 Task: Find connections with filter location Werder with filter topic #machinelearningwith filter profile language Potuguese with filter current company Ethical Hackers Academy with filter school Guru Jambheshwar University of Science and Technology, Hissar with filter industry Education with filter service category Search Engine Marketing (SEM) with filter keywords title Events Manager
Action: Mouse moved to (677, 82)
Screenshot: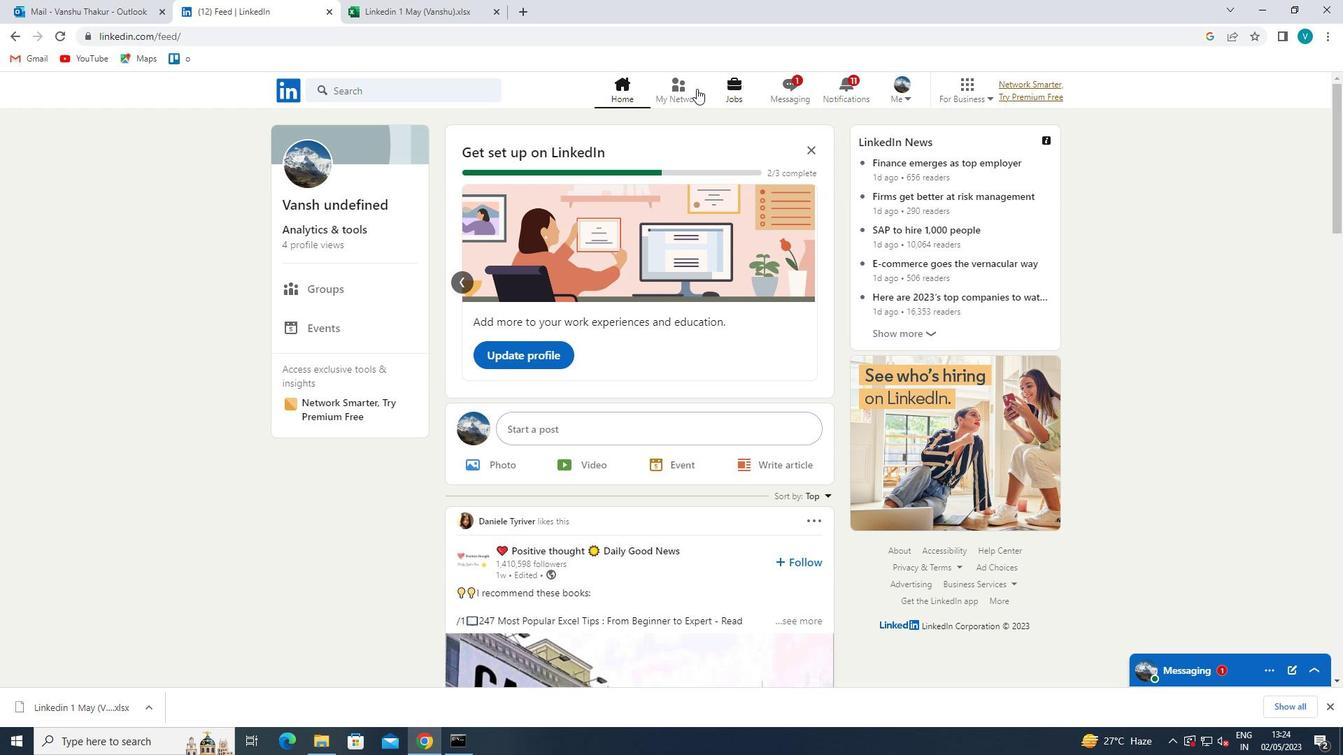 
Action: Mouse pressed left at (677, 82)
Screenshot: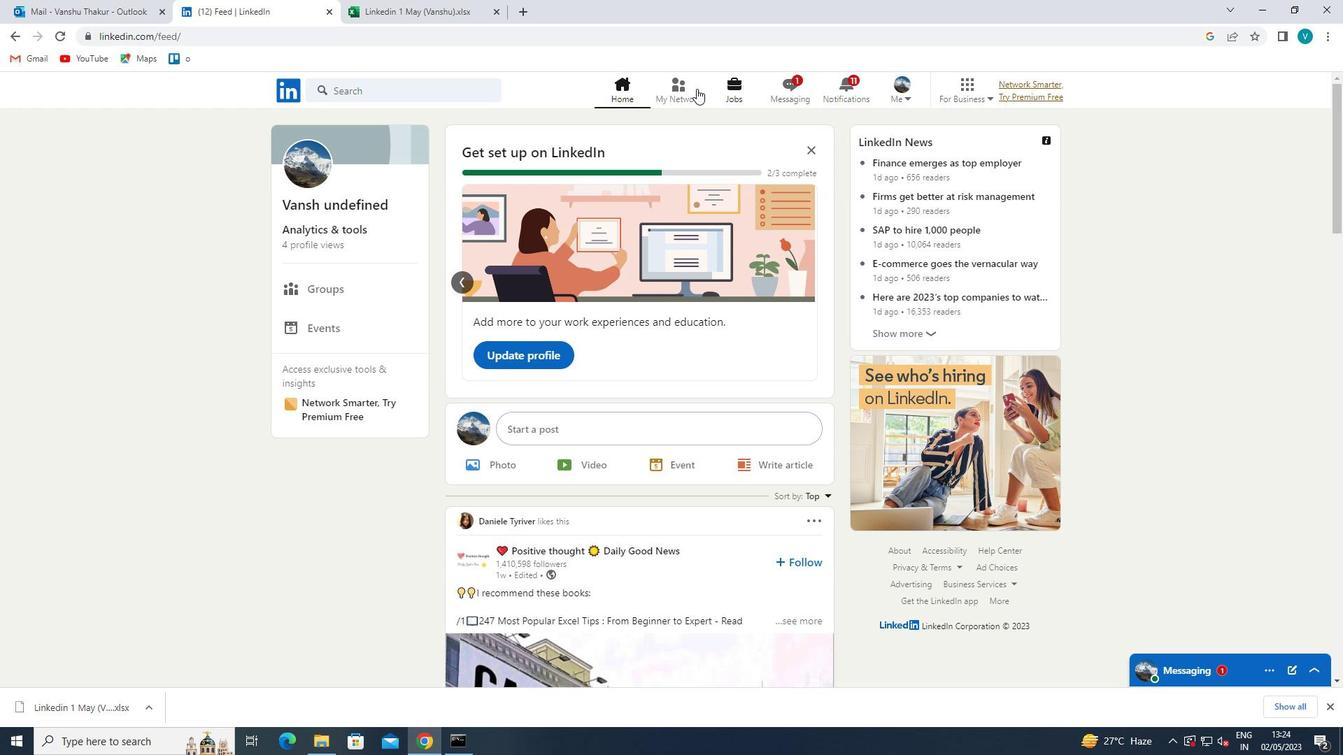 
Action: Mouse moved to (406, 160)
Screenshot: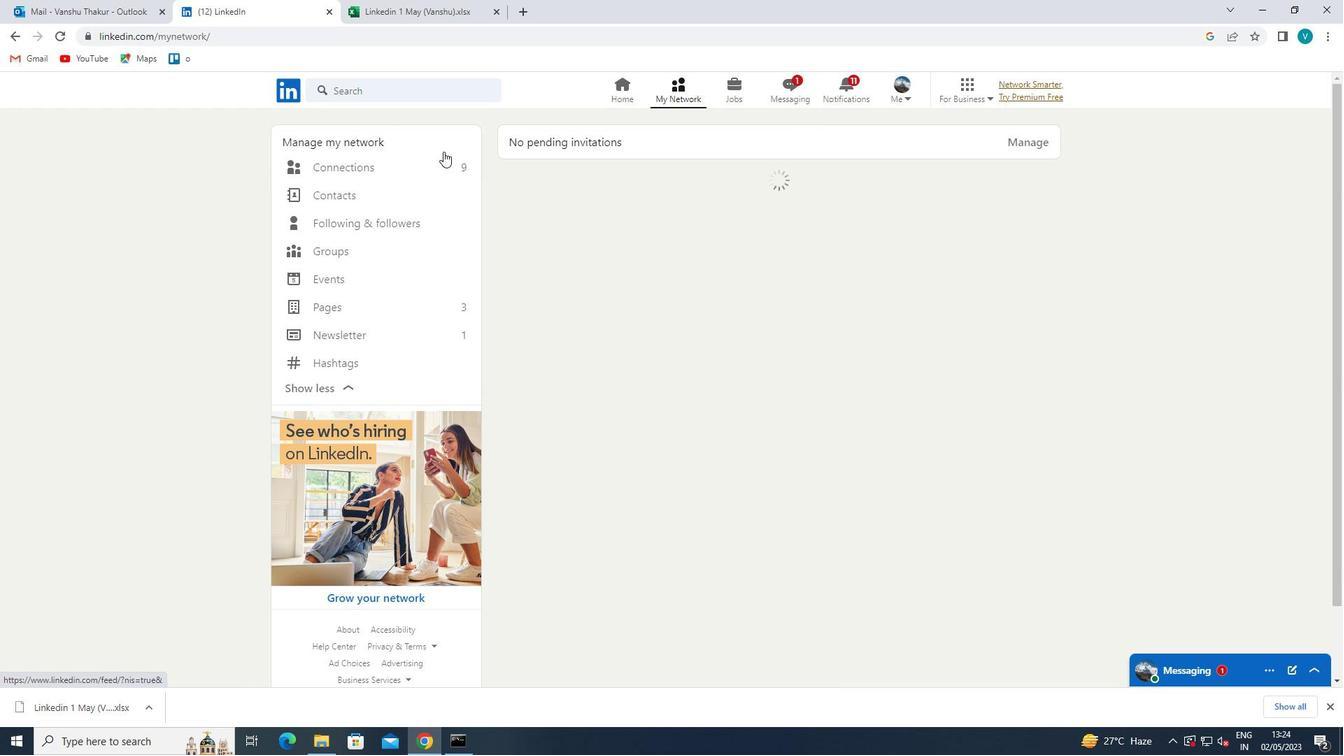 
Action: Mouse pressed left at (406, 160)
Screenshot: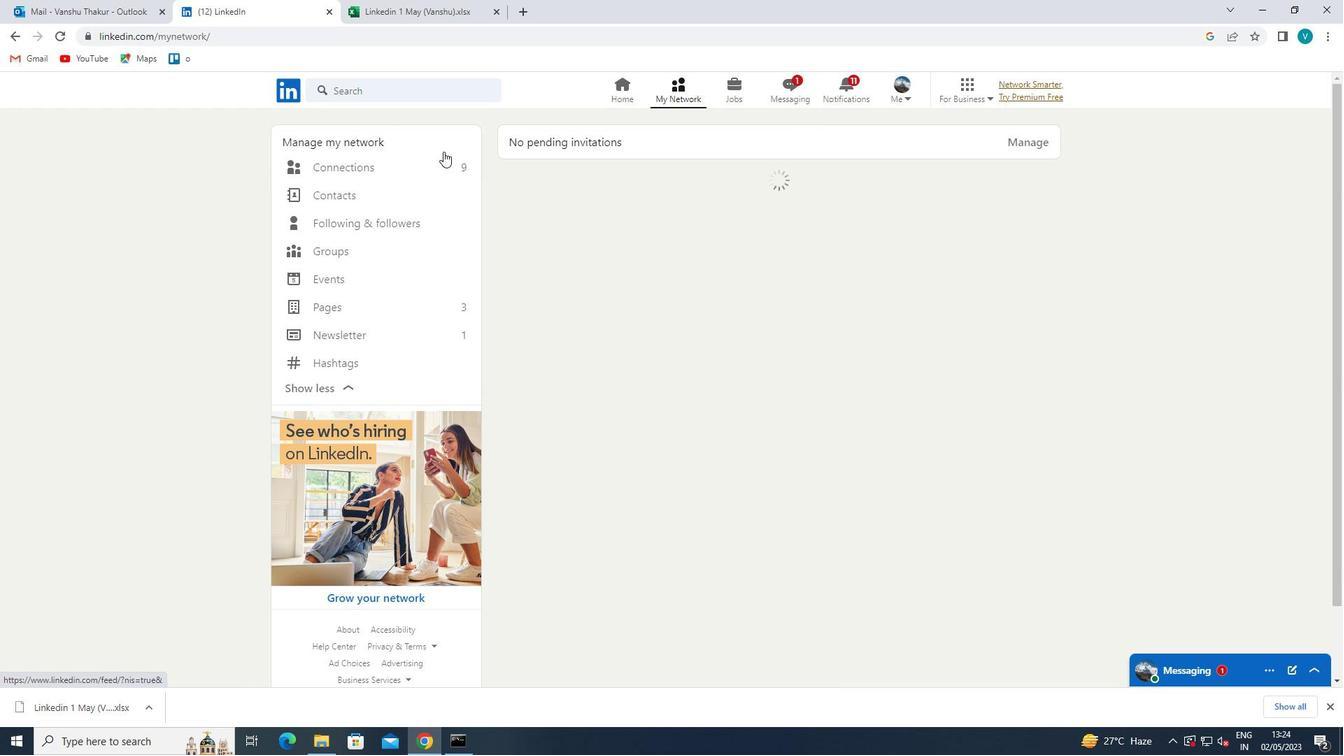 
Action: Mouse moved to (773, 171)
Screenshot: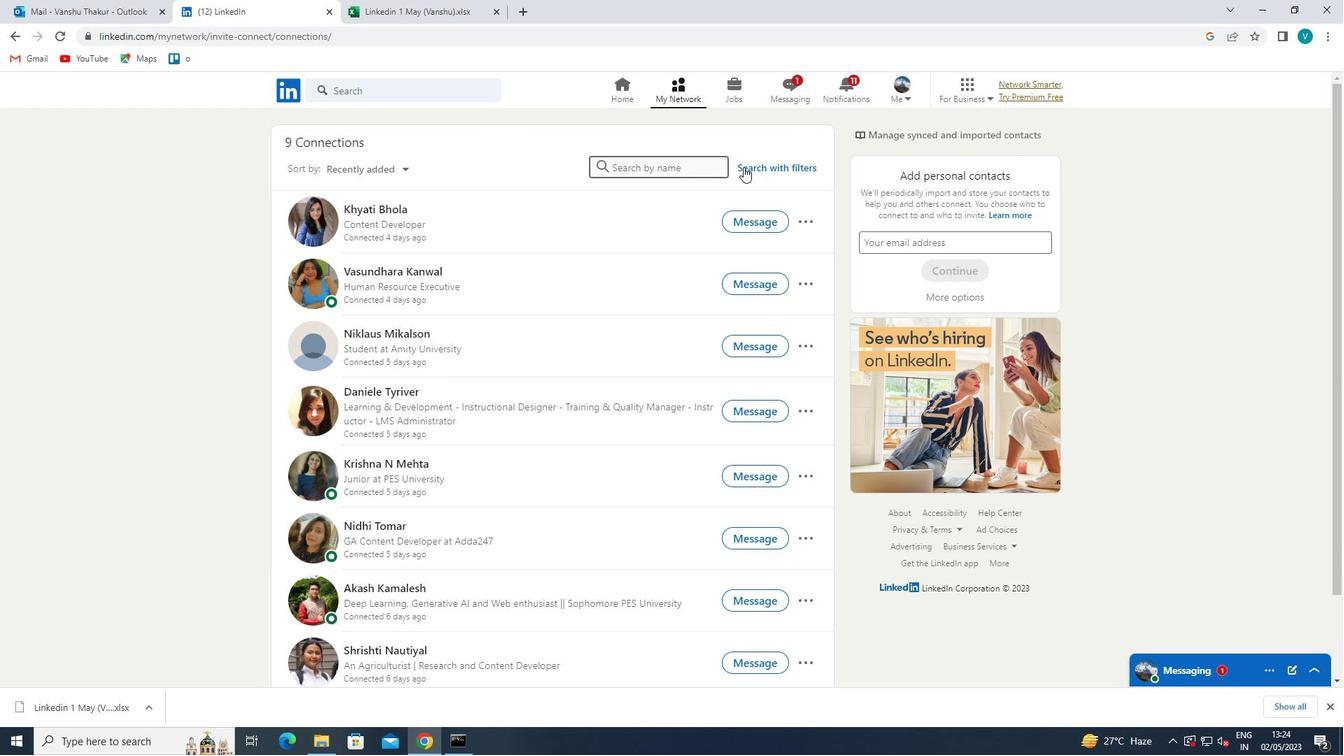 
Action: Mouse pressed left at (773, 171)
Screenshot: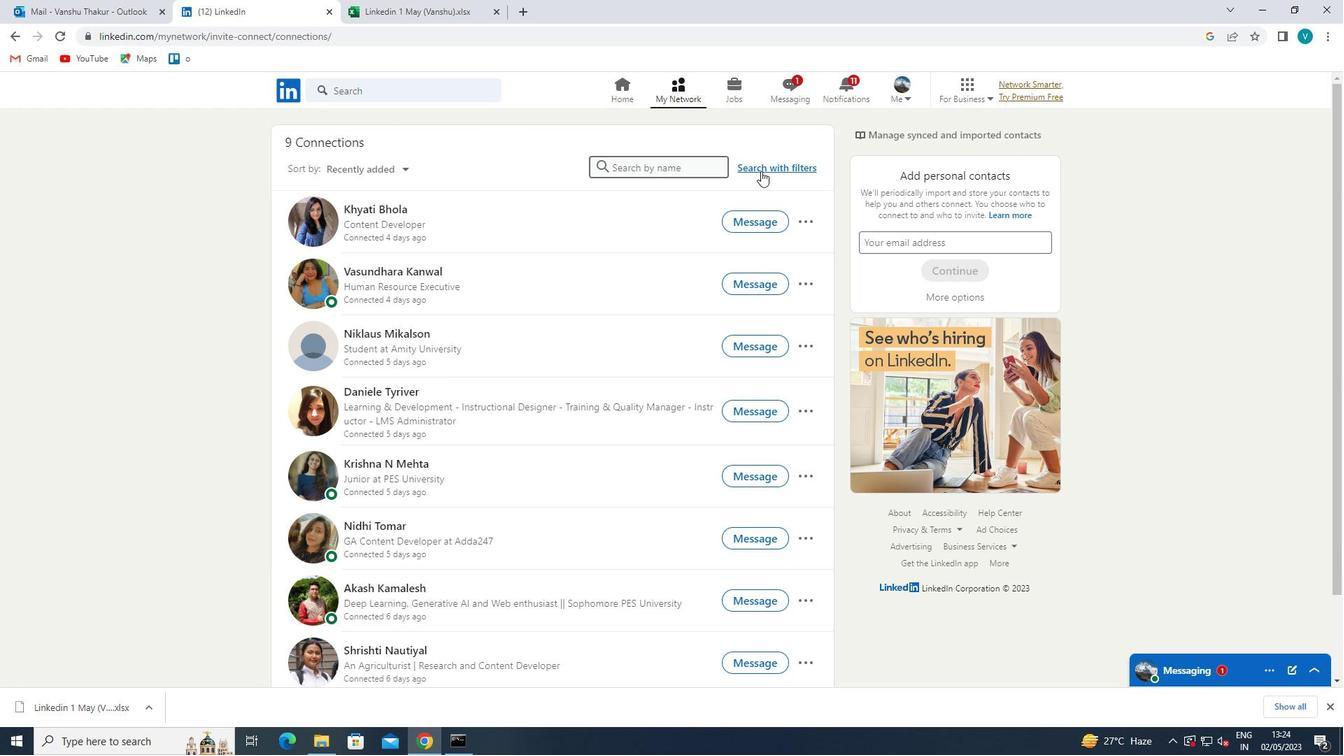 
Action: Mouse moved to (643, 122)
Screenshot: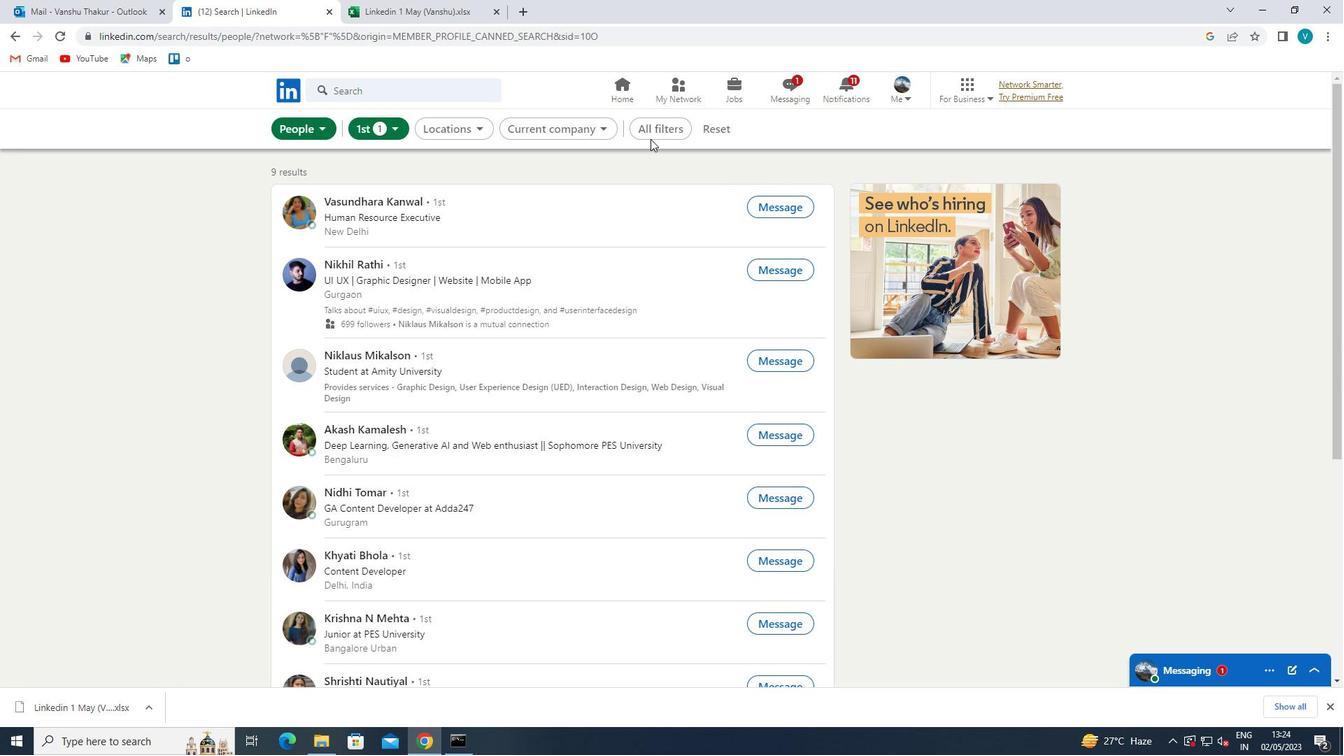 
Action: Mouse pressed left at (643, 122)
Screenshot: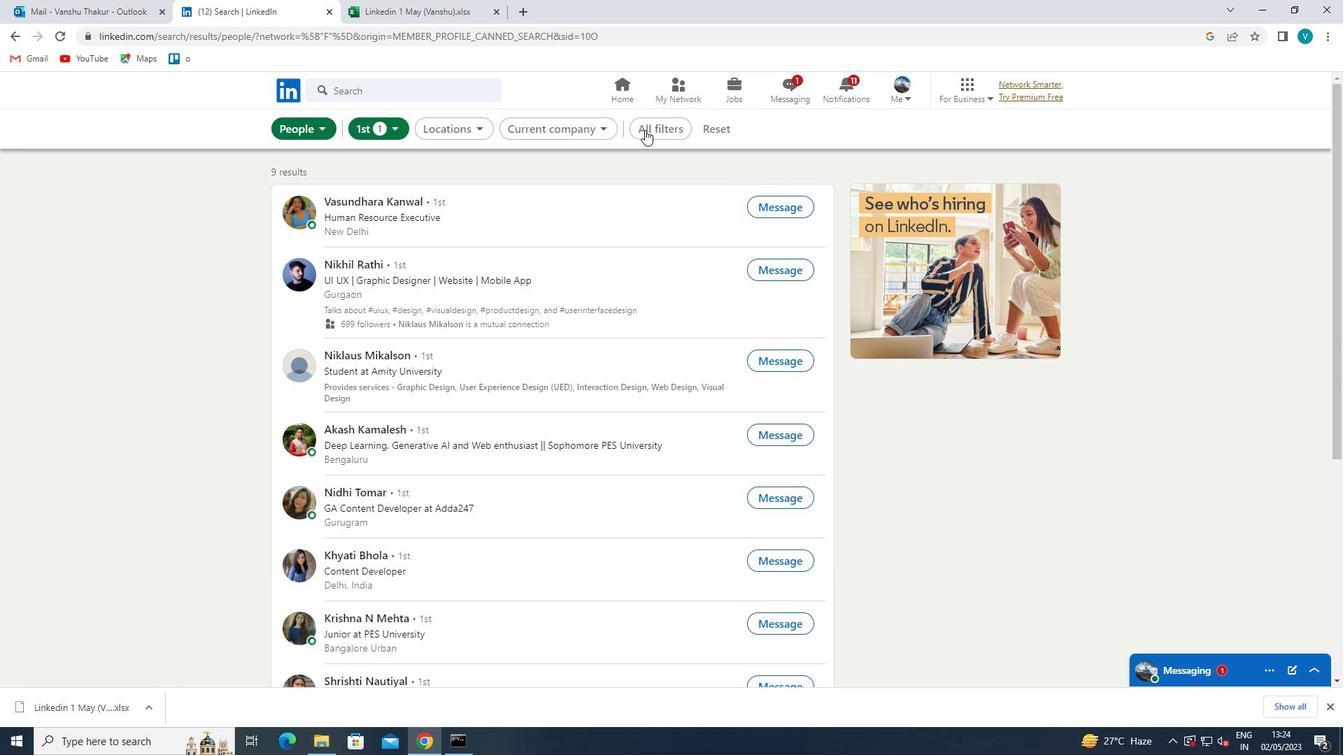 
Action: Mouse moved to (1165, 395)
Screenshot: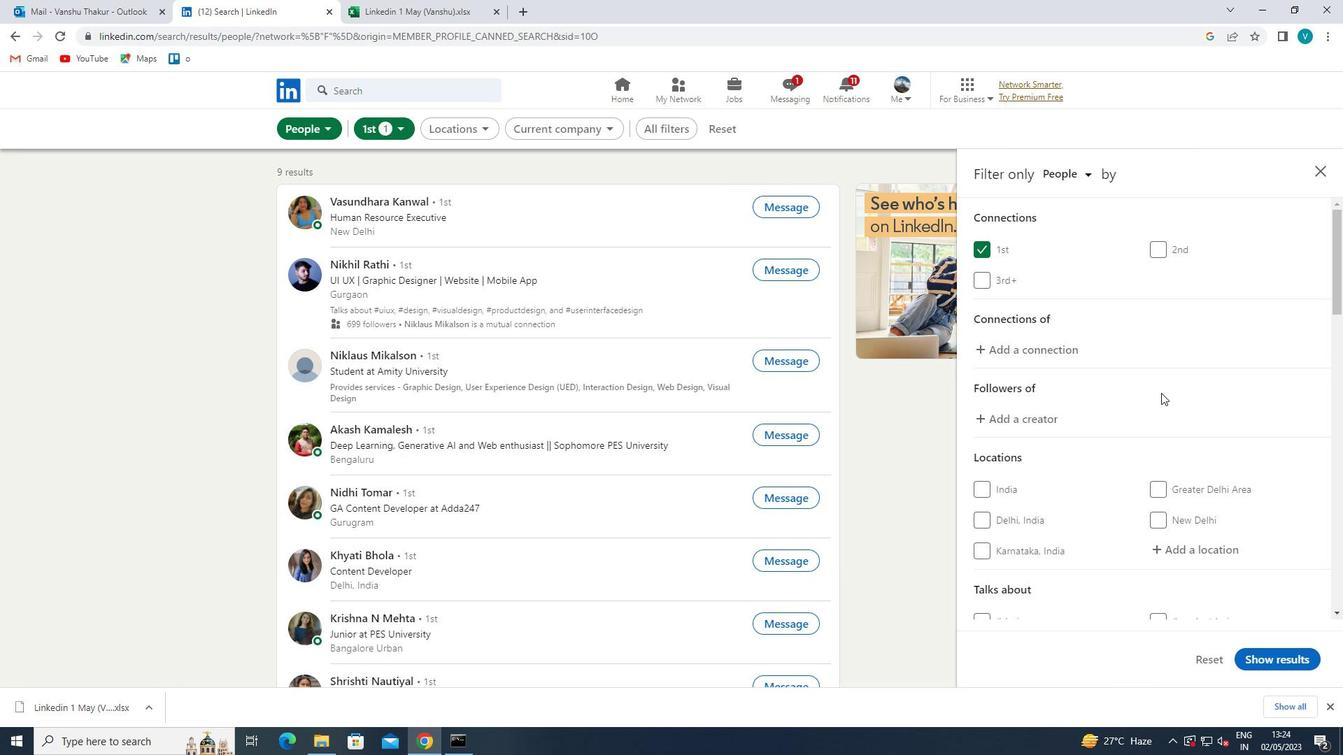 
Action: Mouse scrolled (1165, 394) with delta (0, 0)
Screenshot: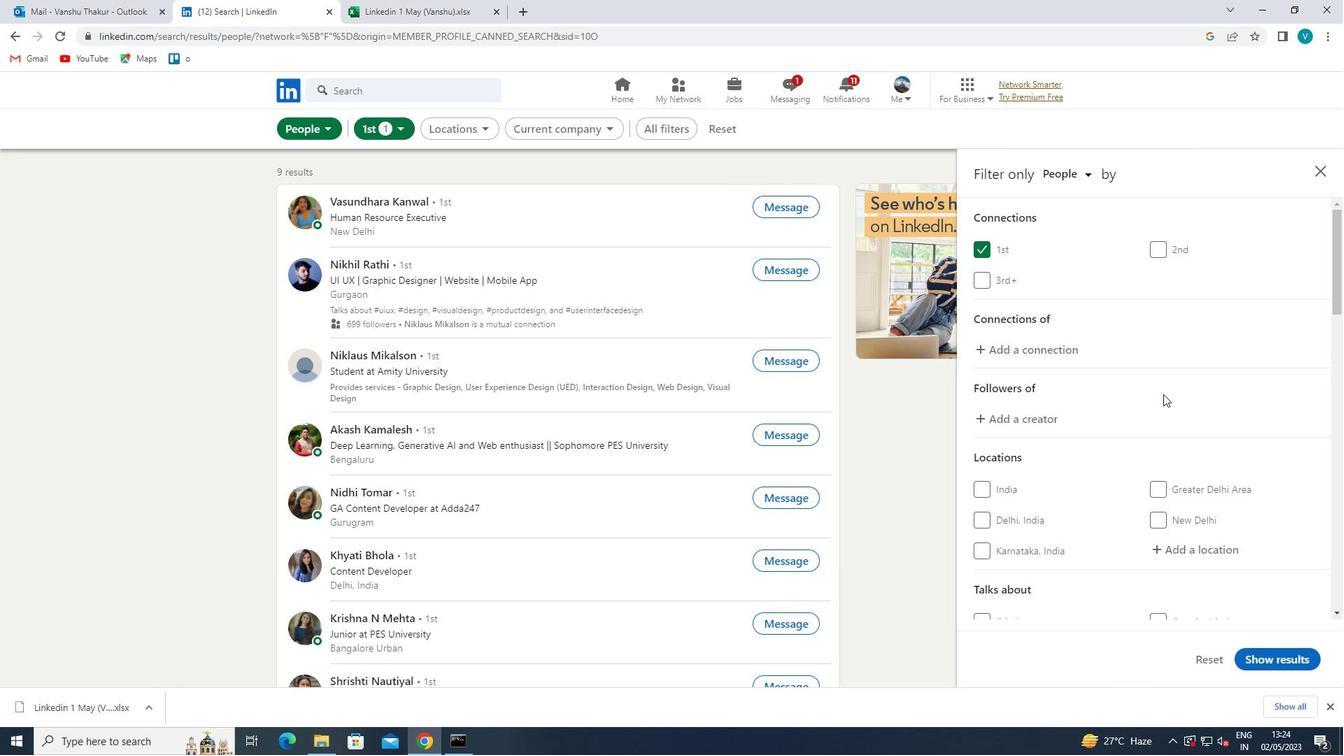 
Action: Mouse scrolled (1165, 394) with delta (0, 0)
Screenshot: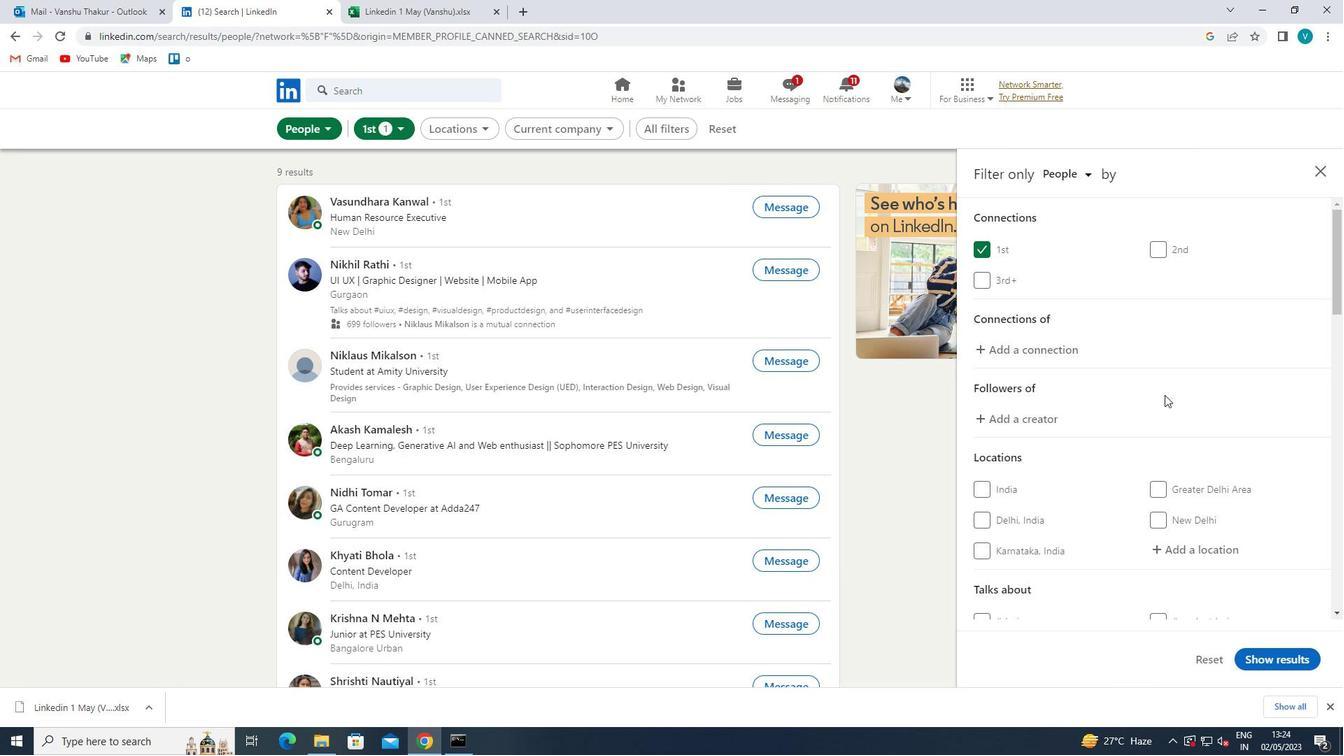 
Action: Mouse moved to (1190, 414)
Screenshot: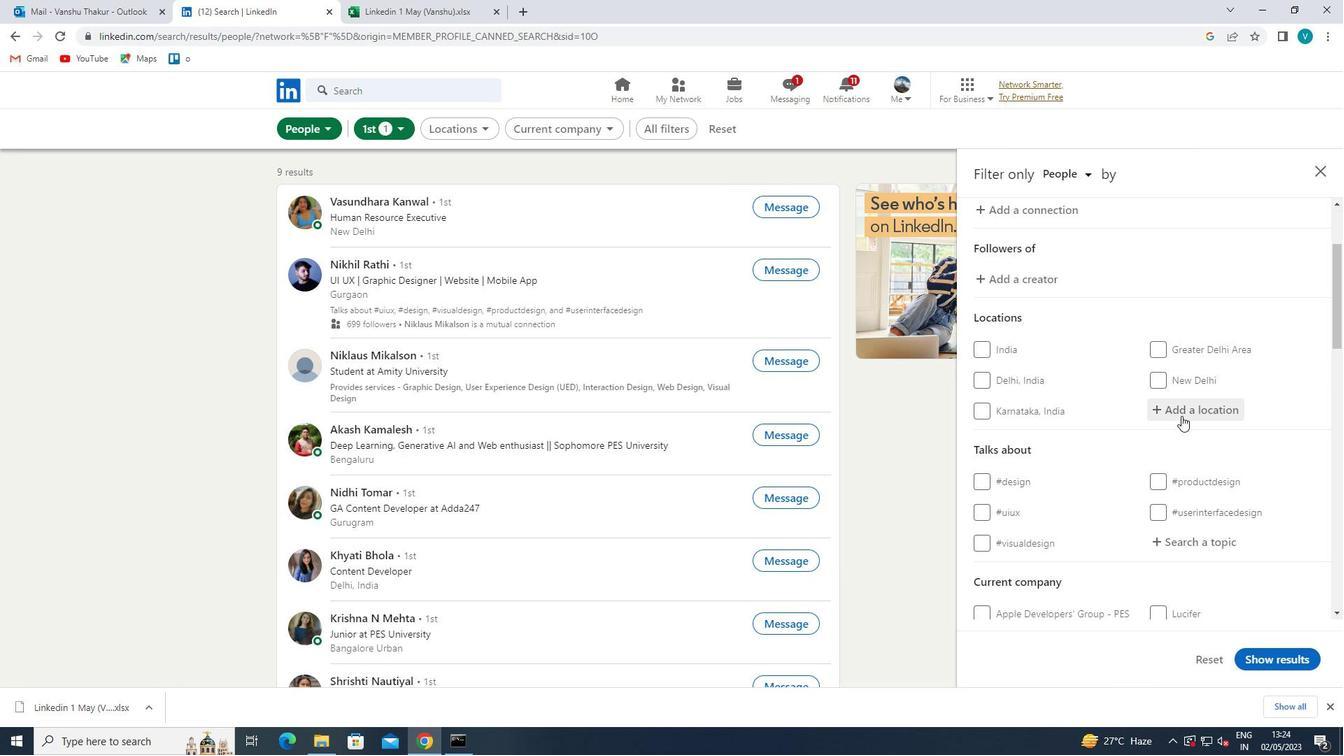 
Action: Mouse pressed left at (1190, 414)
Screenshot: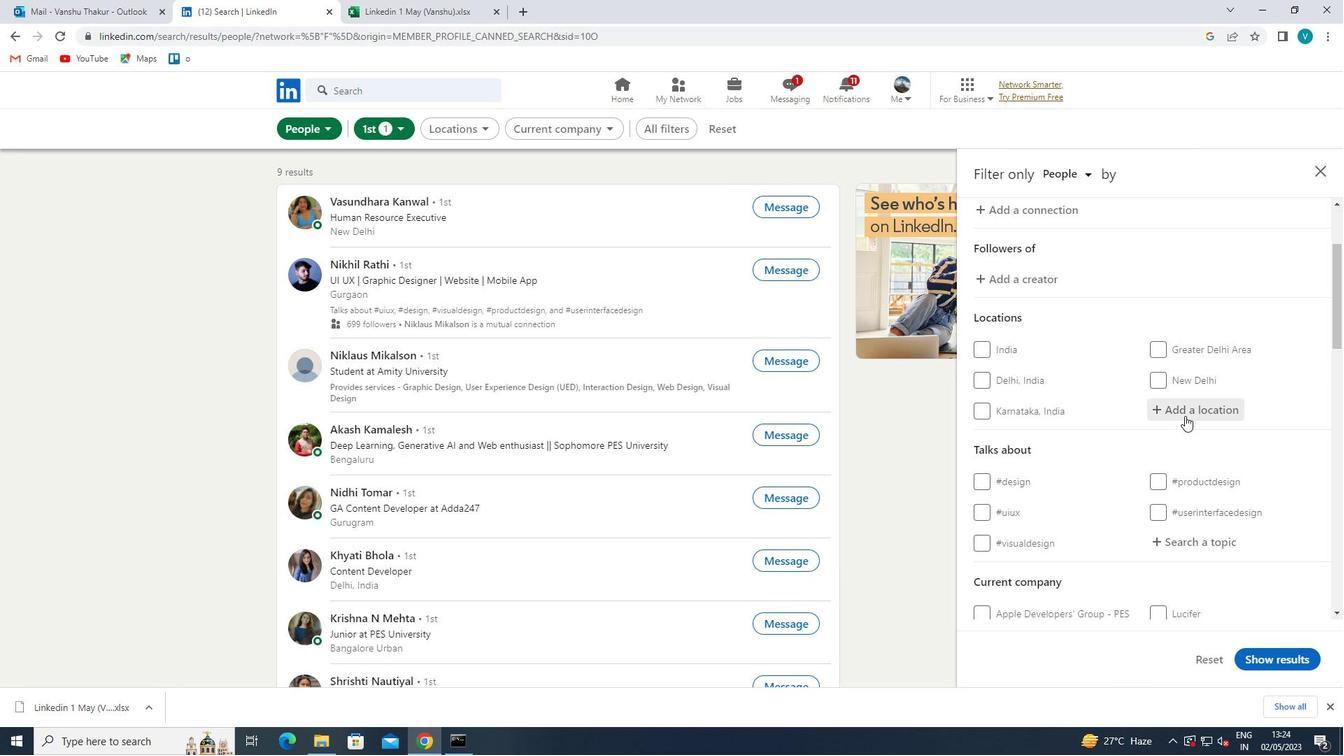 
Action: Key pressed <Key.shift><Key.shift><Key.shift><Key.shift><Key.shift><Key.shift><Key.shift><Key.shift><Key.shift><Key.shift><Key.shift><Key.shift>WERF<Key.backspace>DER
Screenshot: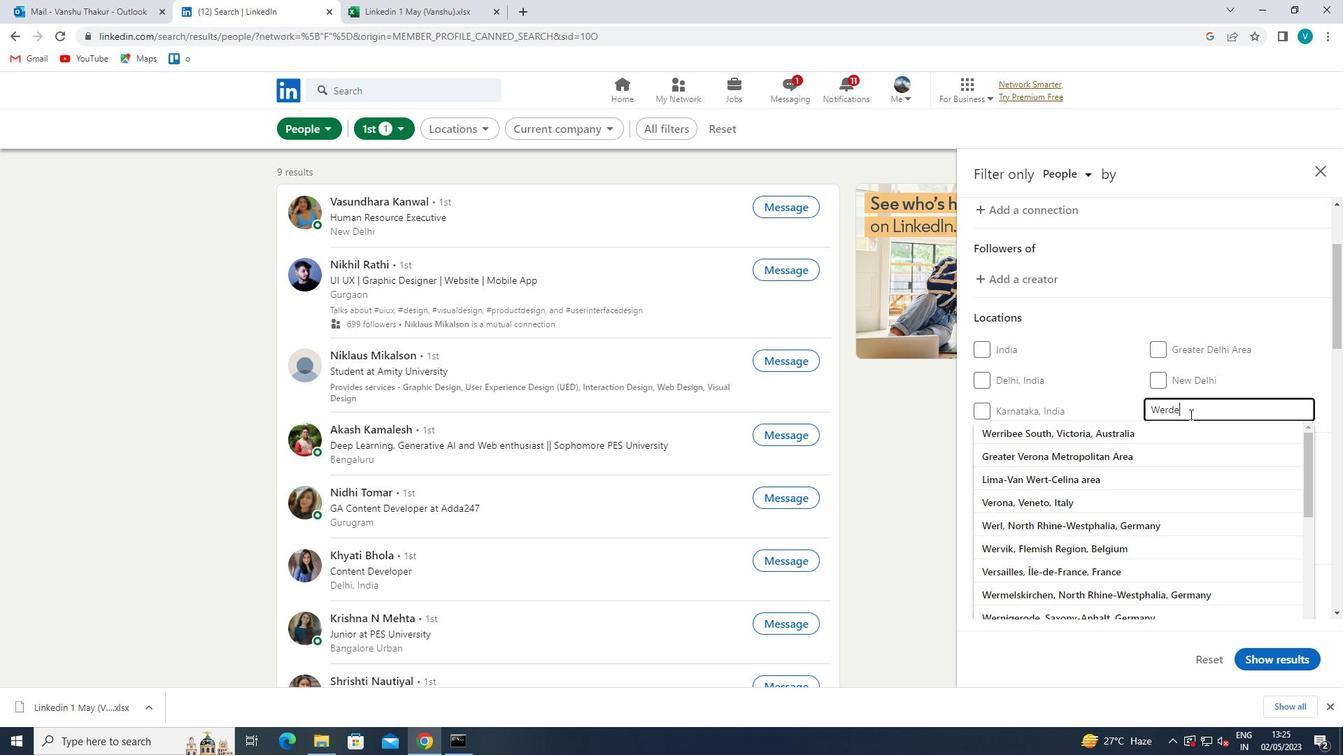 
Action: Mouse moved to (1167, 430)
Screenshot: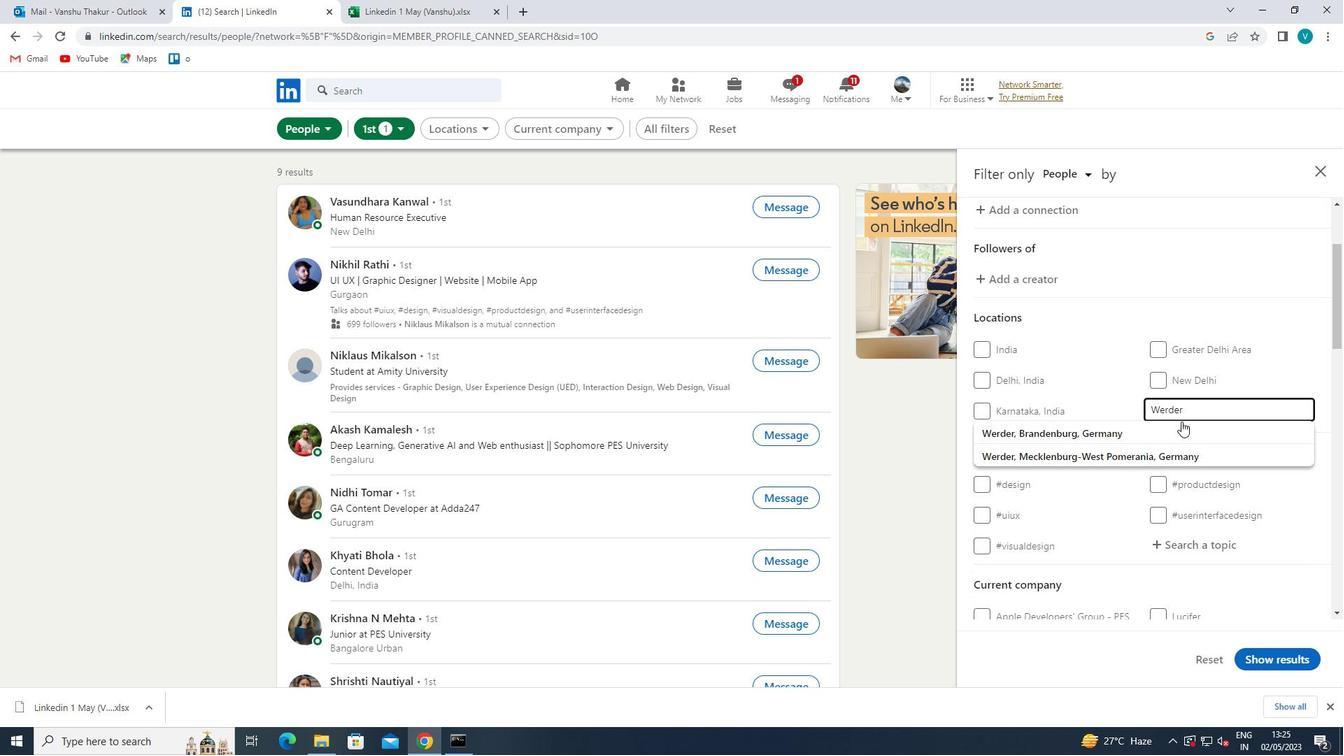 
Action: Mouse pressed left at (1167, 430)
Screenshot: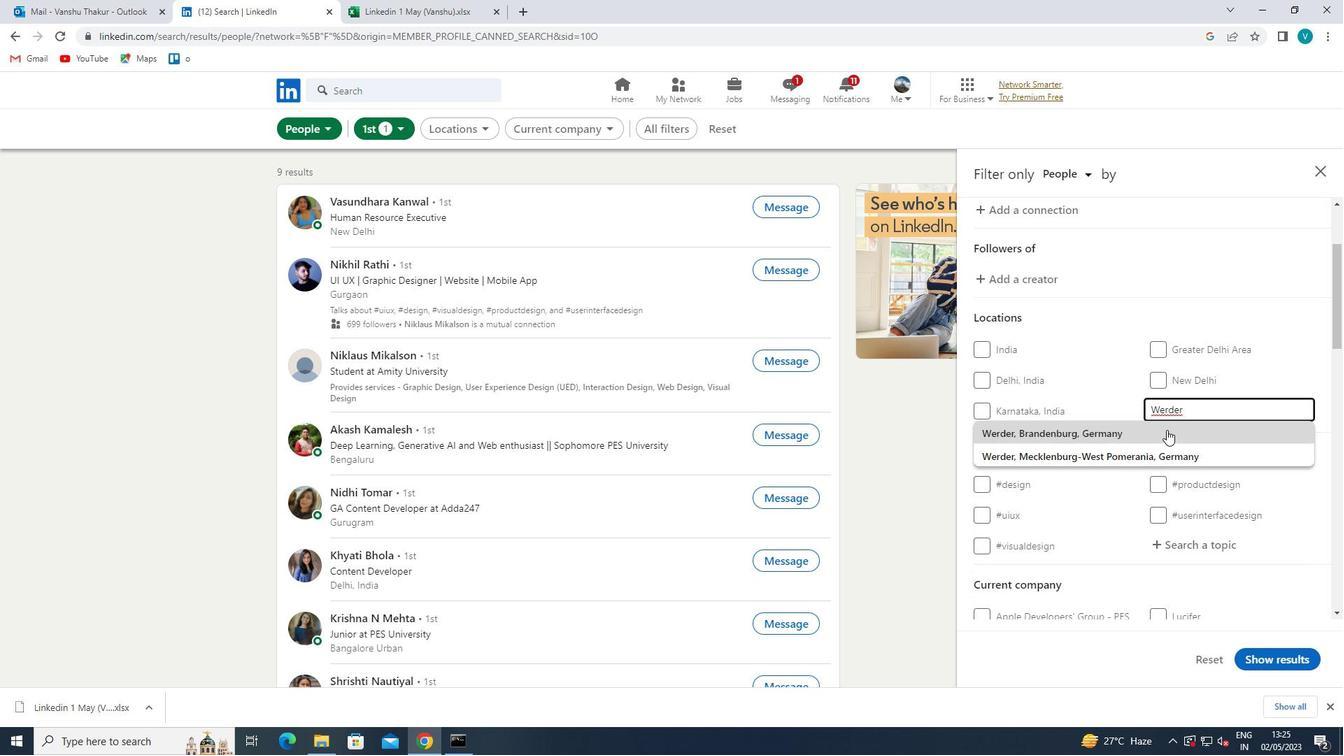 
Action: Mouse moved to (1163, 431)
Screenshot: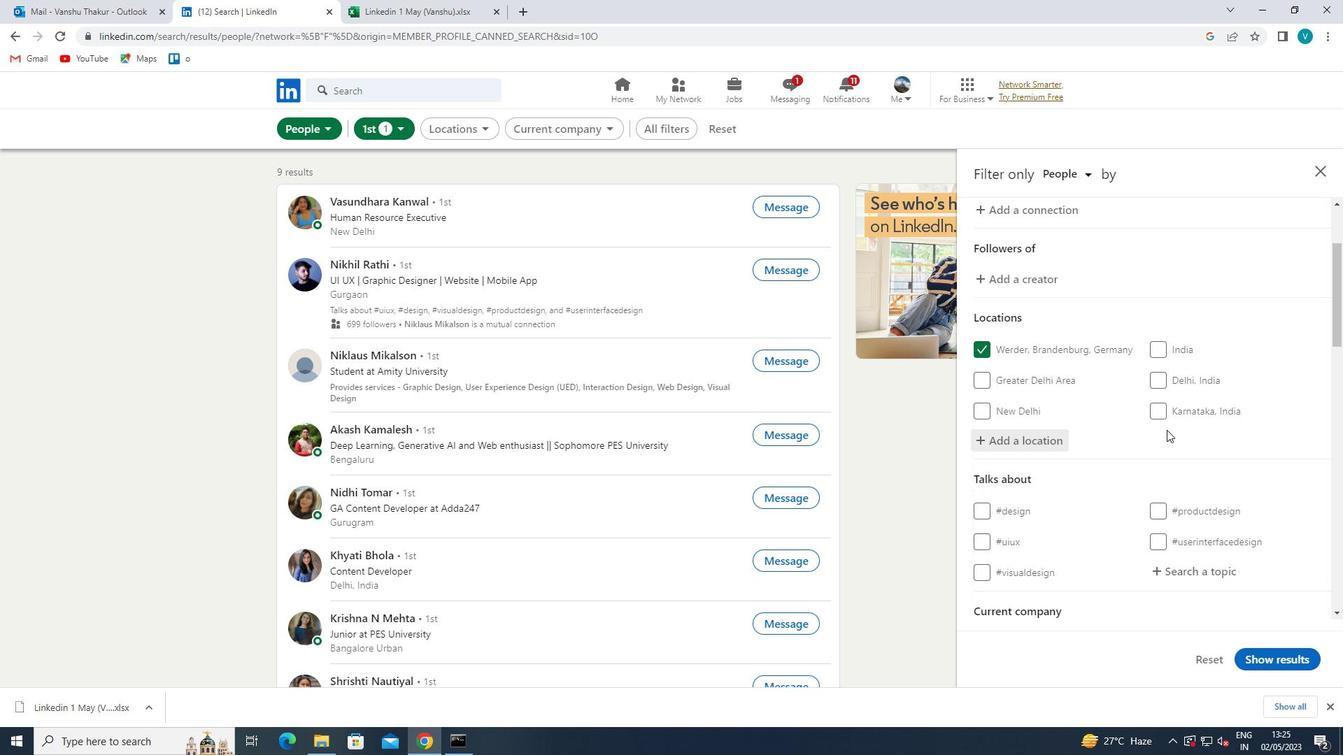 
Action: Mouse scrolled (1163, 430) with delta (0, 0)
Screenshot: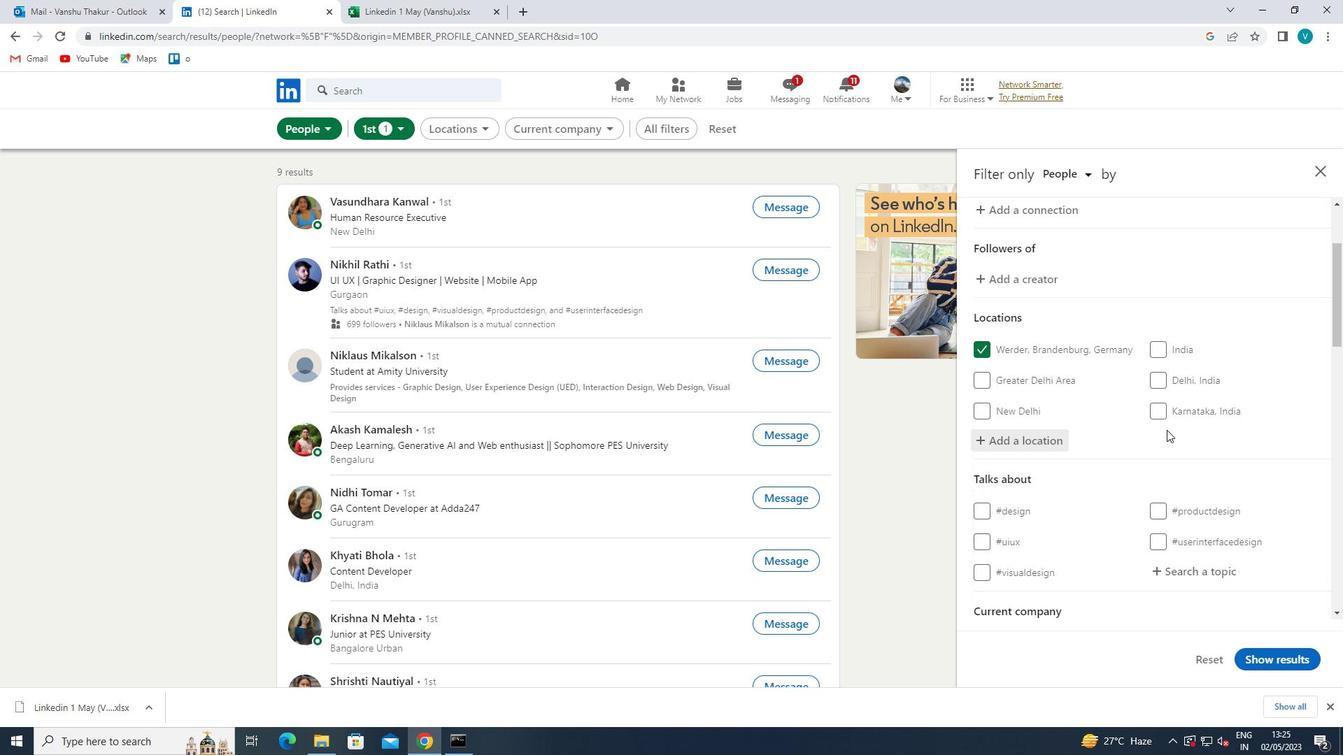 
Action: Mouse moved to (1187, 505)
Screenshot: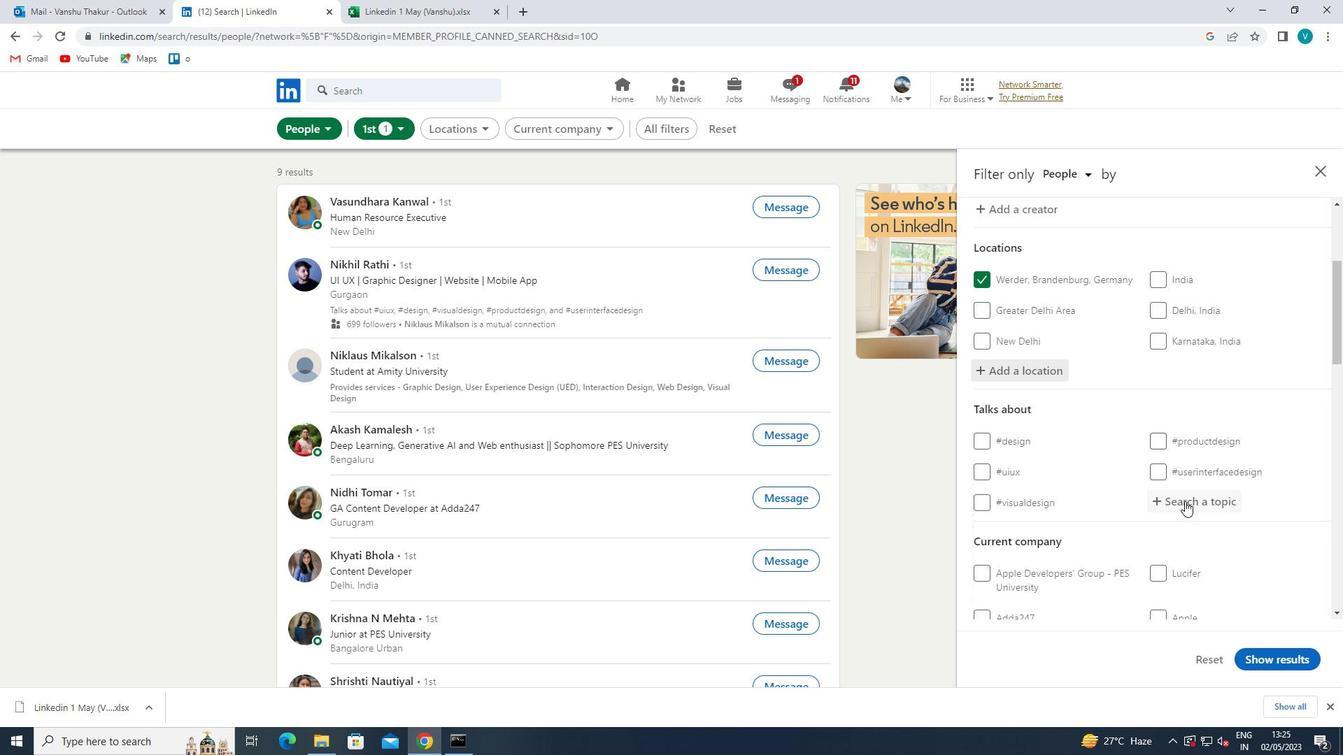 
Action: Mouse pressed left at (1187, 505)
Screenshot: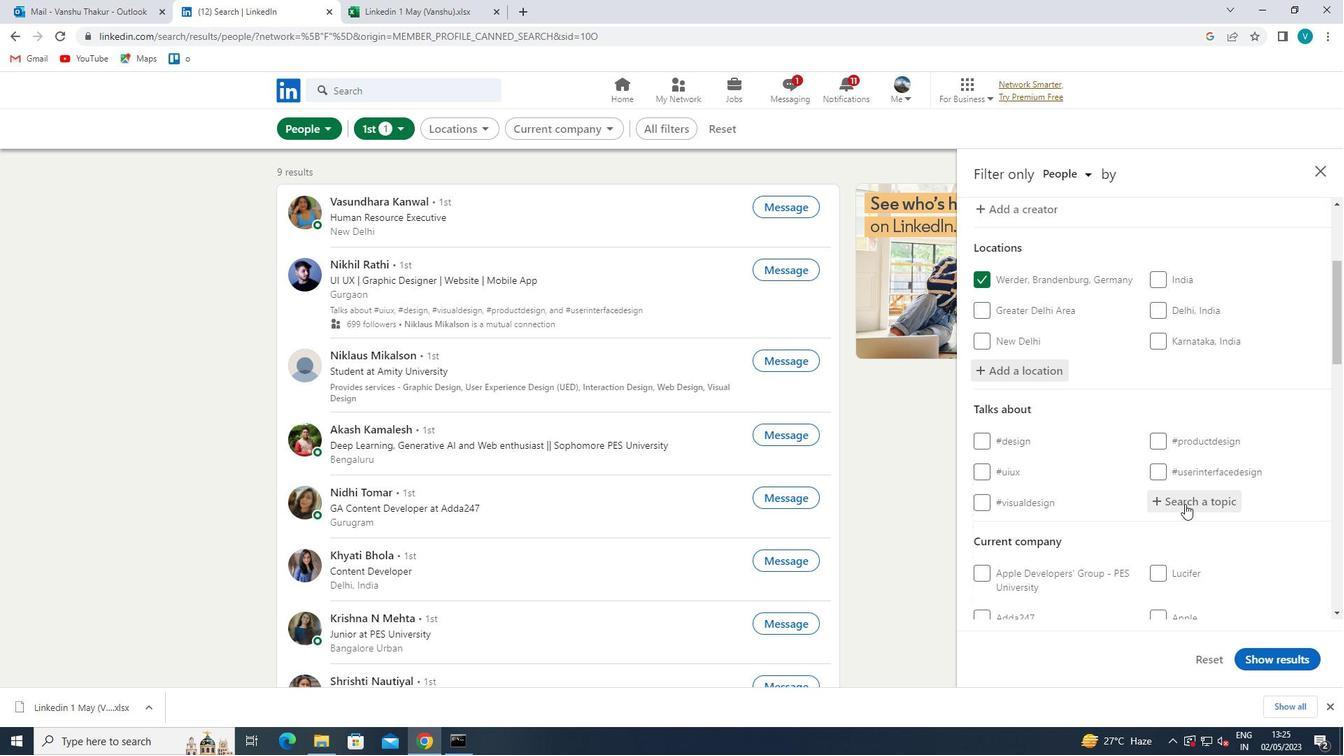 
Action: Mouse moved to (1192, 502)
Screenshot: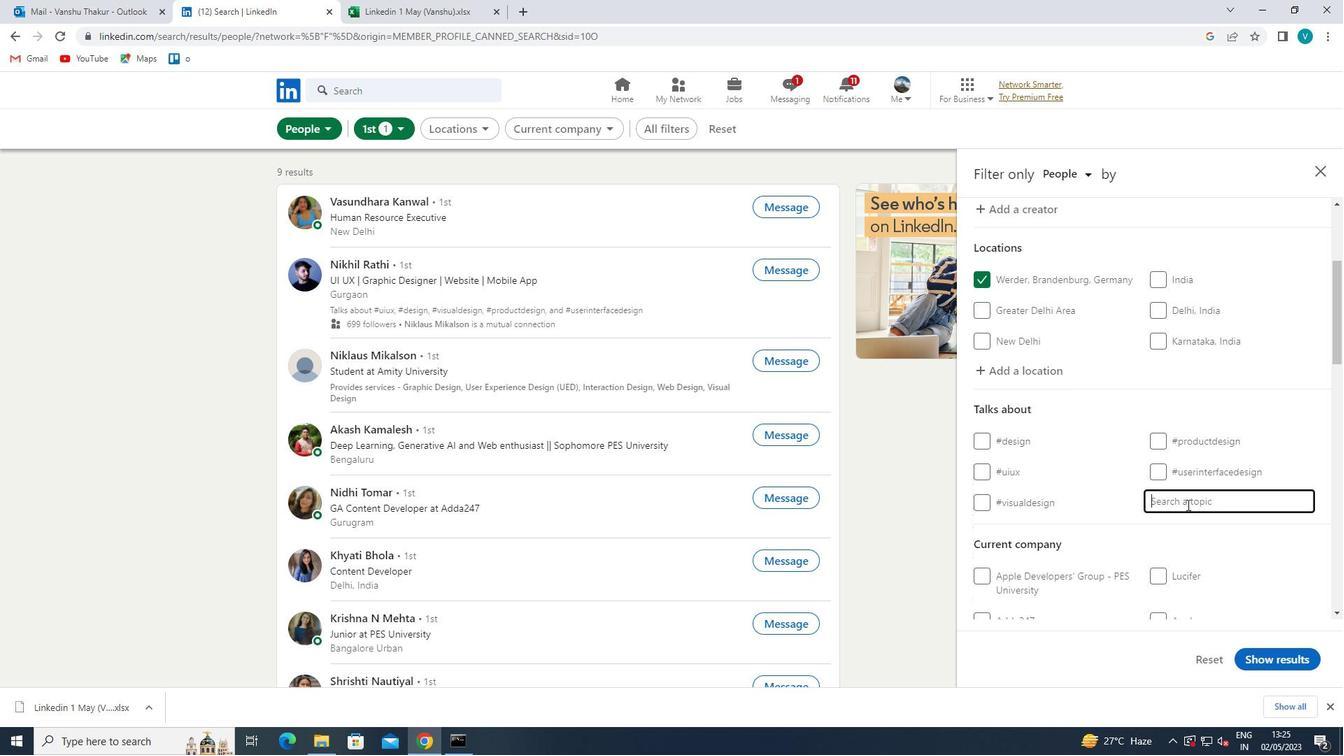 
Action: Key pressed <Key.shift>#MA
Screenshot: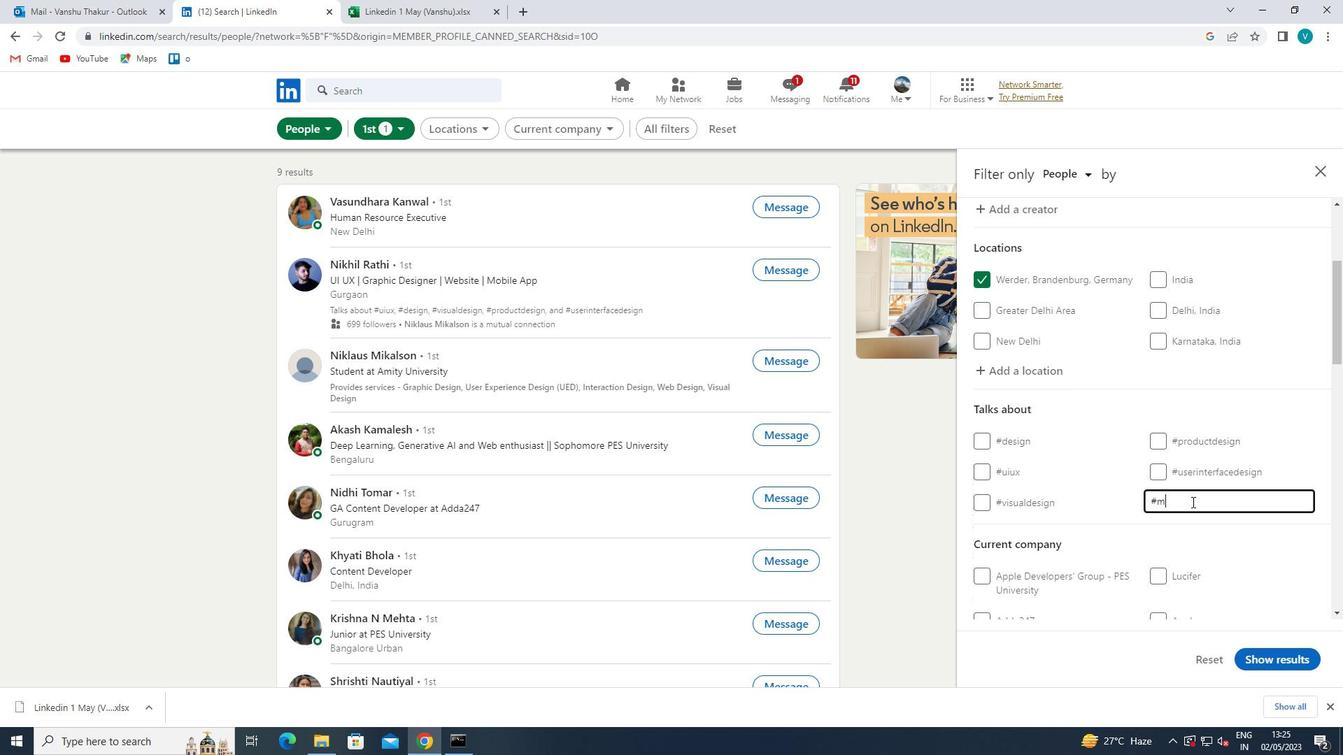 
Action: Mouse moved to (1192, 501)
Screenshot: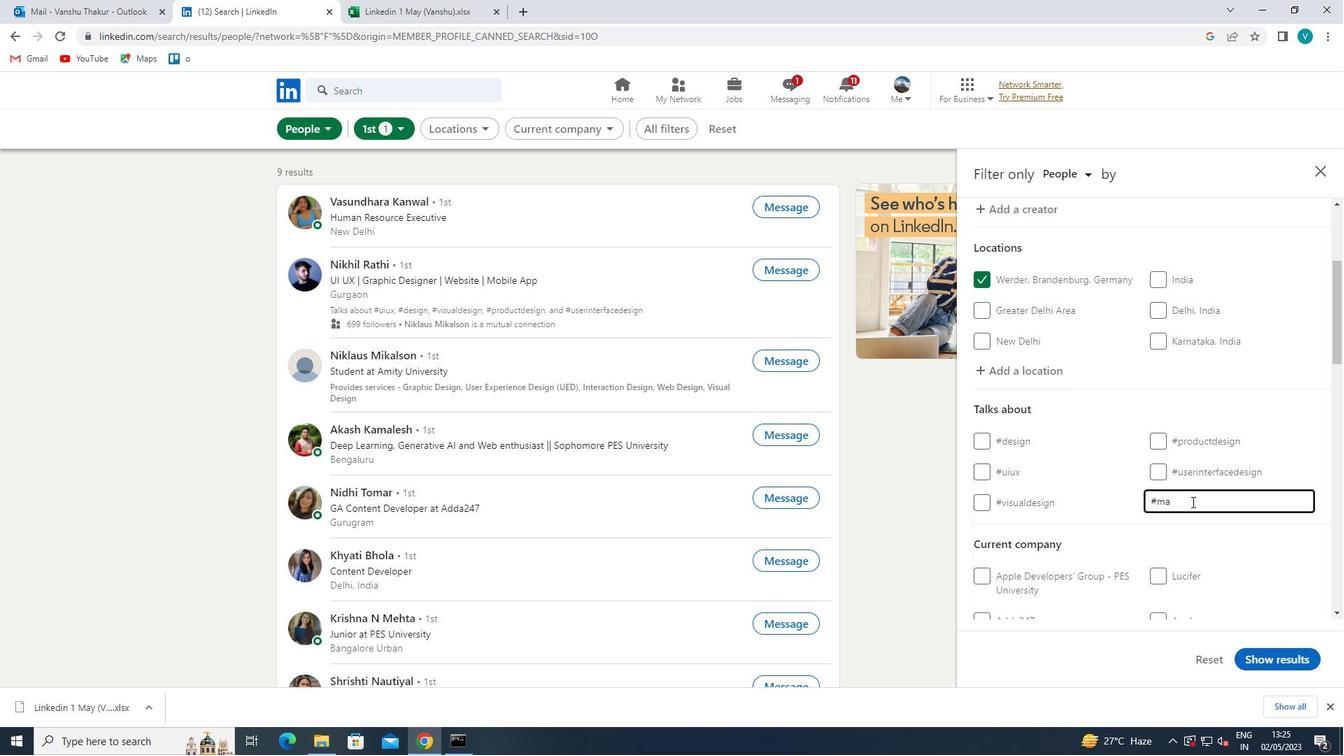 
Action: Key pressed CHINEL
Screenshot: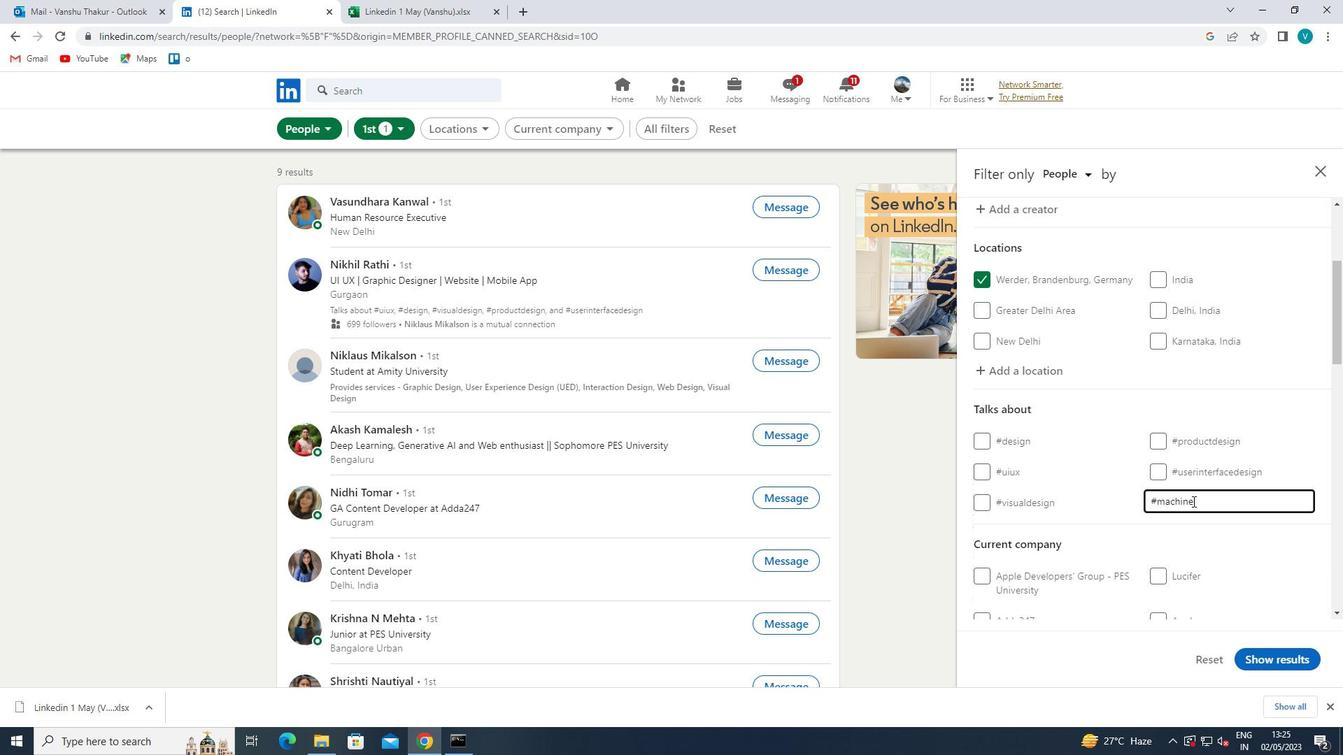 
Action: Mouse moved to (1241, 528)
Screenshot: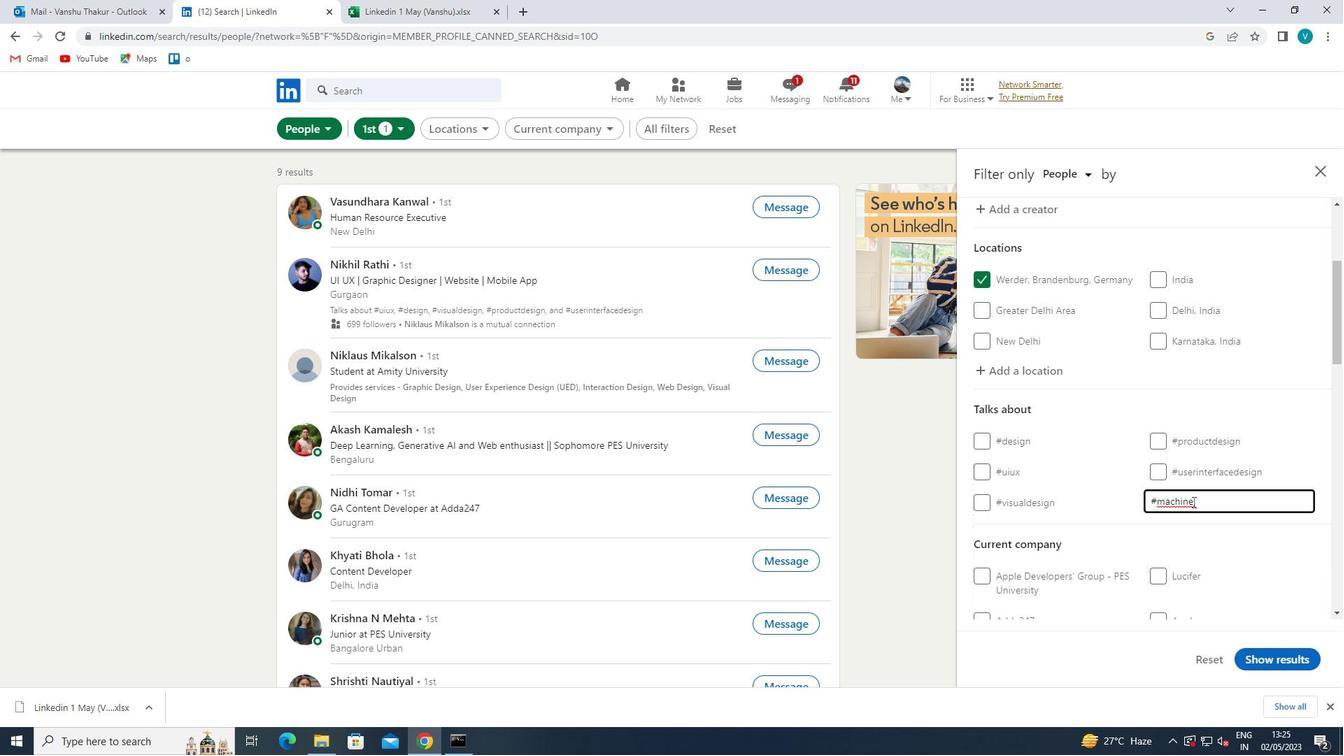 
Action: Key pressed EARNING
Screenshot: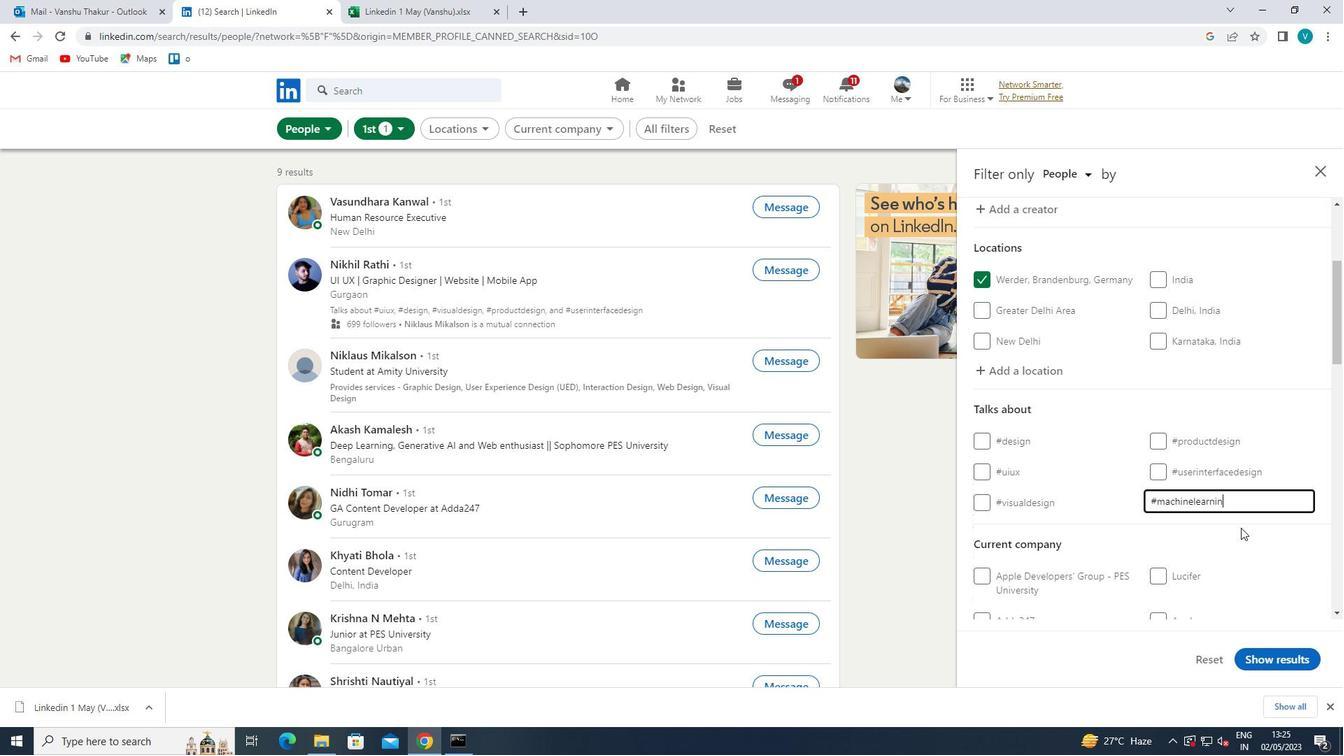 
Action: Mouse moved to (1122, 506)
Screenshot: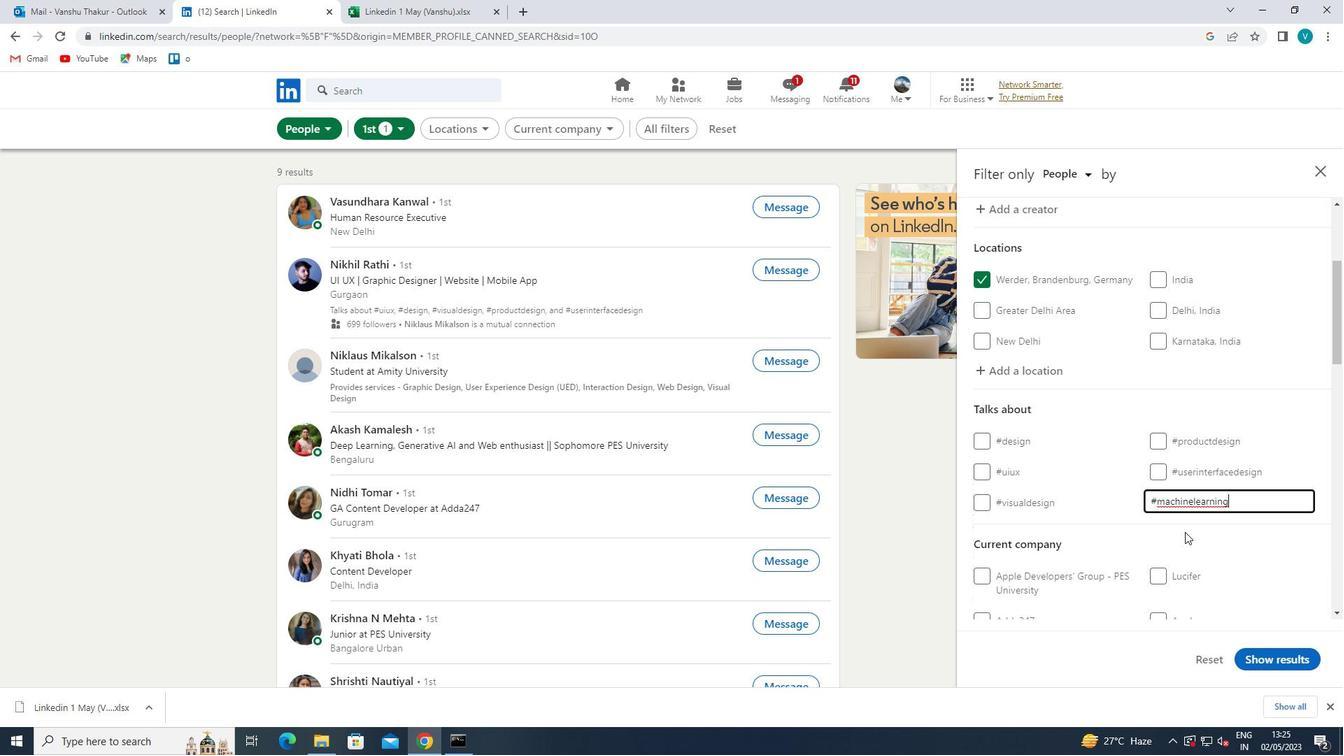 
Action: Mouse pressed left at (1122, 506)
Screenshot: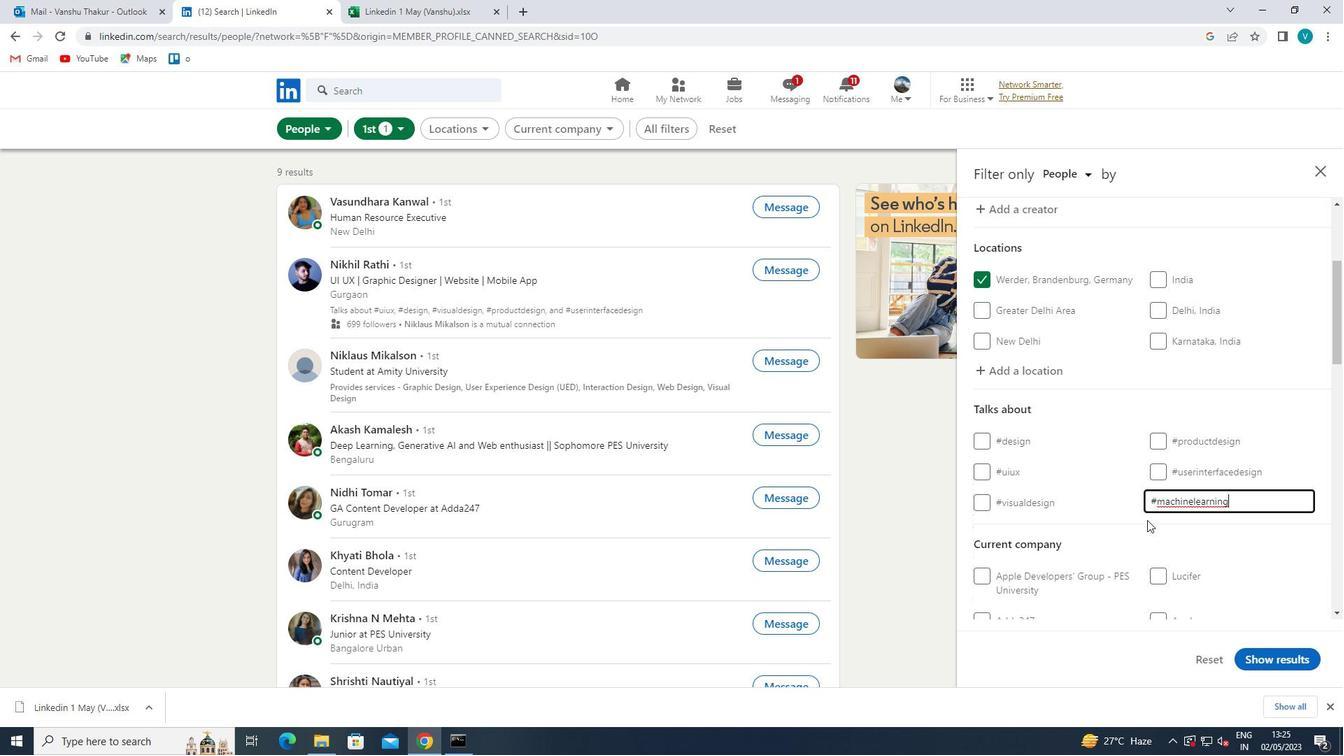 
Action: Mouse scrolled (1122, 505) with delta (0, 0)
Screenshot: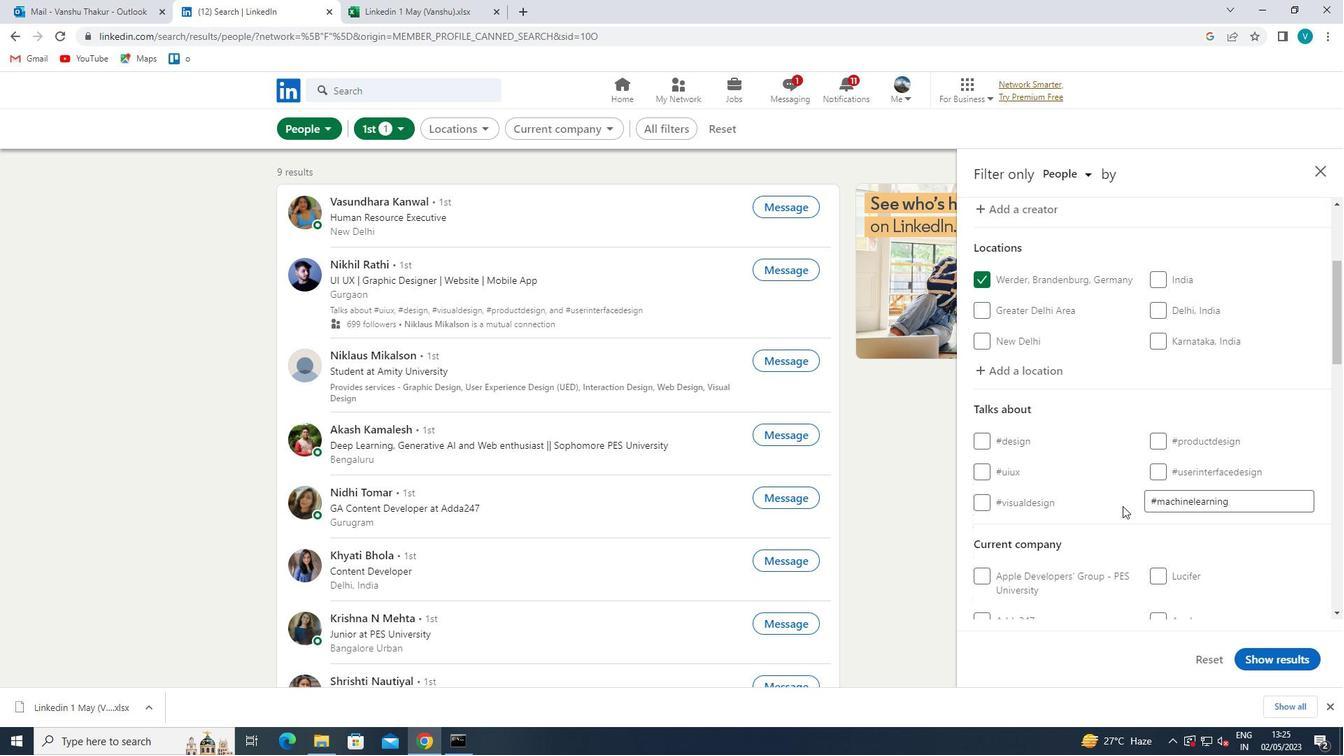 
Action: Mouse scrolled (1122, 505) with delta (0, 0)
Screenshot: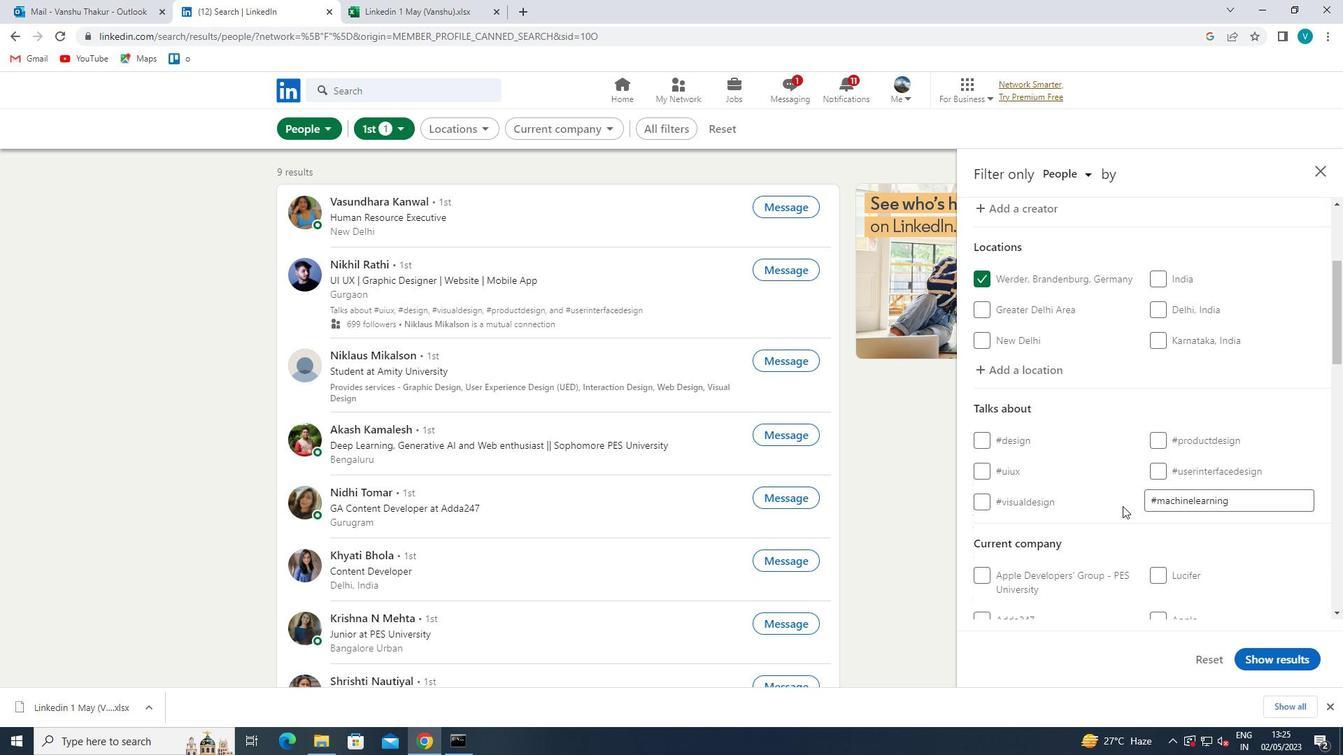 
Action: Mouse scrolled (1122, 505) with delta (0, 0)
Screenshot: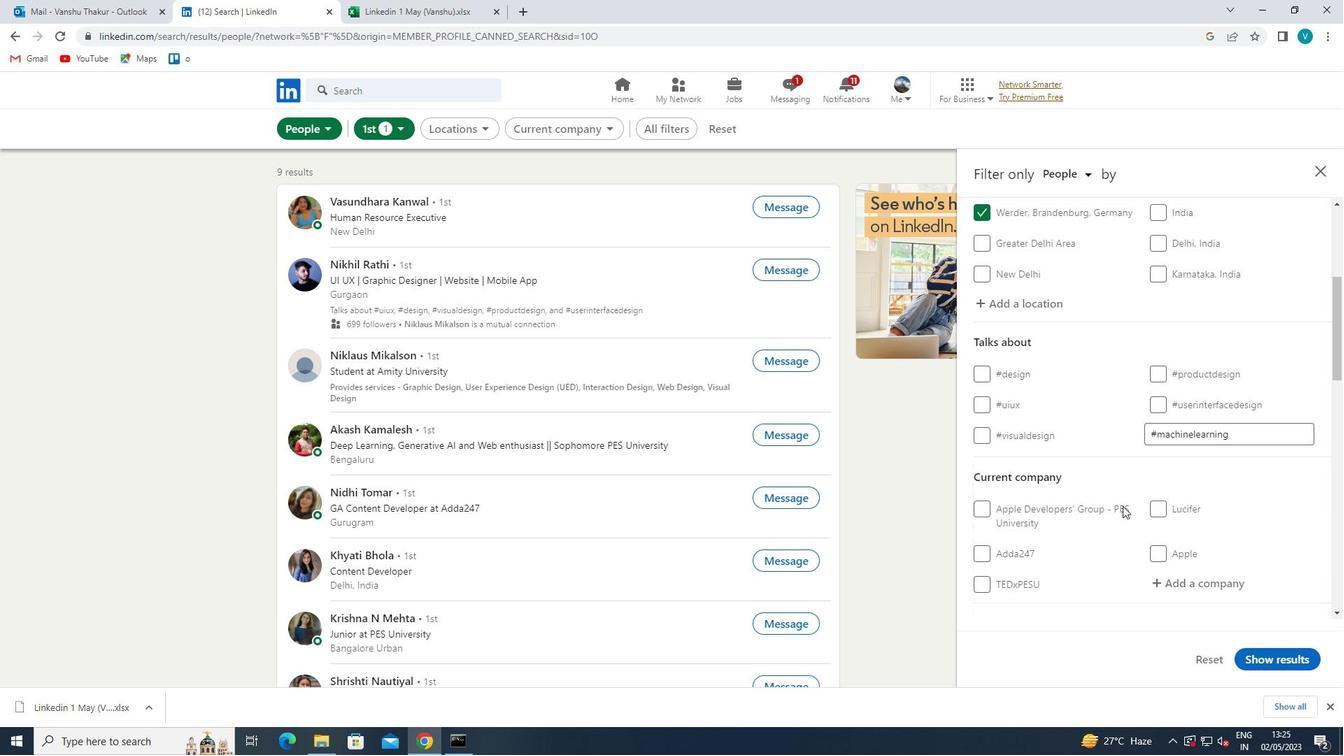 
Action: Mouse moved to (1201, 443)
Screenshot: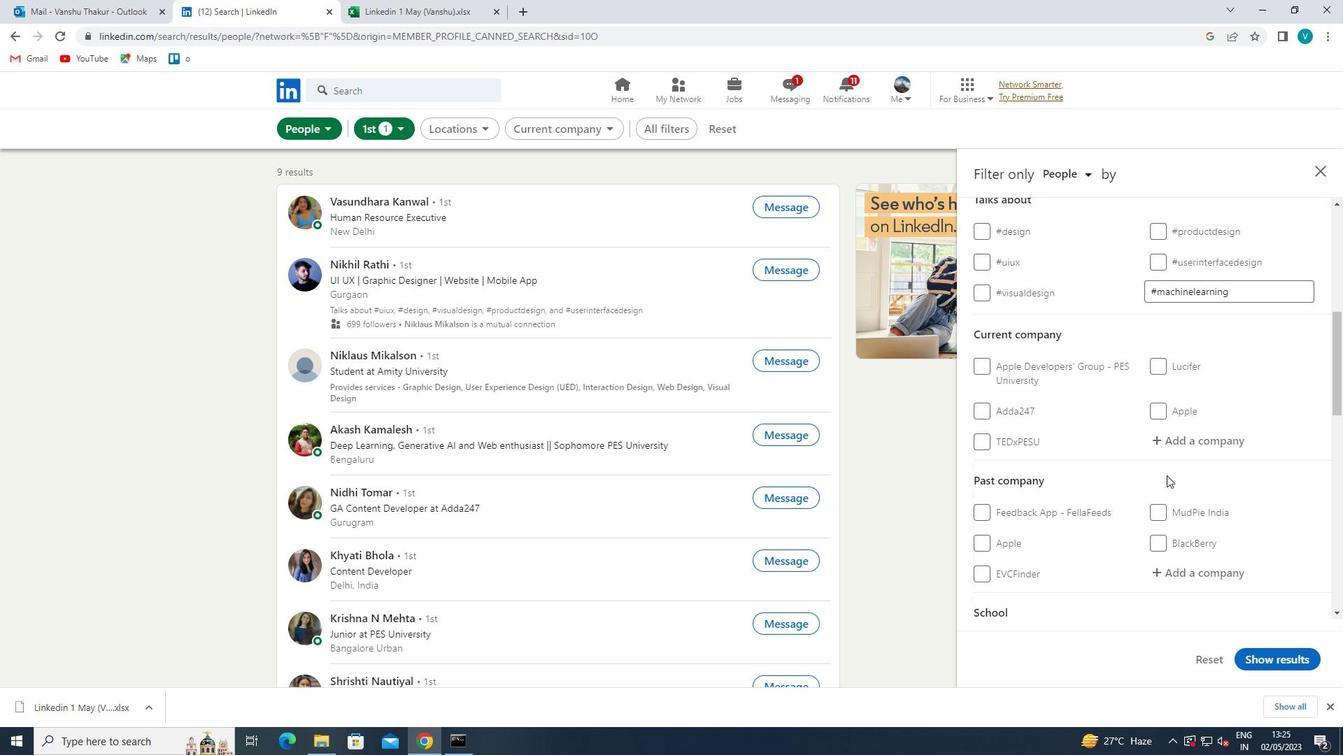 
Action: Mouse pressed left at (1201, 443)
Screenshot: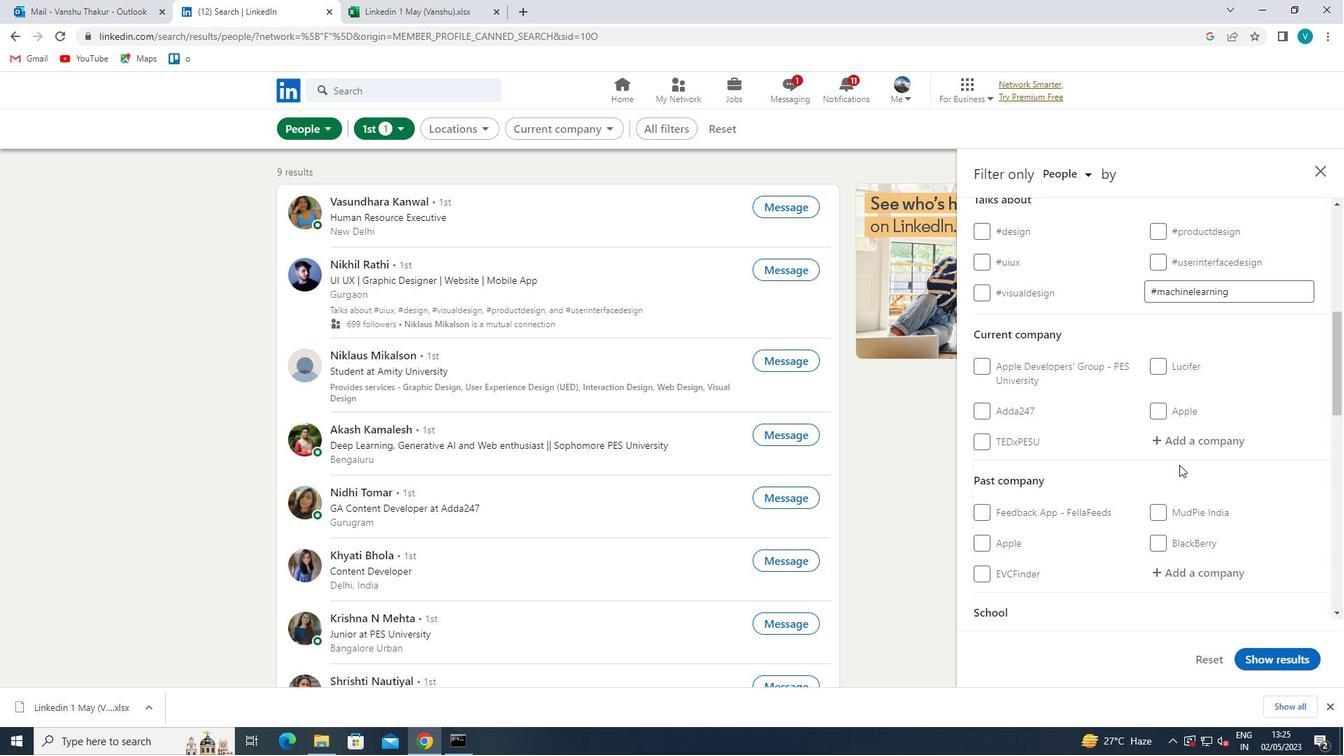 
Action: Key pressed <Key.shift>ETHICAL
Screenshot: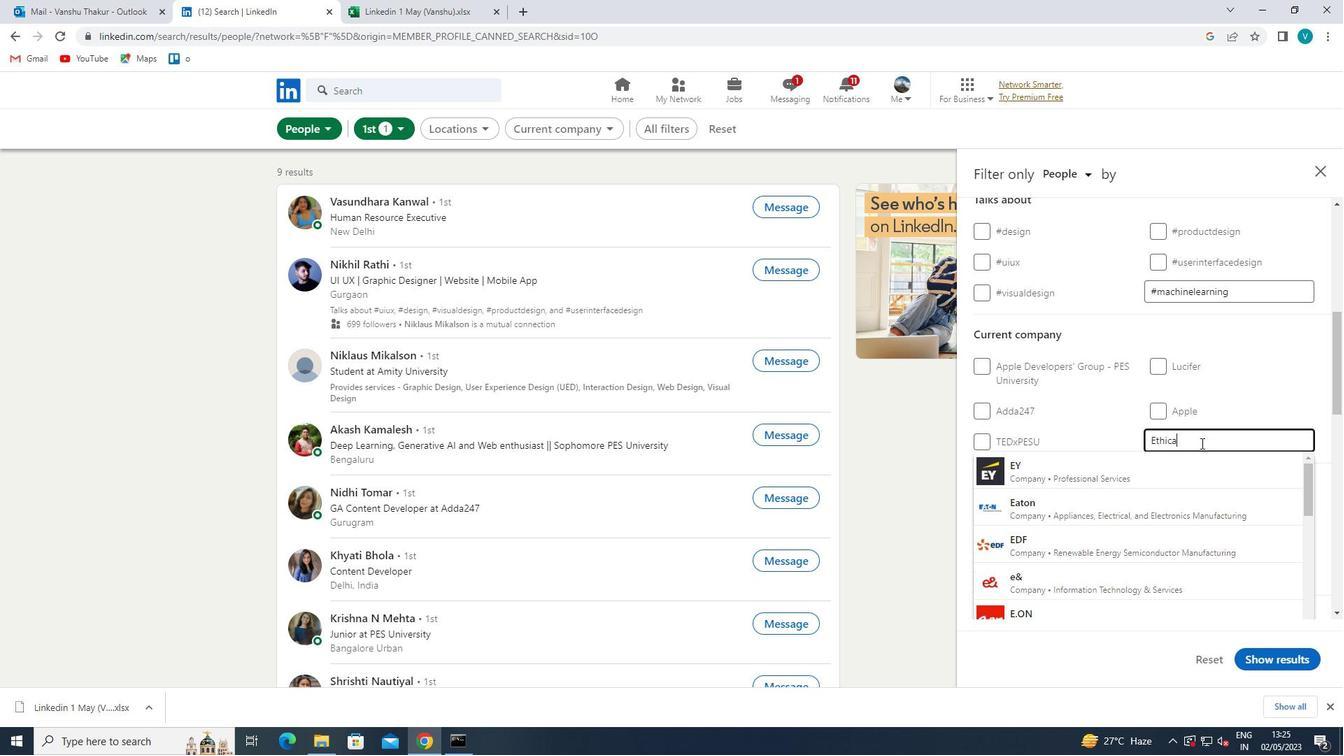 
Action: Mouse moved to (1195, 460)
Screenshot: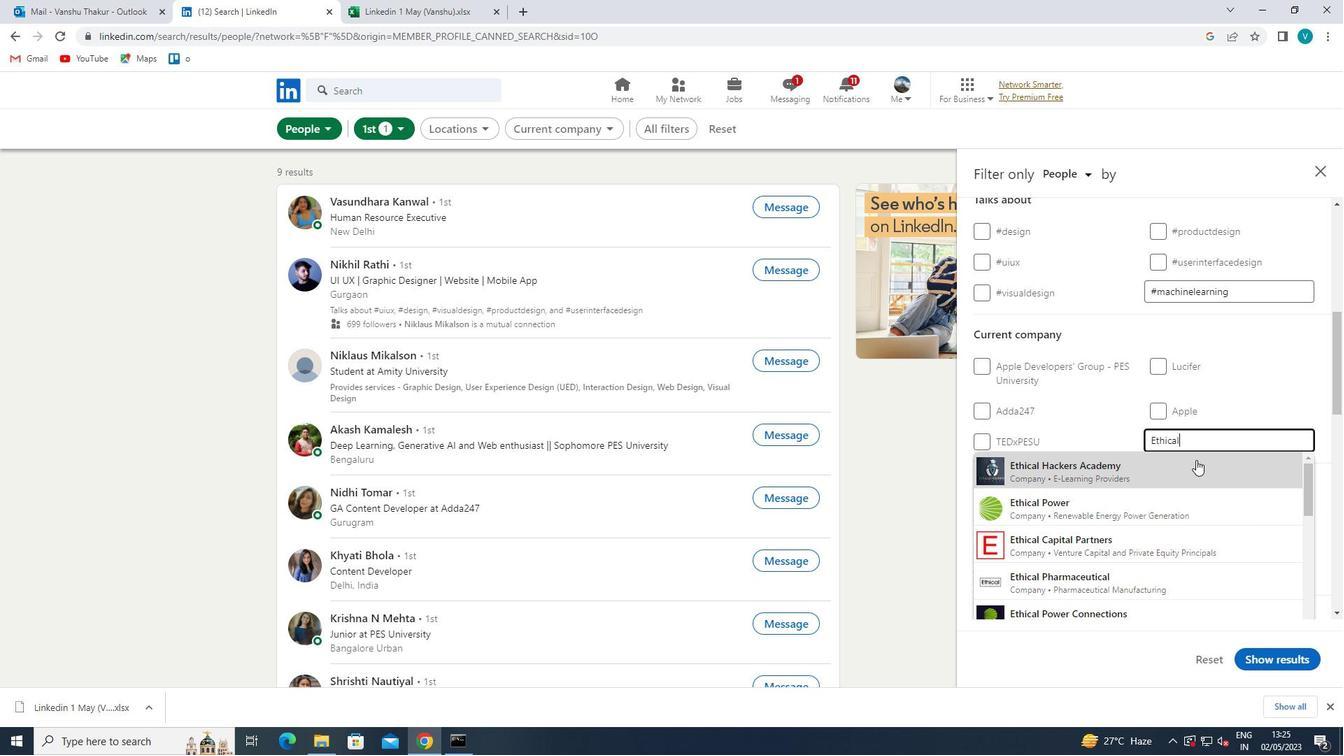 
Action: Mouse pressed left at (1195, 460)
Screenshot: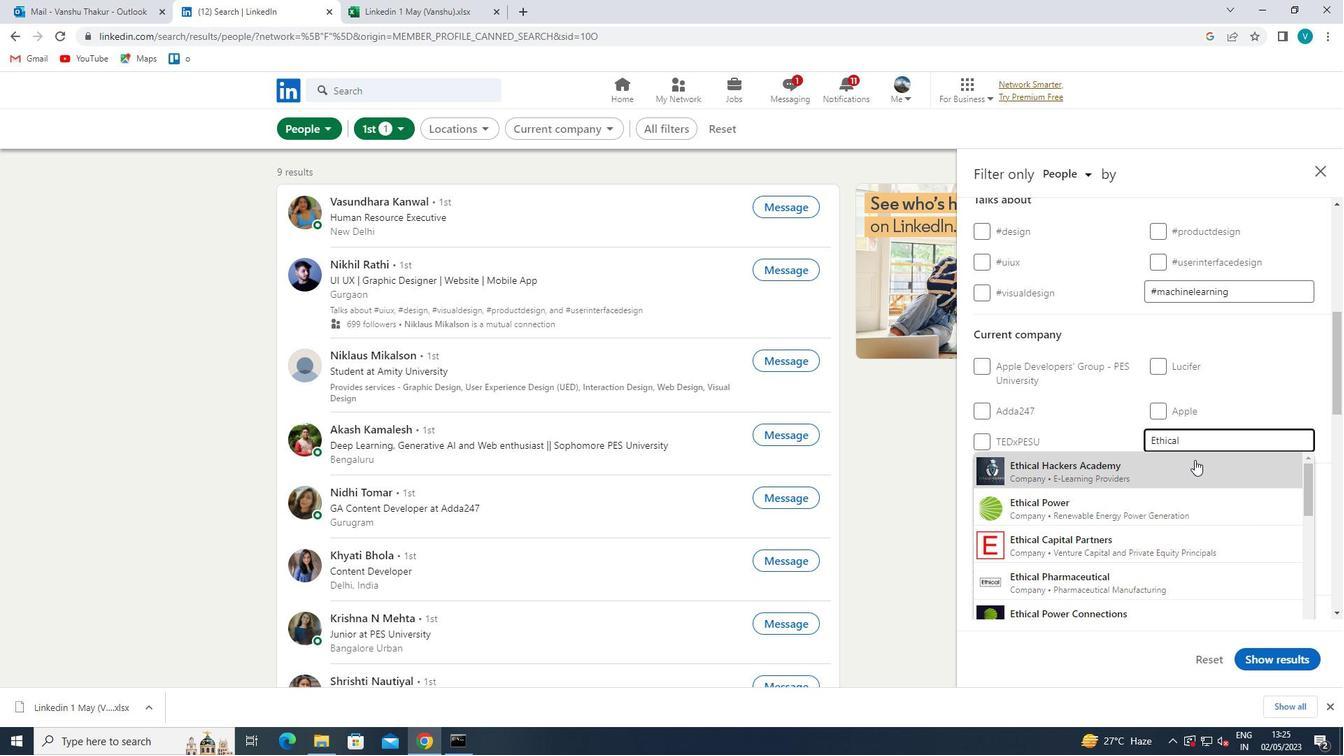 
Action: Mouse scrolled (1195, 459) with delta (0, 0)
Screenshot: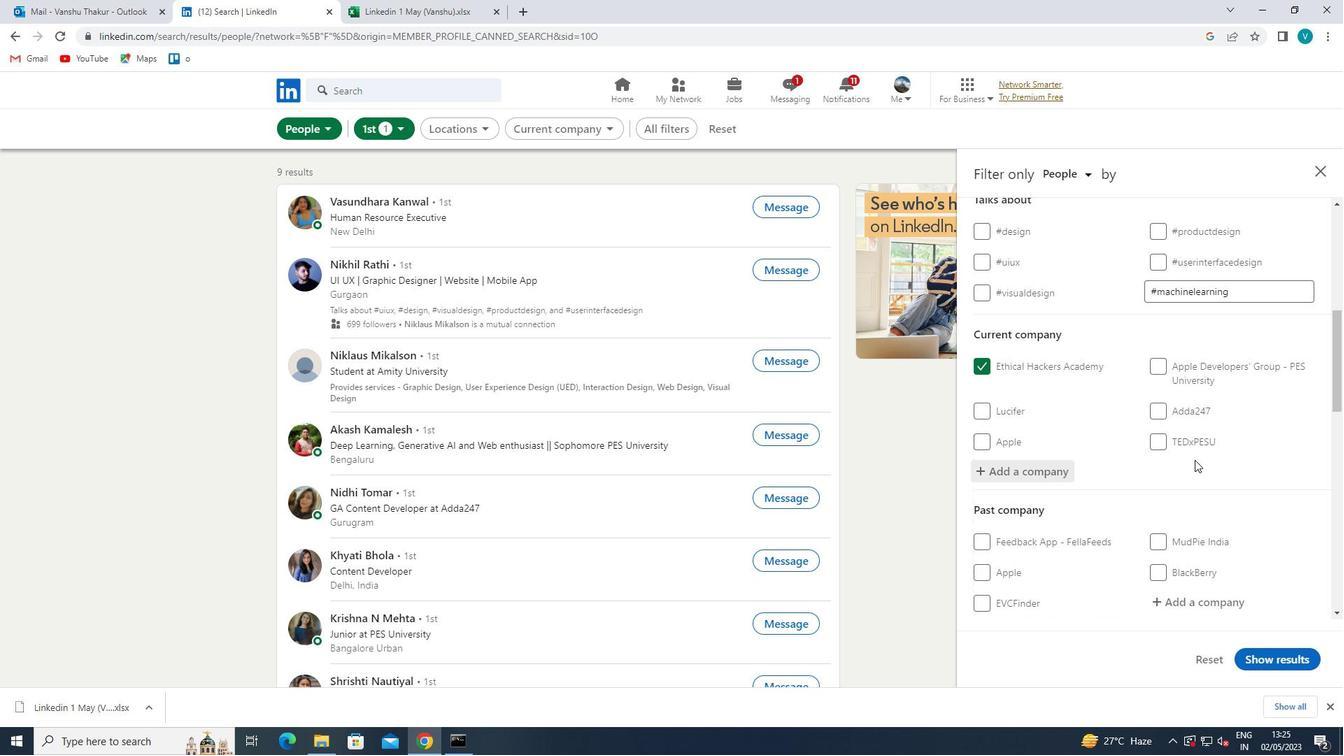 
Action: Mouse scrolled (1195, 459) with delta (0, 0)
Screenshot: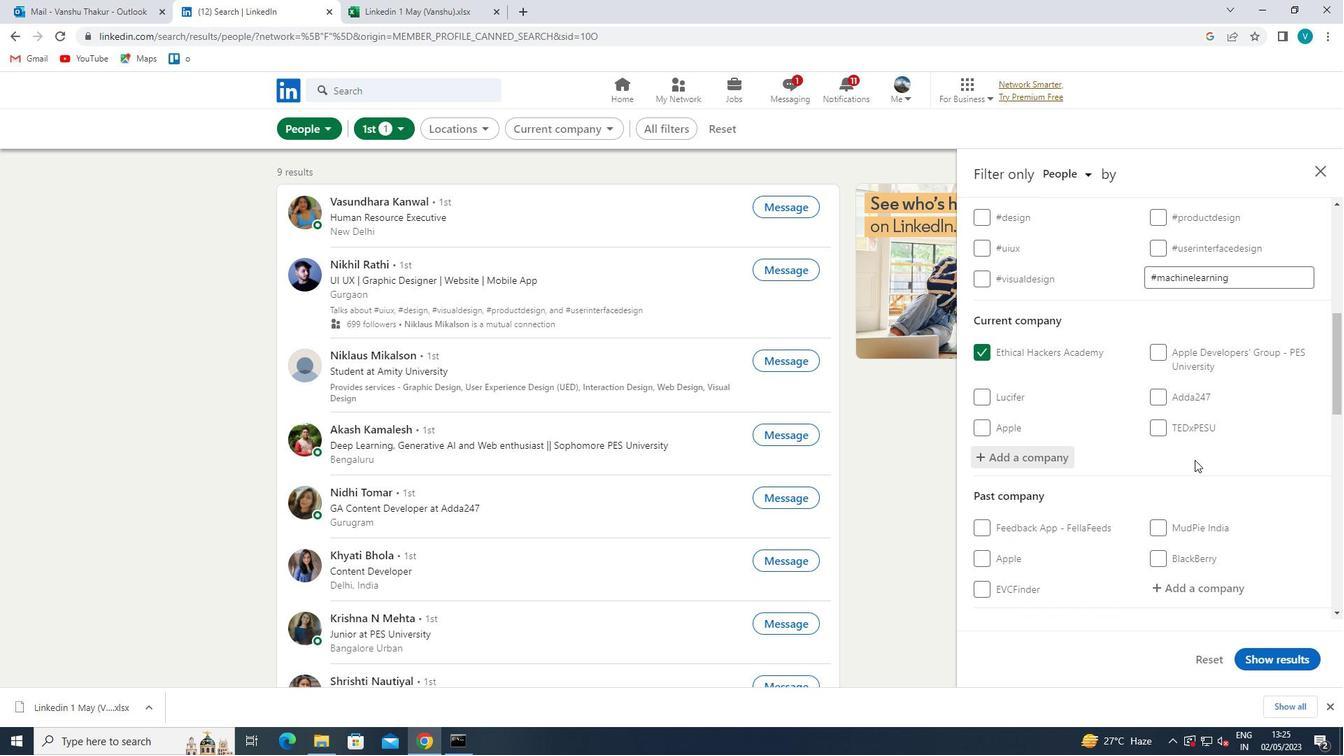 
Action: Mouse scrolled (1195, 459) with delta (0, 0)
Screenshot: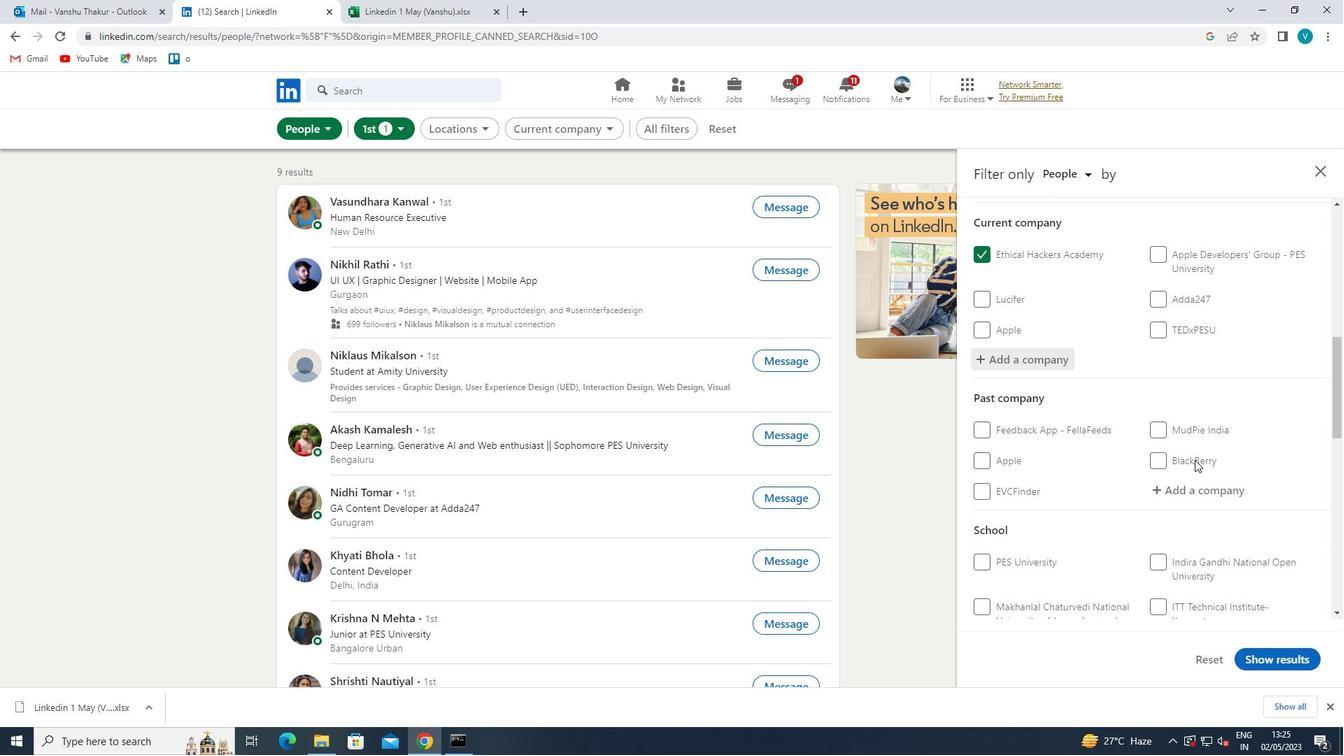
Action: Mouse scrolled (1195, 459) with delta (0, 0)
Screenshot: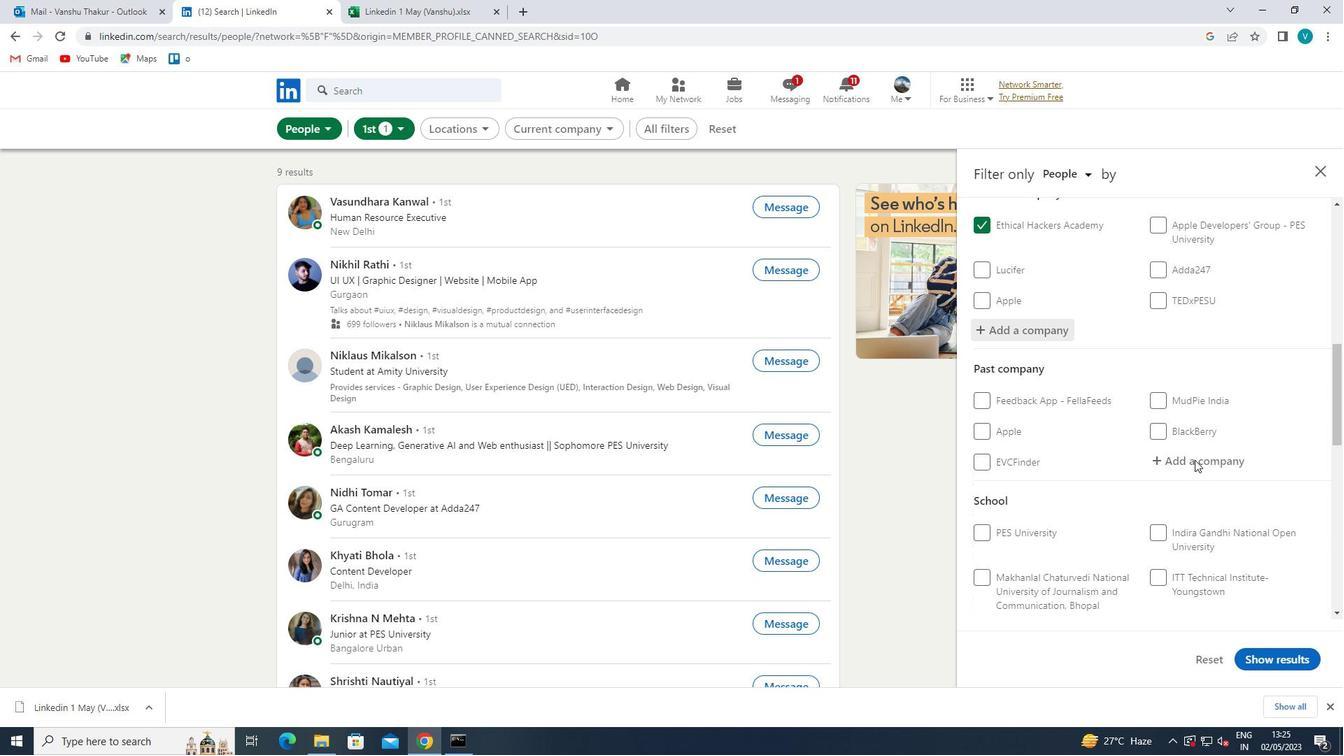 
Action: Mouse moved to (1197, 494)
Screenshot: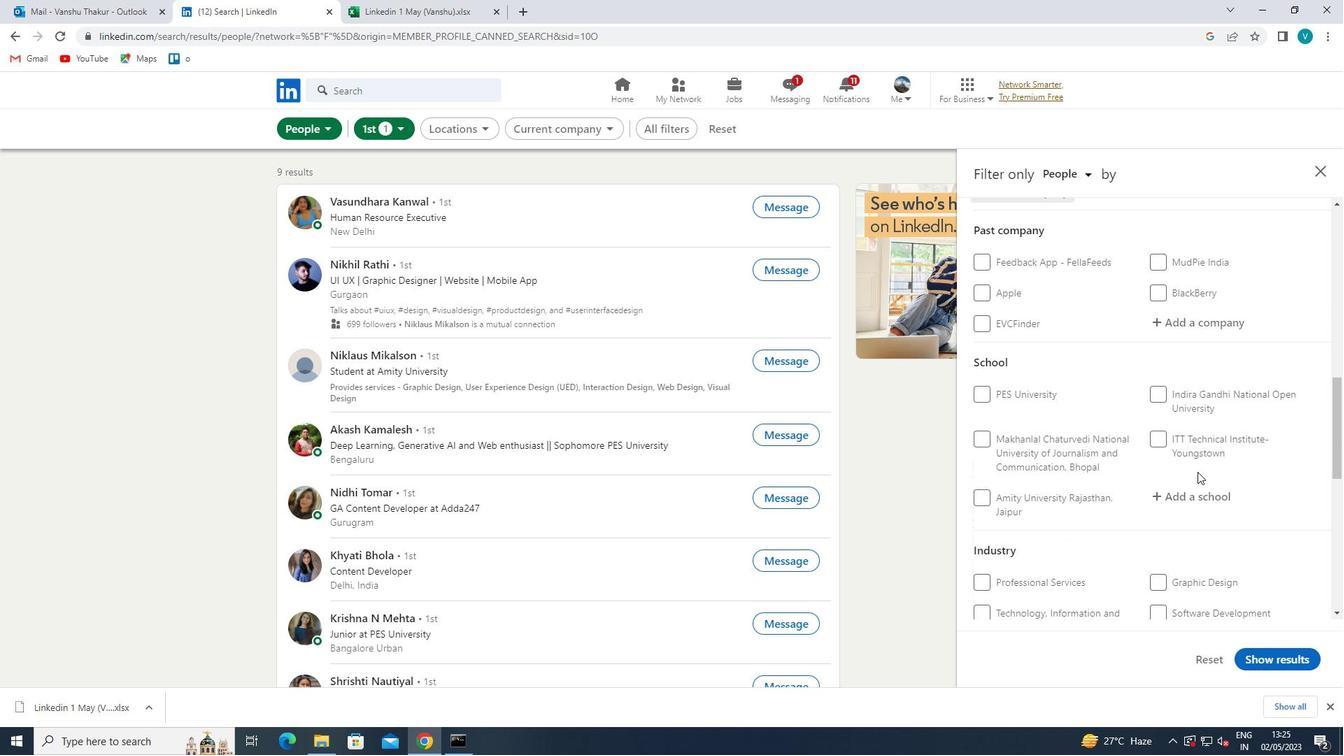 
Action: Mouse pressed left at (1197, 494)
Screenshot: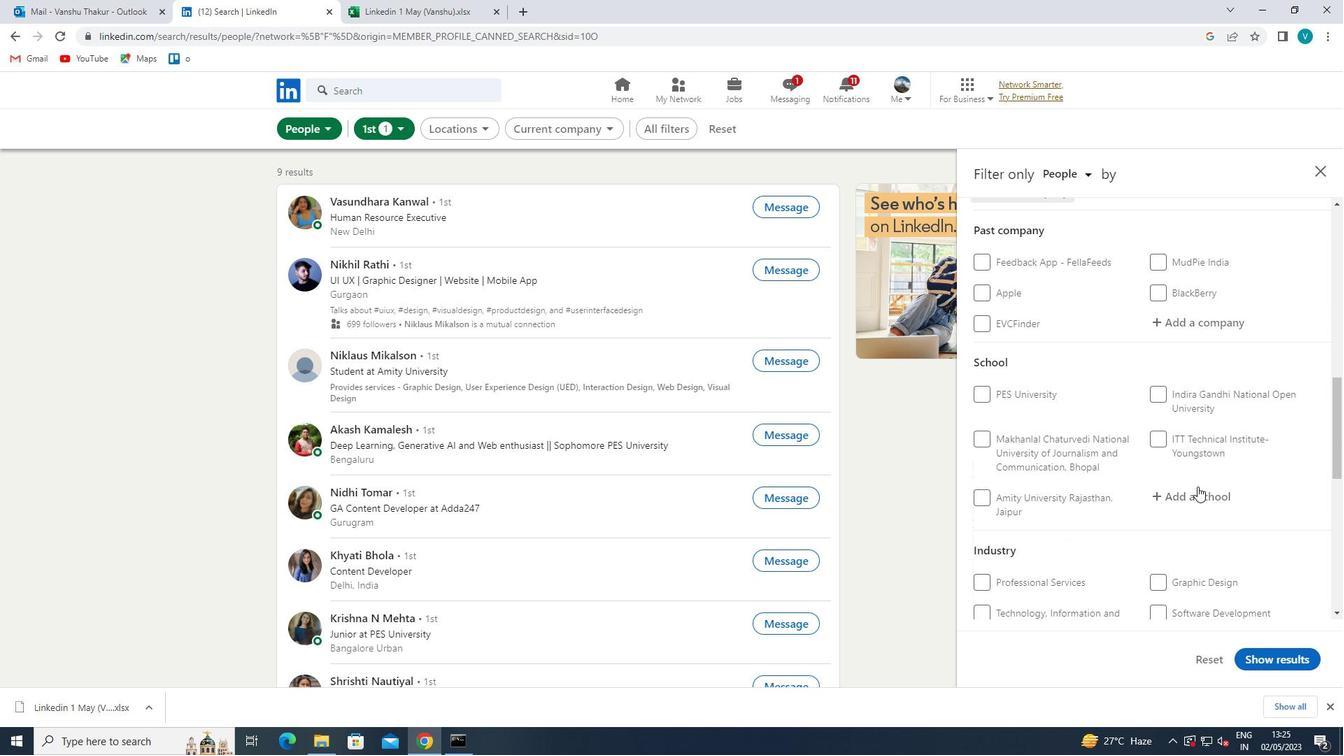 
Action: Key pressed <Key.shift>GURU<Key.space><Key.shift>JAMBHESHWAR<Key.space>
Screenshot: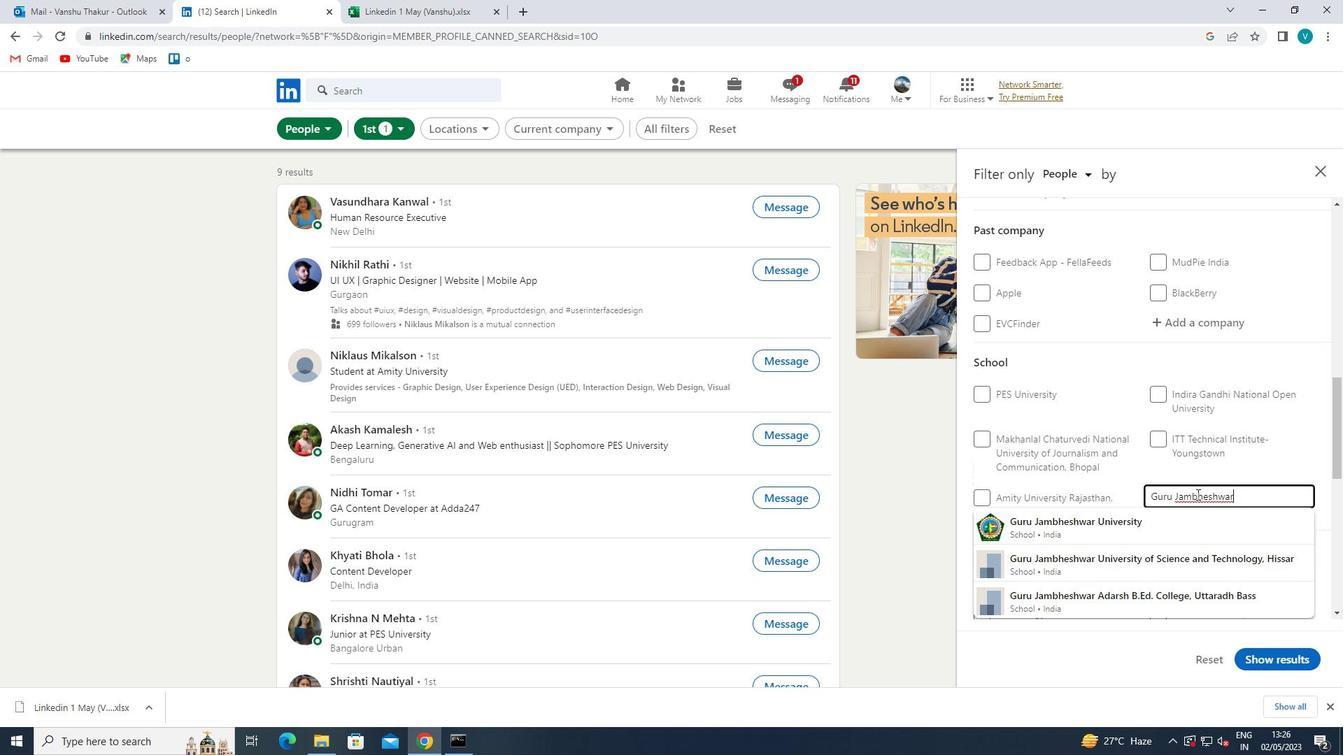 
Action: Mouse moved to (1208, 559)
Screenshot: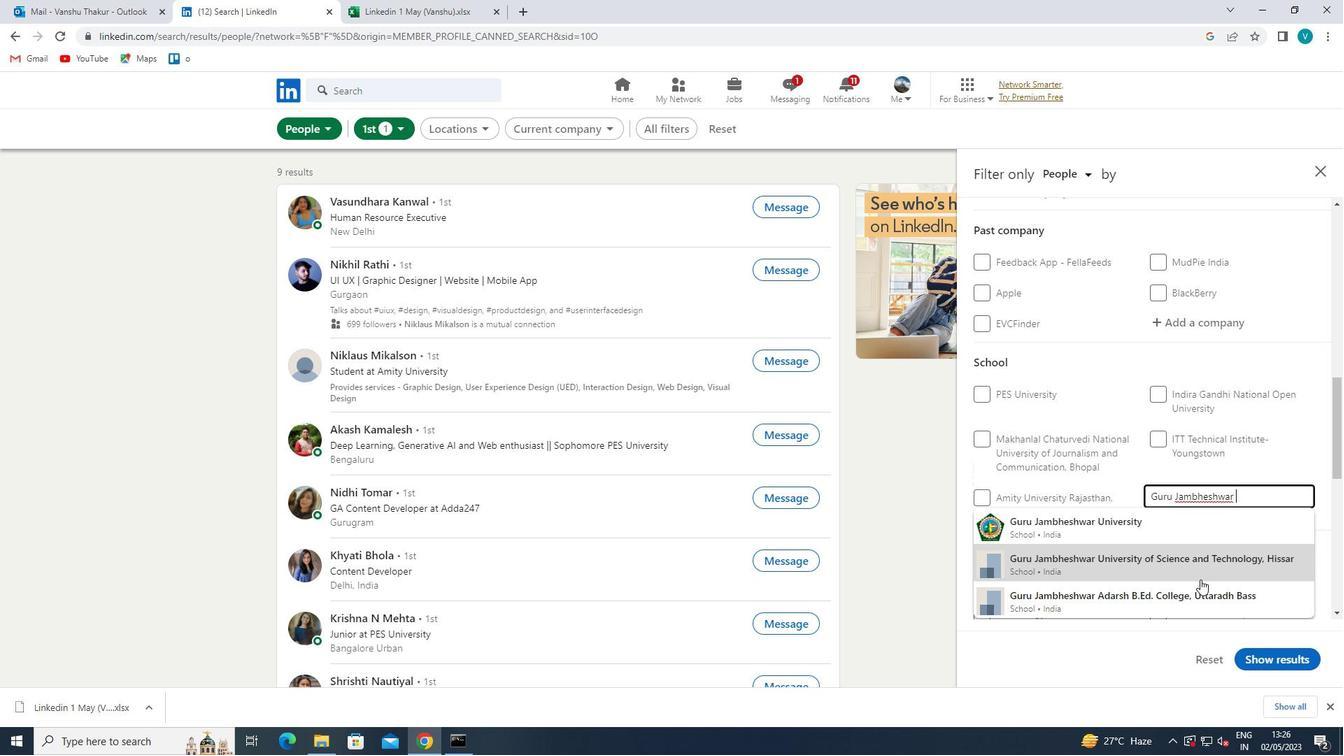 
Action: Mouse pressed left at (1208, 559)
Screenshot: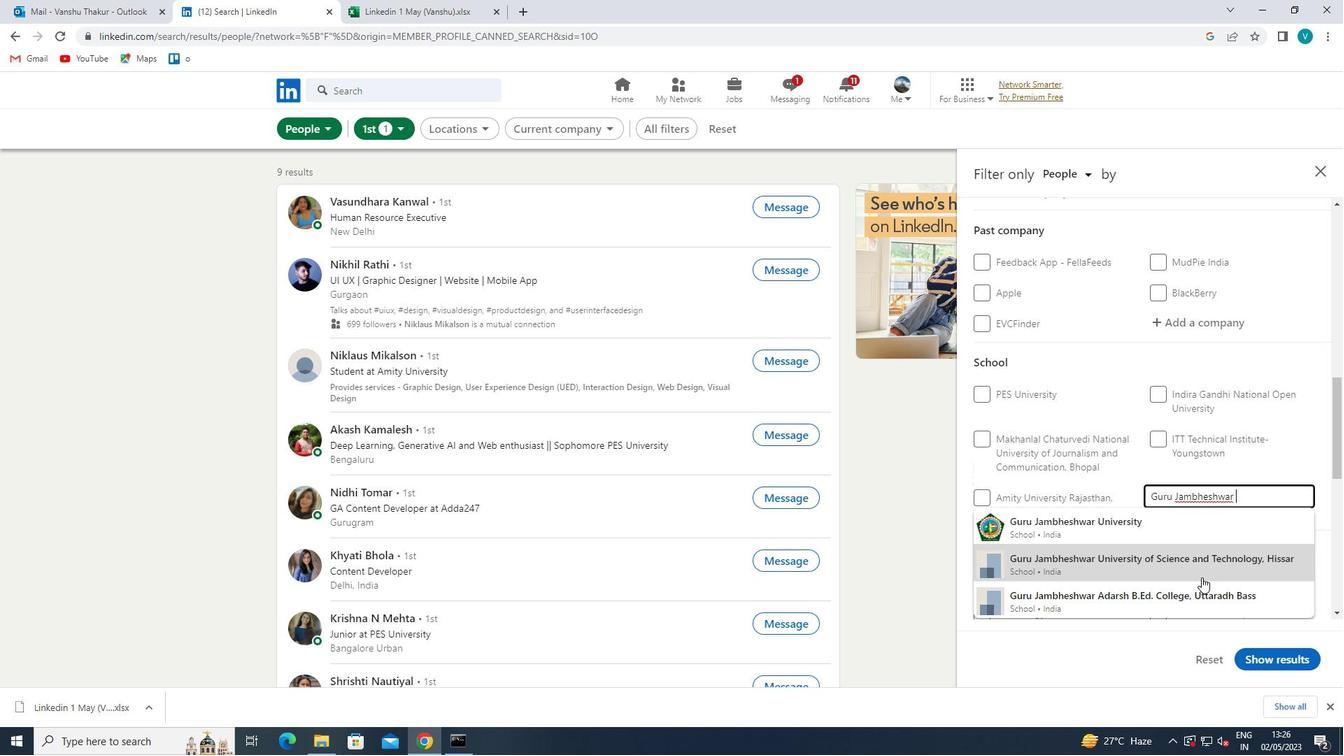 
Action: Mouse moved to (1191, 492)
Screenshot: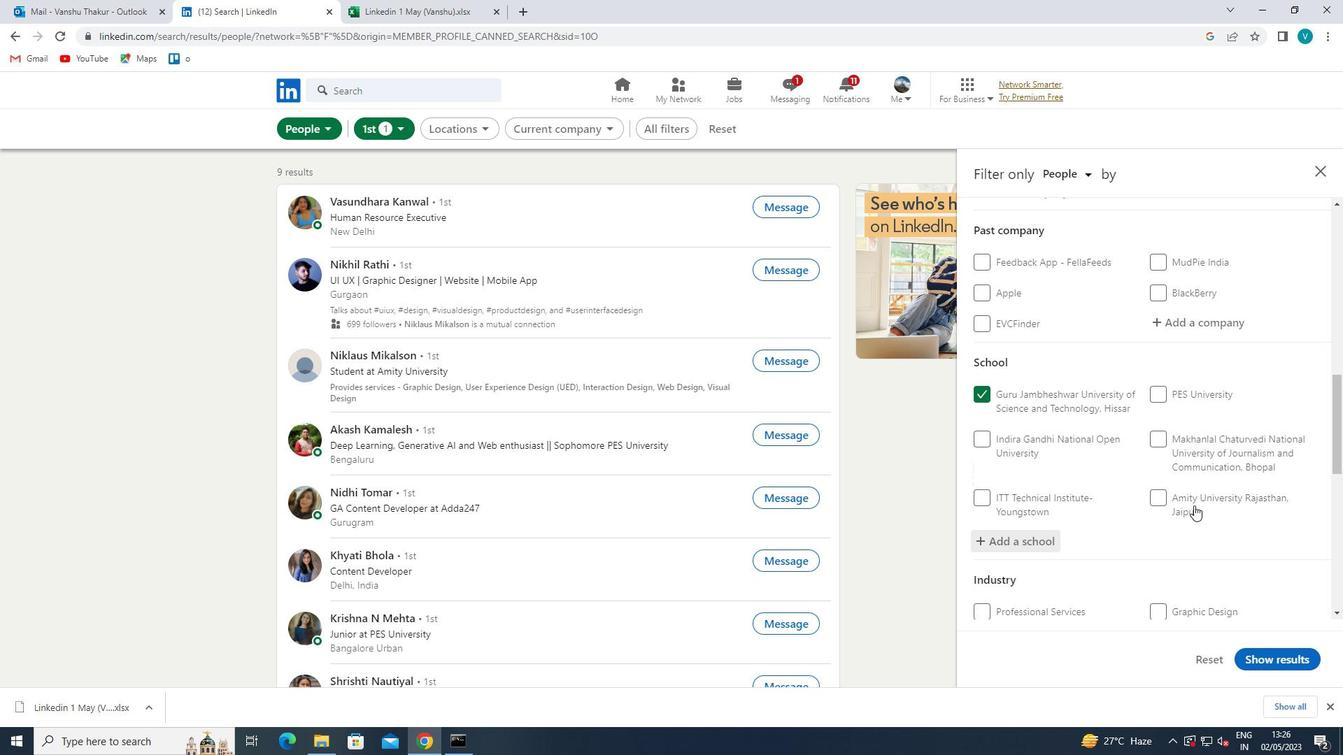 
Action: Mouse scrolled (1191, 491) with delta (0, 0)
Screenshot: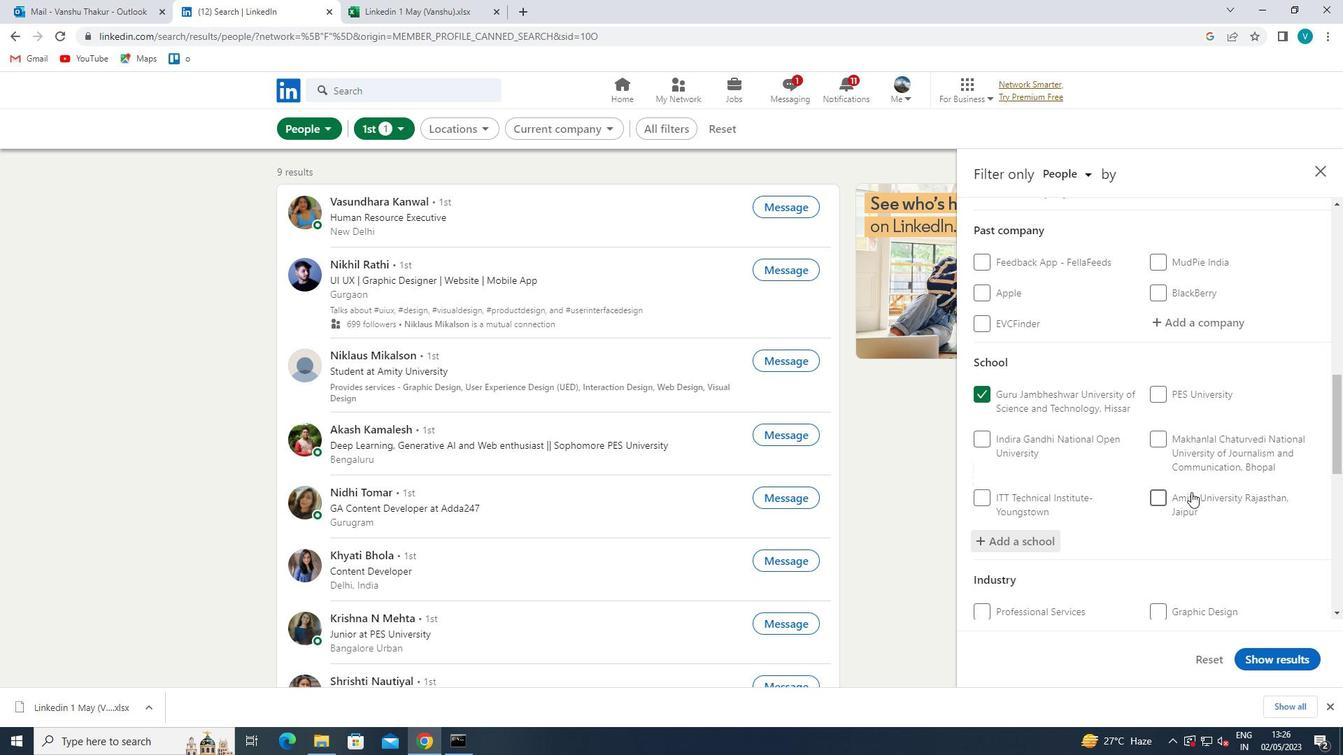 
Action: Mouse scrolled (1191, 491) with delta (0, 0)
Screenshot: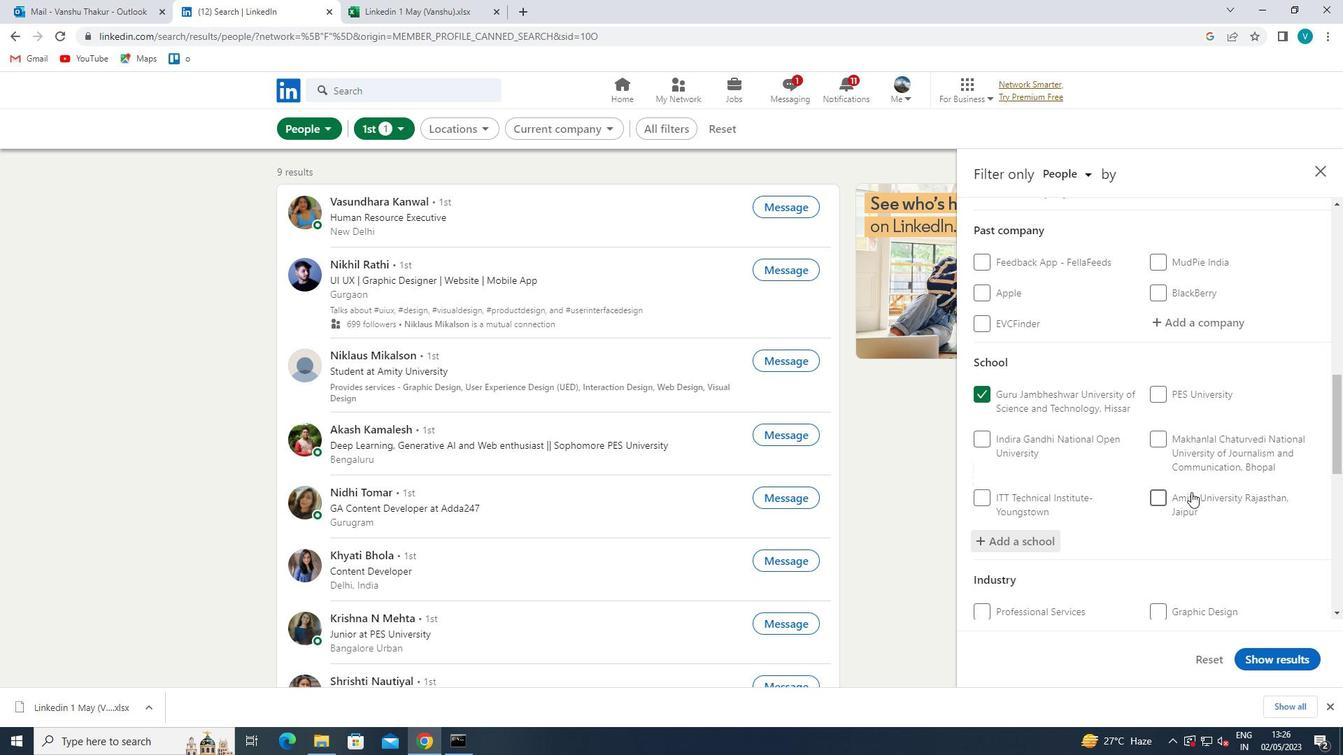 
Action: Mouse scrolled (1191, 491) with delta (0, 0)
Screenshot: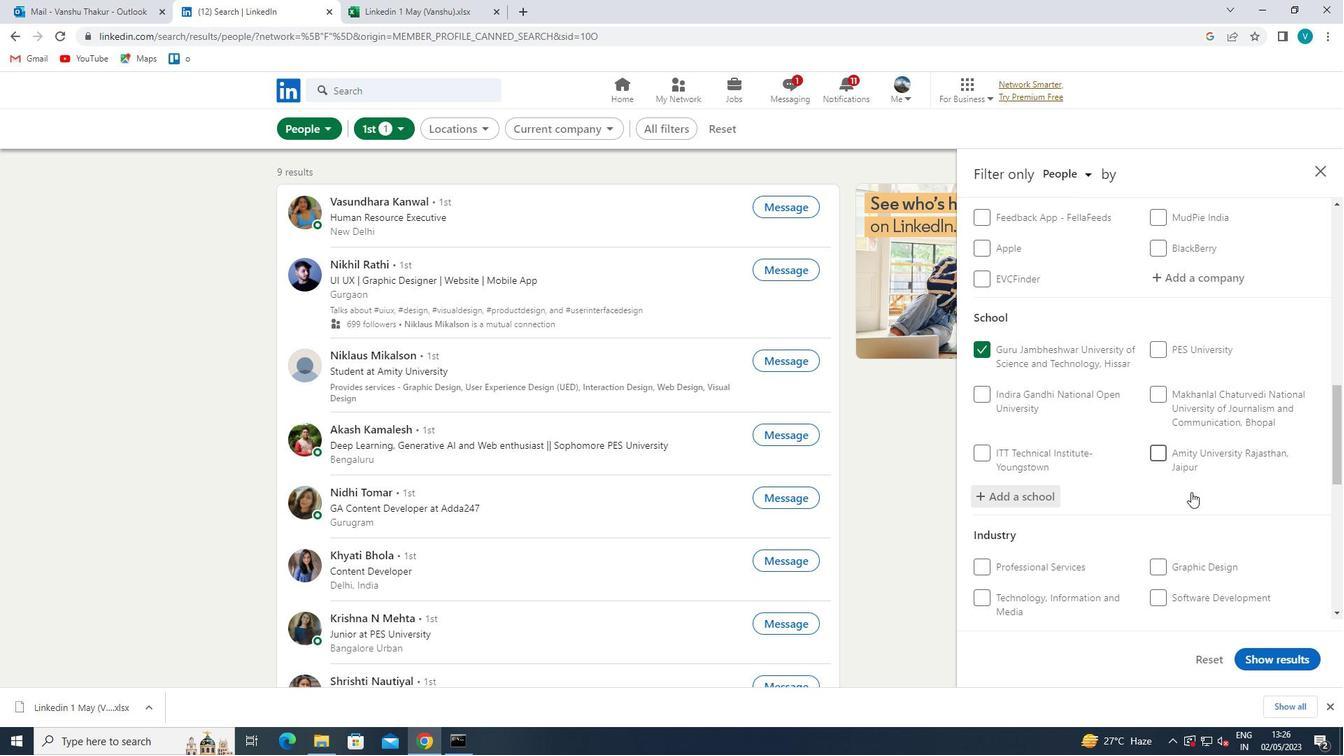 
Action: Mouse moved to (1195, 470)
Screenshot: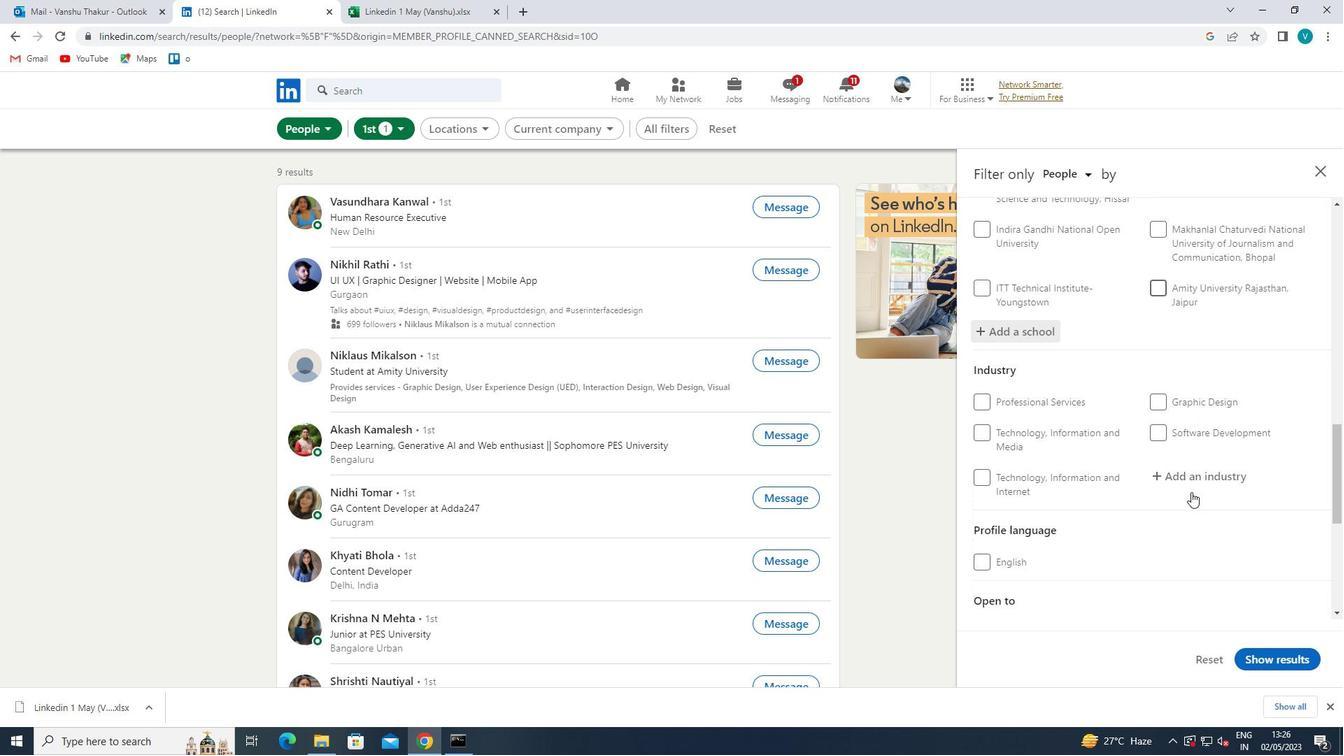 
Action: Mouse pressed left at (1195, 470)
Screenshot: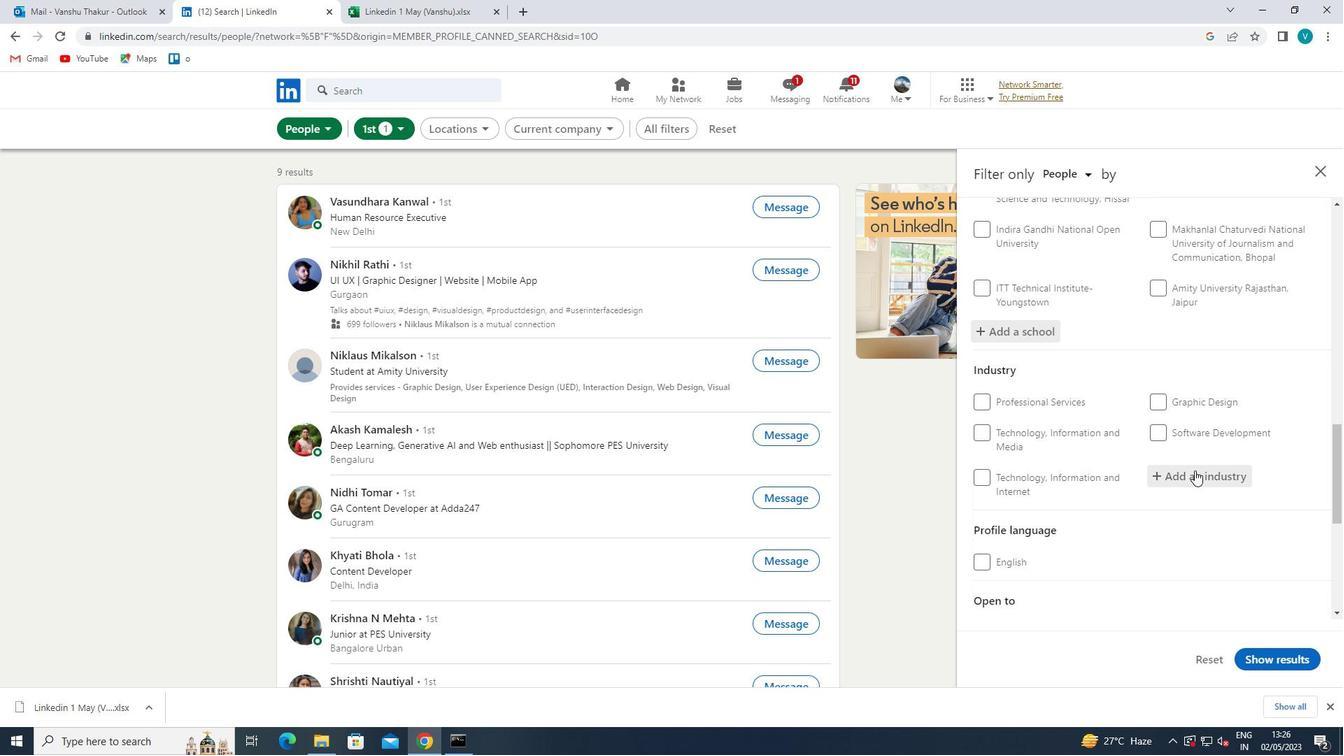 
Action: Key pressed <Key.shift>EDUCATION<Key.space>
Screenshot: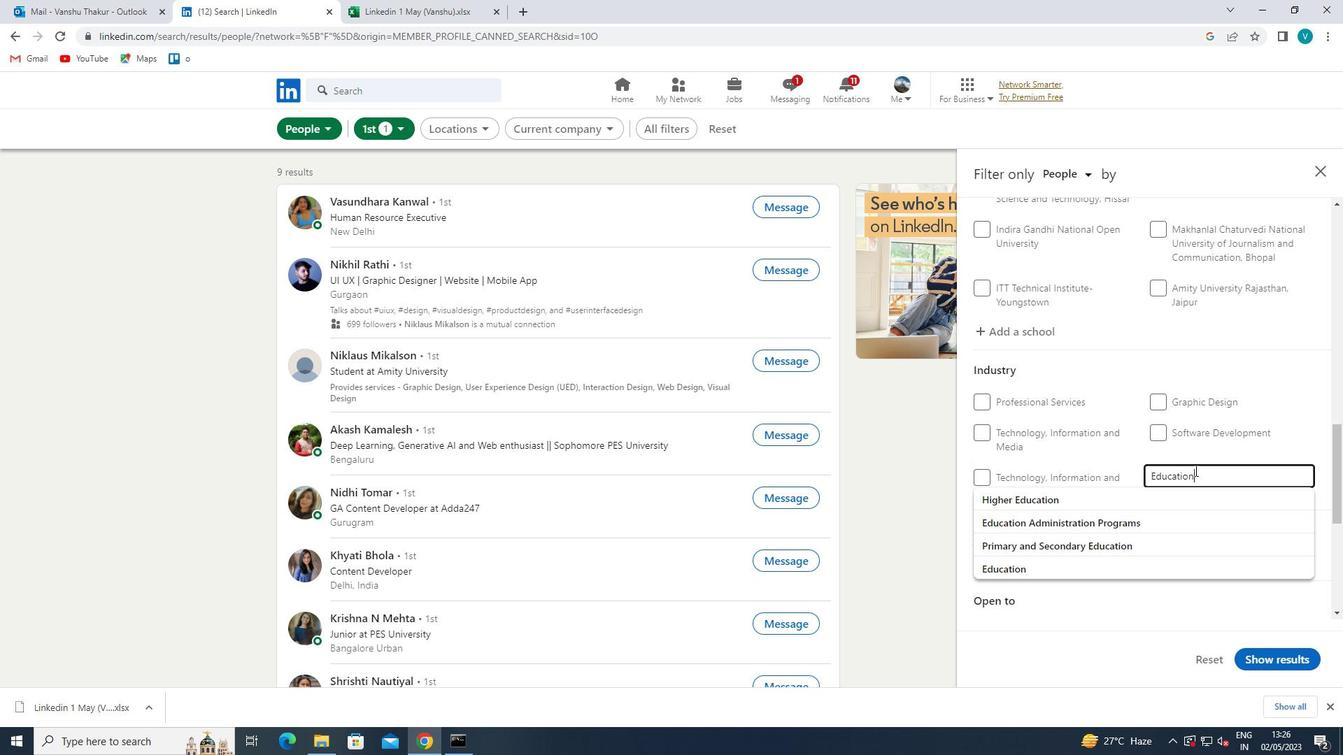 
Action: Mouse moved to (1138, 449)
Screenshot: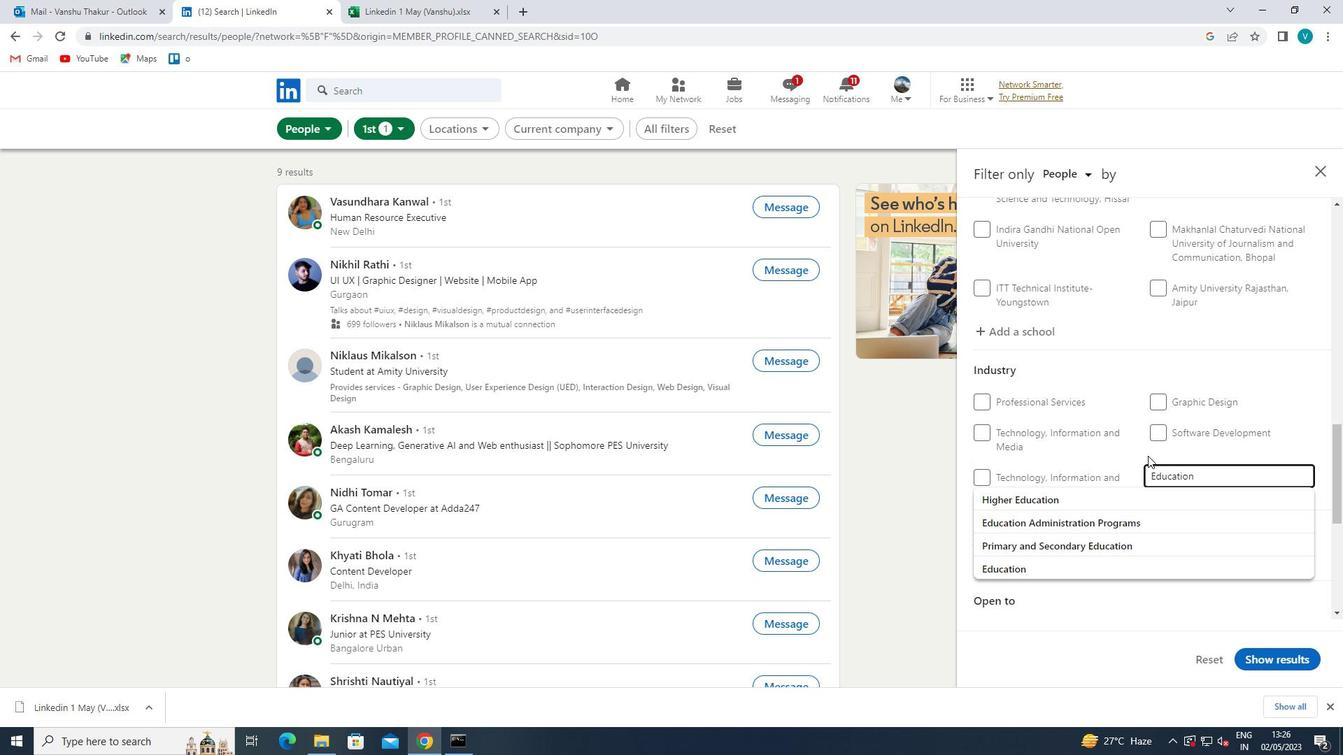 
Action: Mouse pressed left at (1138, 449)
Screenshot: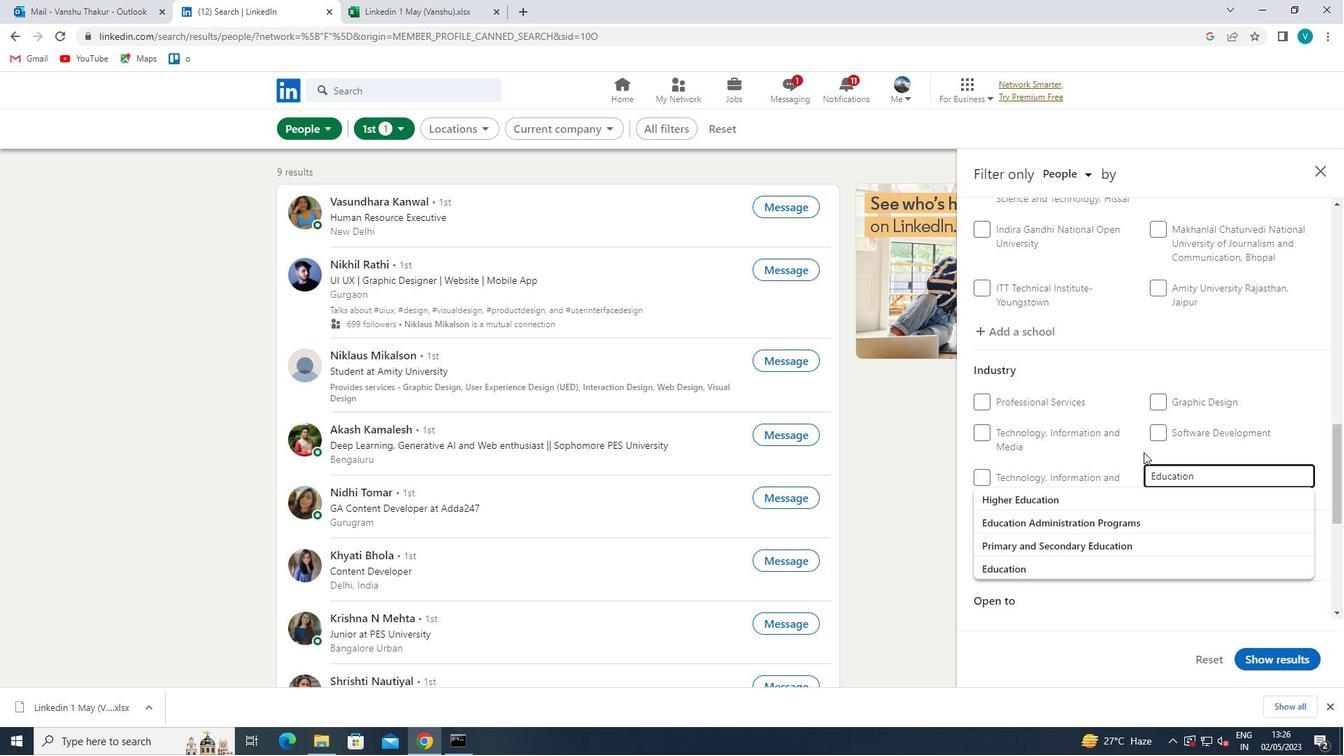 
Action: Mouse scrolled (1138, 448) with delta (0, 0)
Screenshot: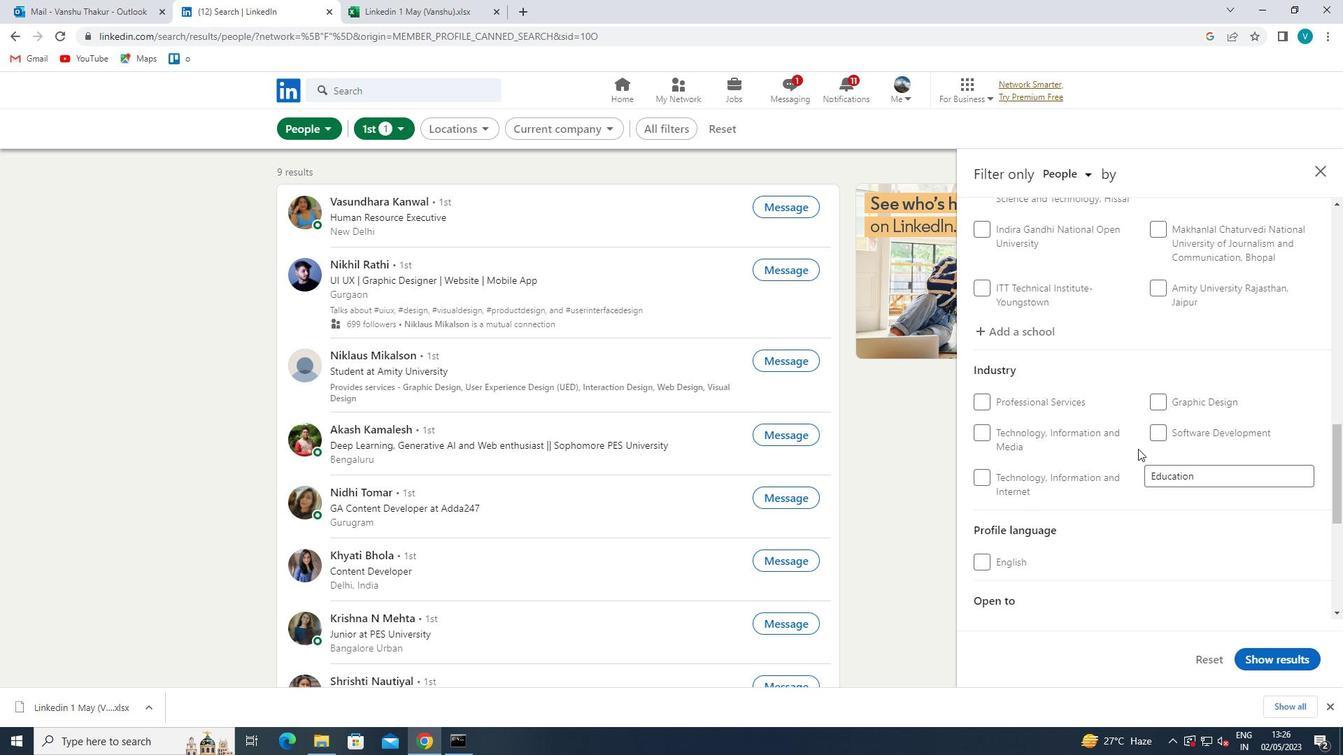 
Action: Mouse scrolled (1138, 448) with delta (0, 0)
Screenshot: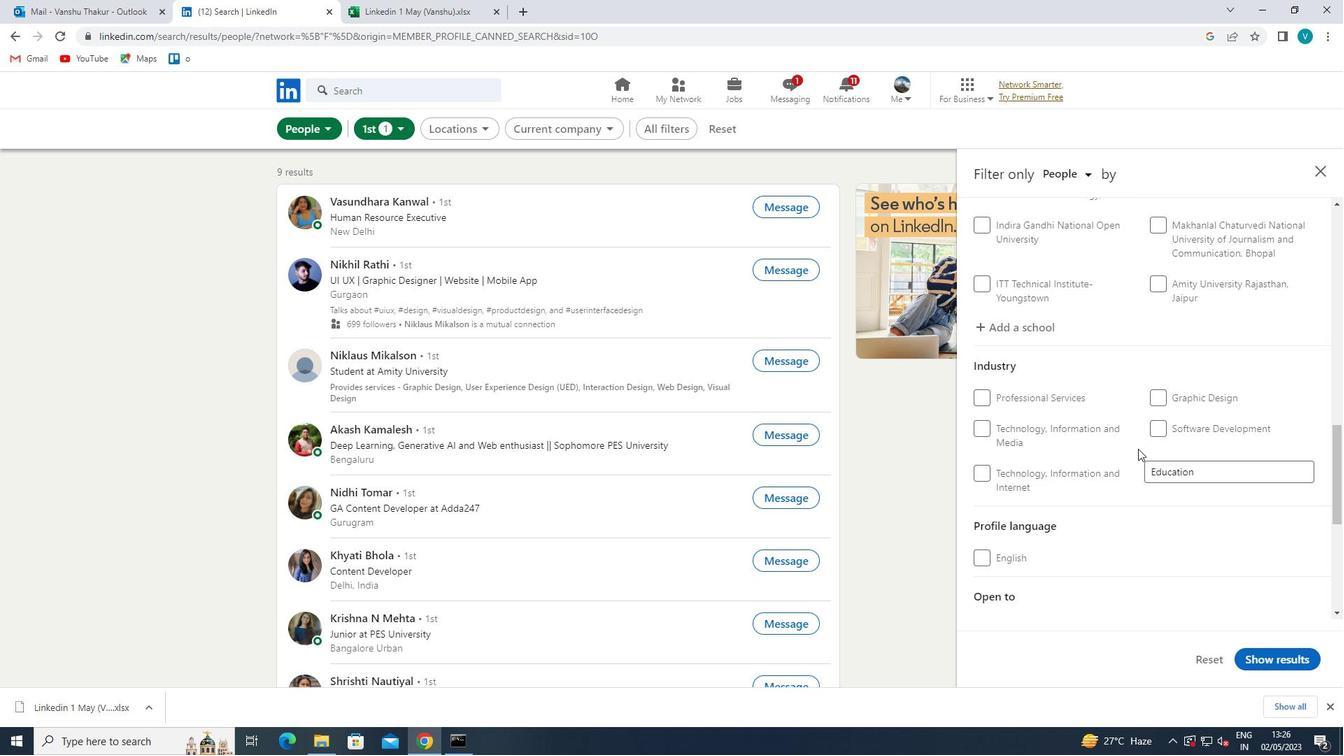 
Action: Mouse scrolled (1138, 448) with delta (0, 0)
Screenshot: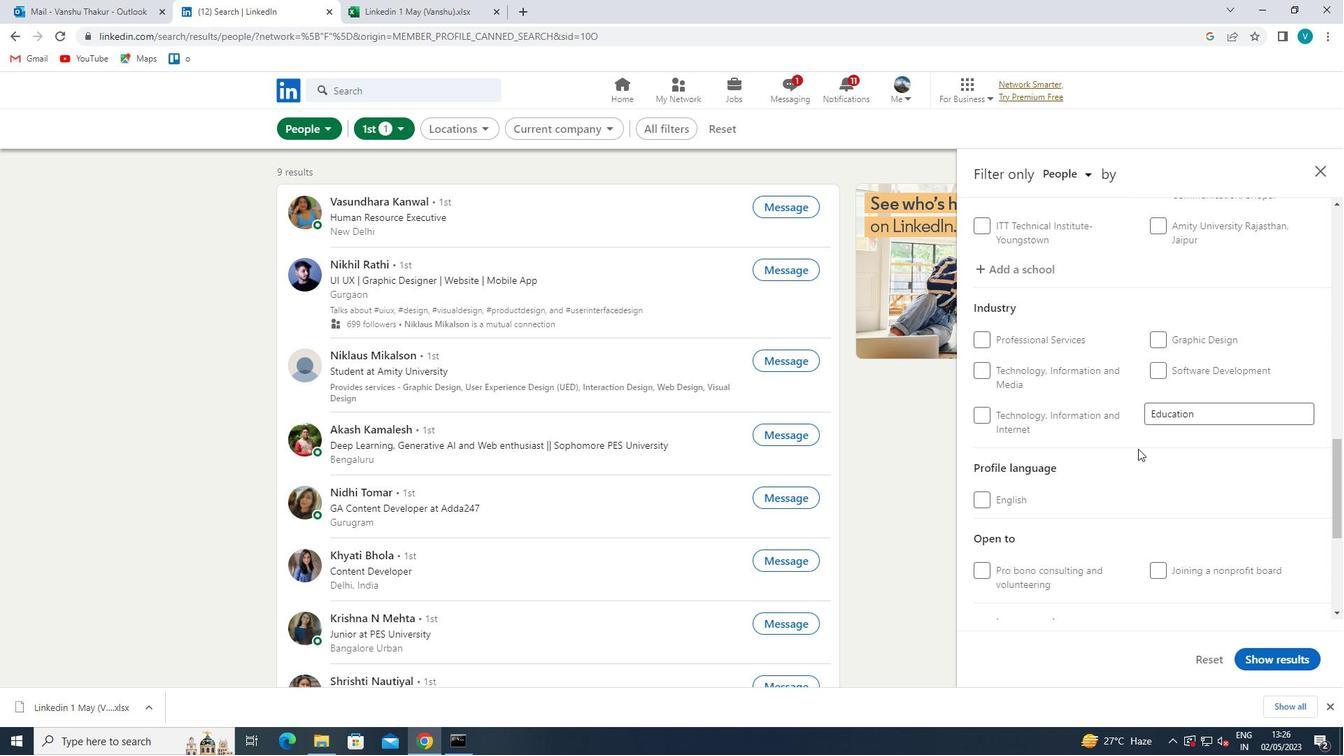 
Action: Mouse scrolled (1138, 448) with delta (0, 0)
Screenshot: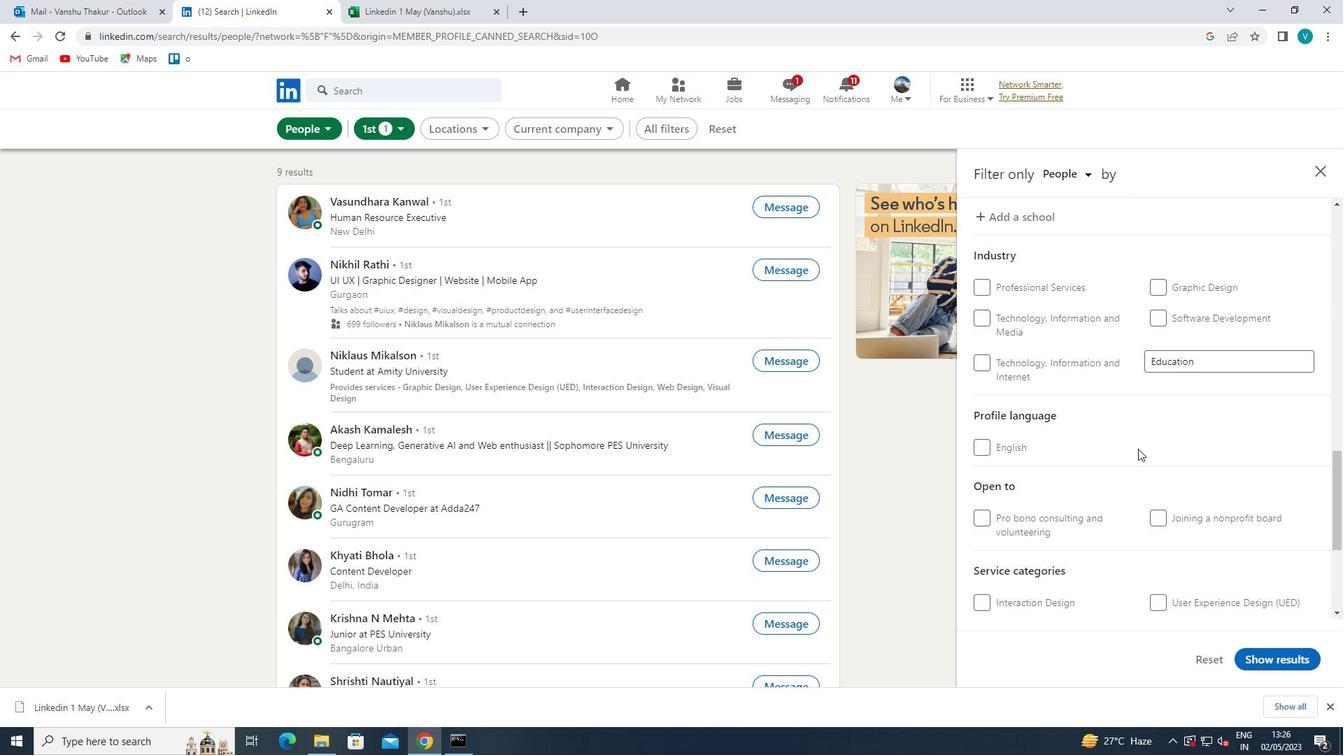 
Action: Mouse scrolled (1138, 448) with delta (0, 0)
Screenshot: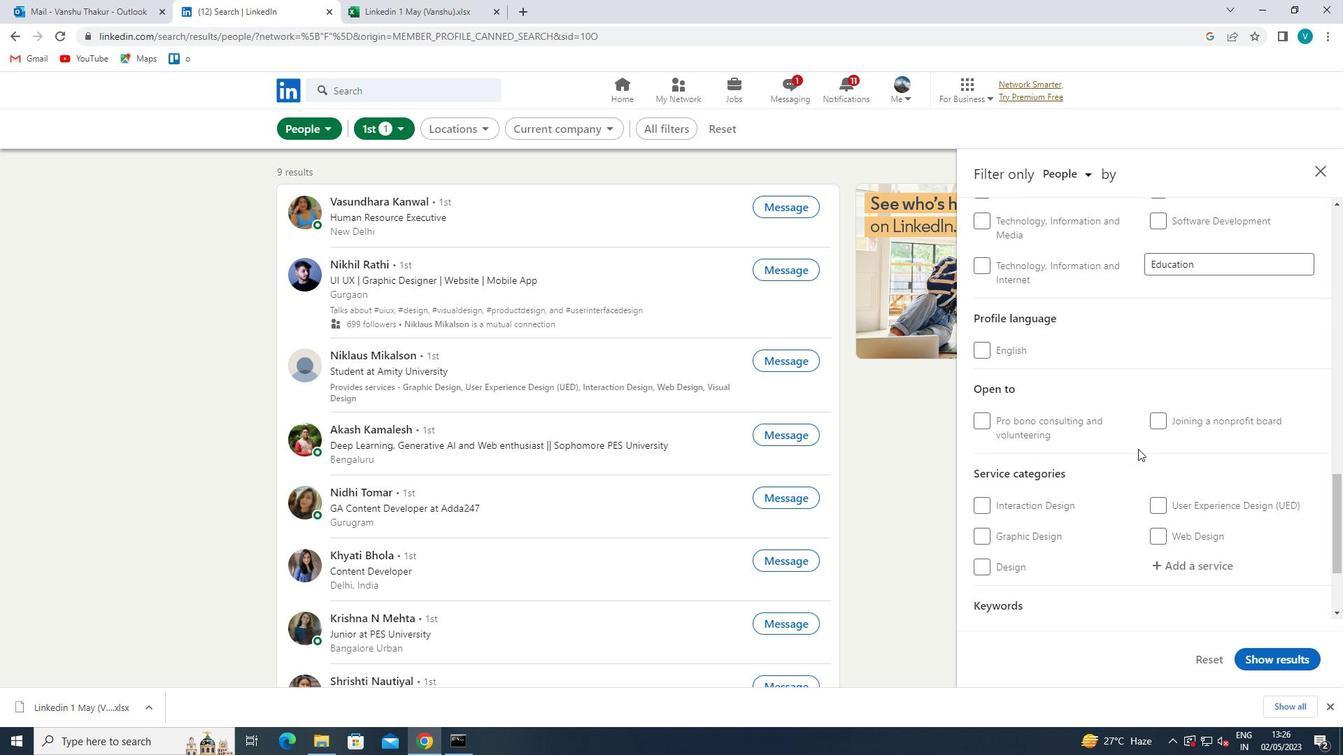 
Action: Mouse moved to (1195, 428)
Screenshot: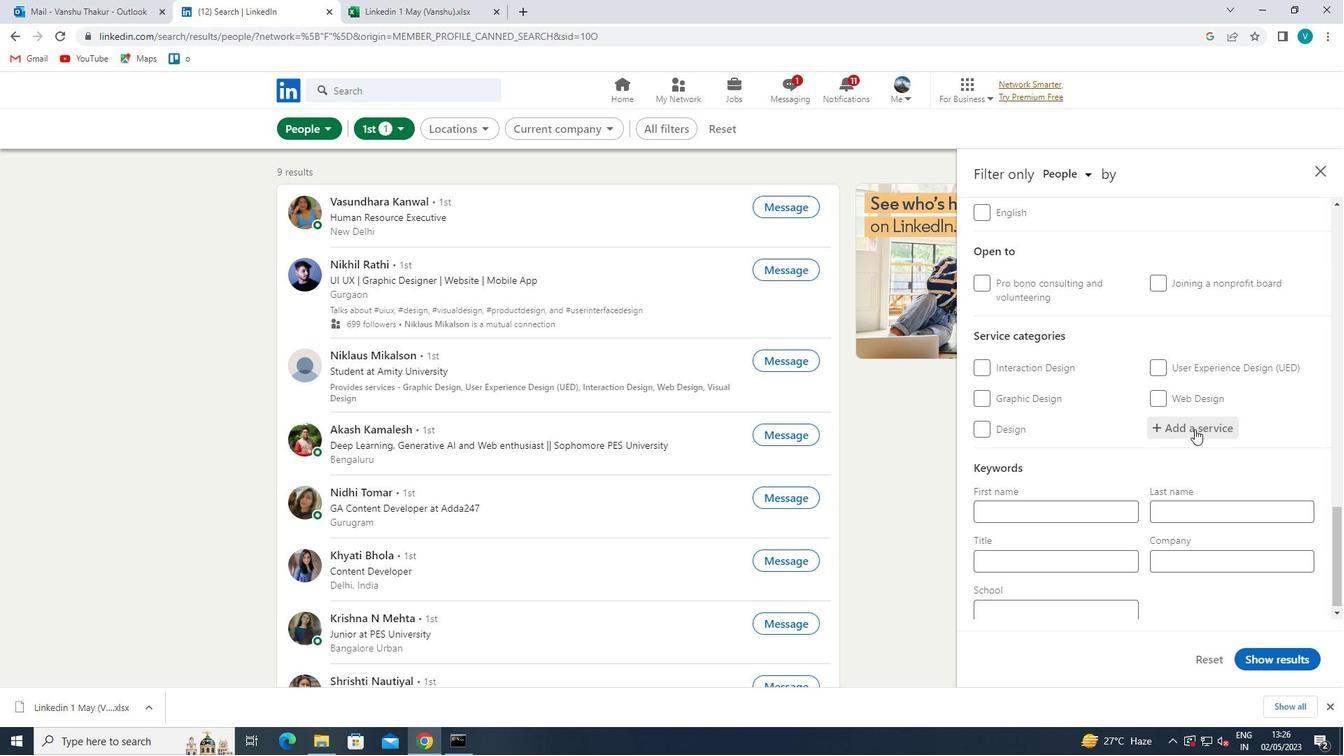
Action: Mouse pressed left at (1195, 428)
Screenshot: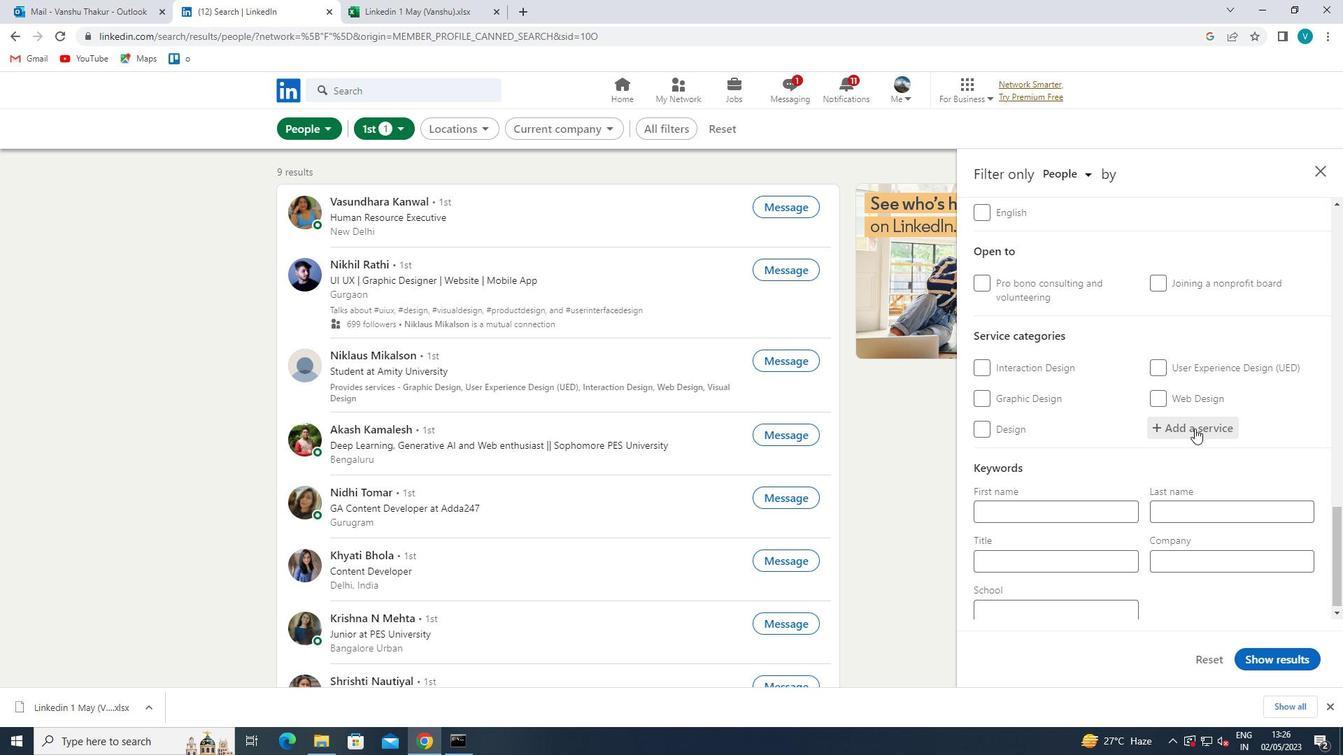 
Action: Key pressed <Key.shift>SEARCH
Screenshot: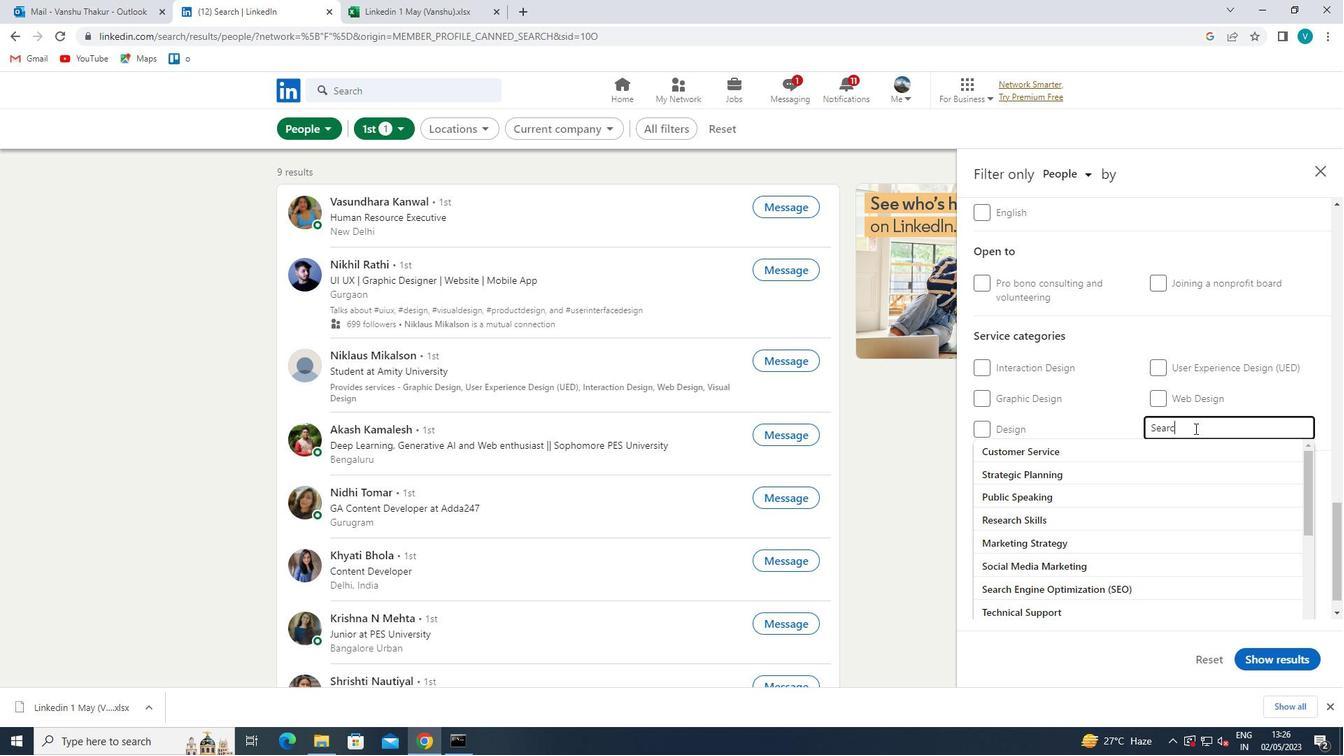 
Action: Mouse moved to (1183, 475)
Screenshot: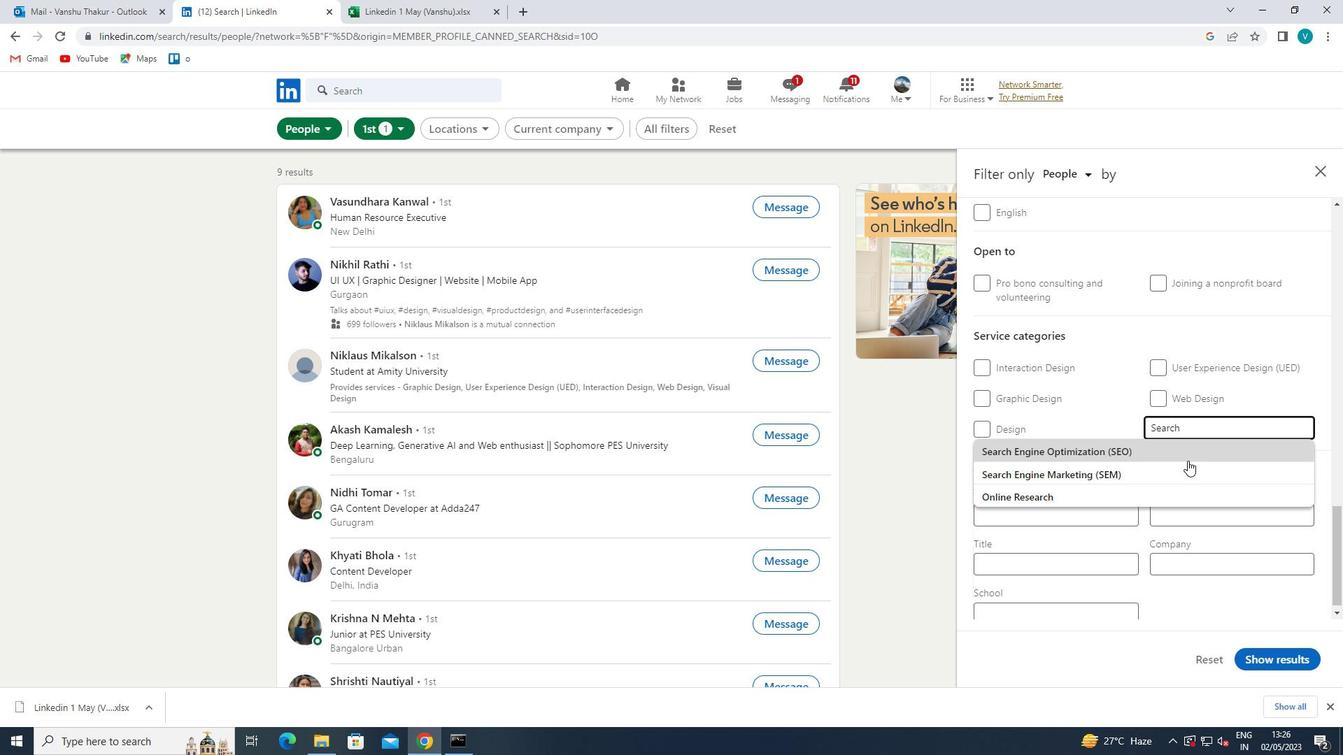 
Action: Mouse pressed left at (1183, 475)
Screenshot: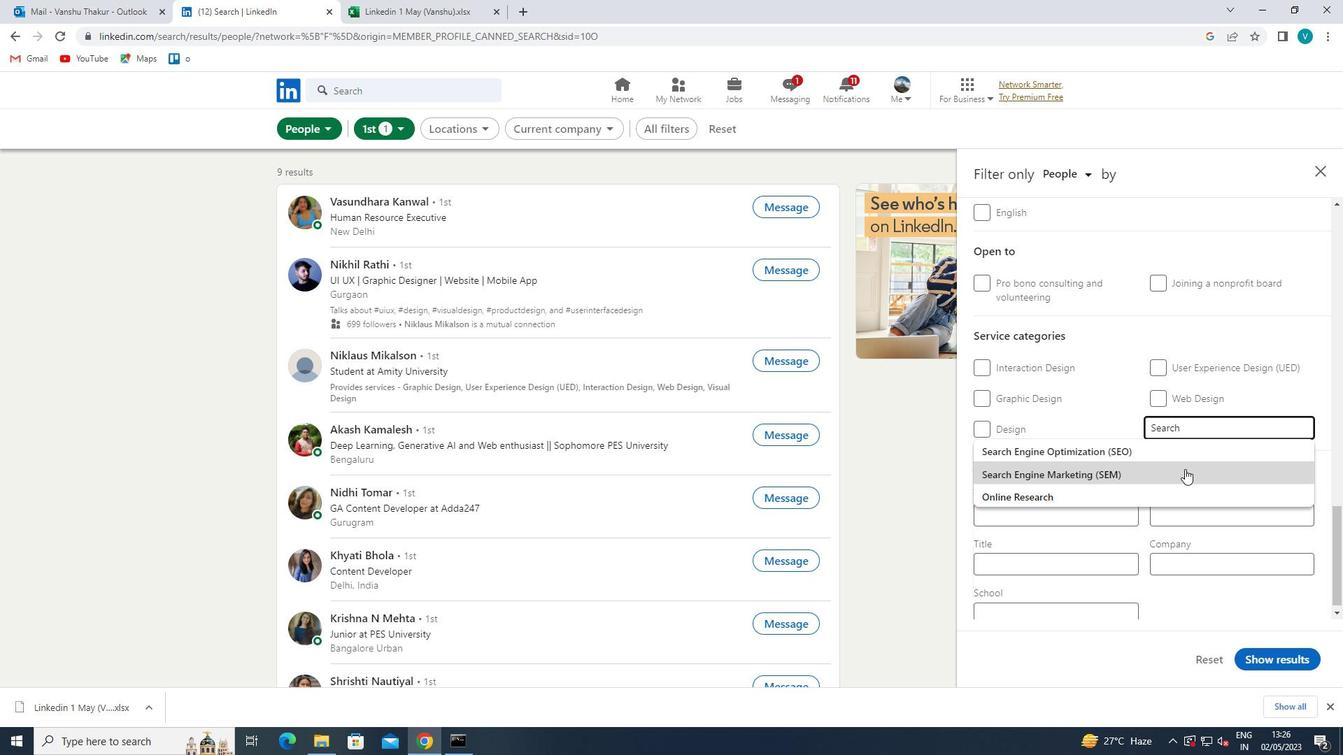 
Action: Mouse scrolled (1183, 475) with delta (0, 0)
Screenshot: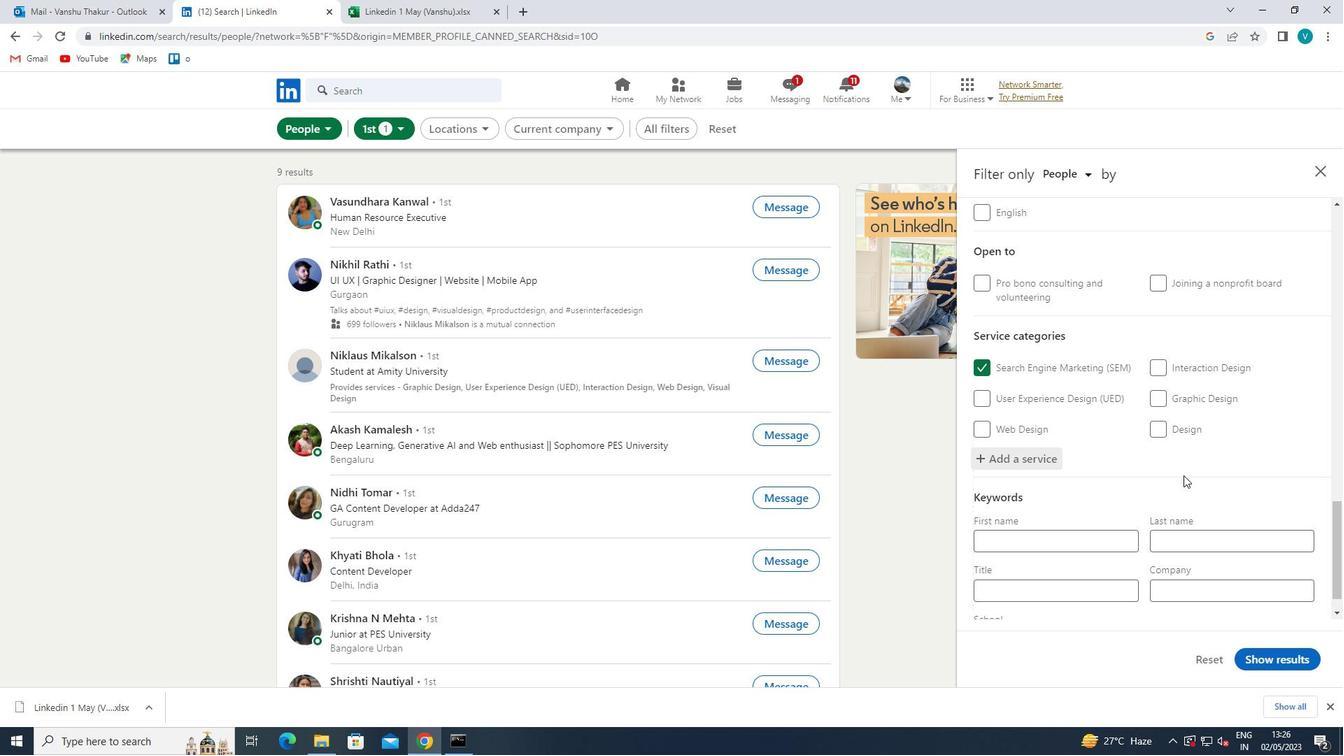 
Action: Mouse moved to (1183, 476)
Screenshot: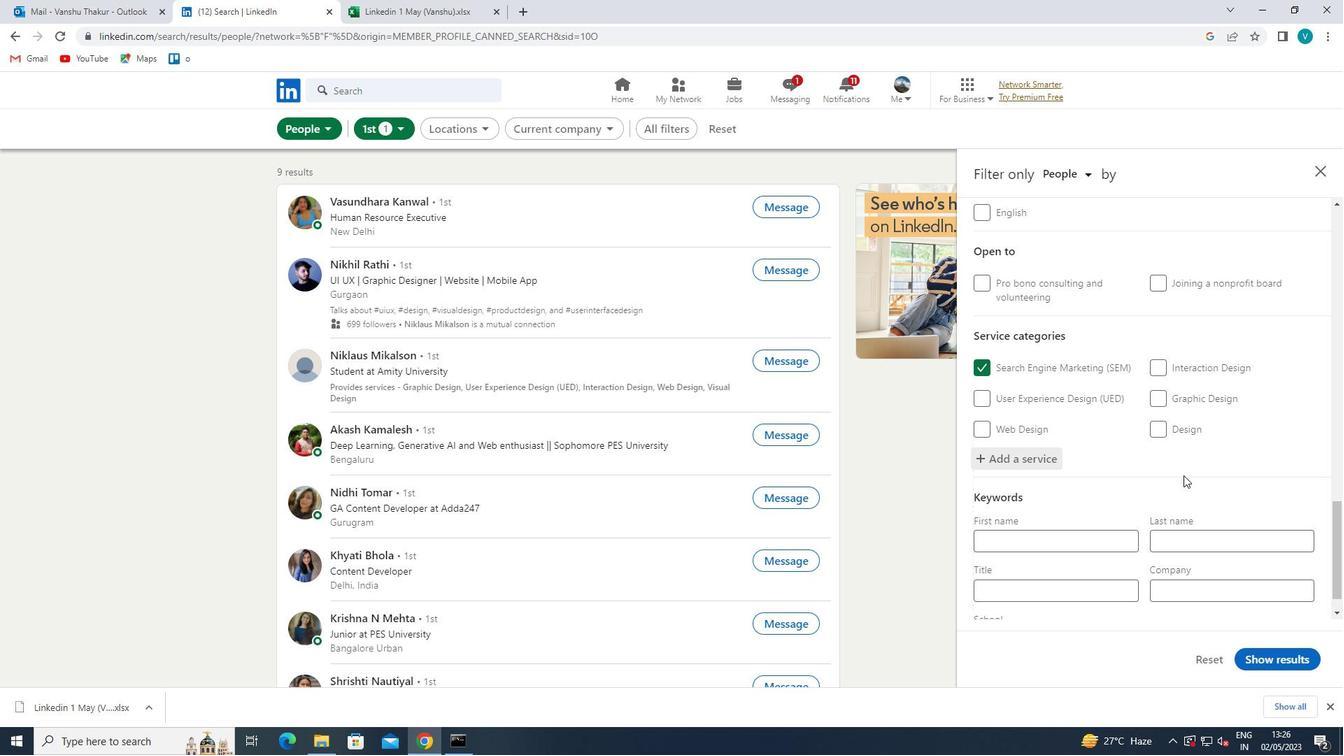 
Action: Mouse scrolled (1183, 475) with delta (0, 0)
Screenshot: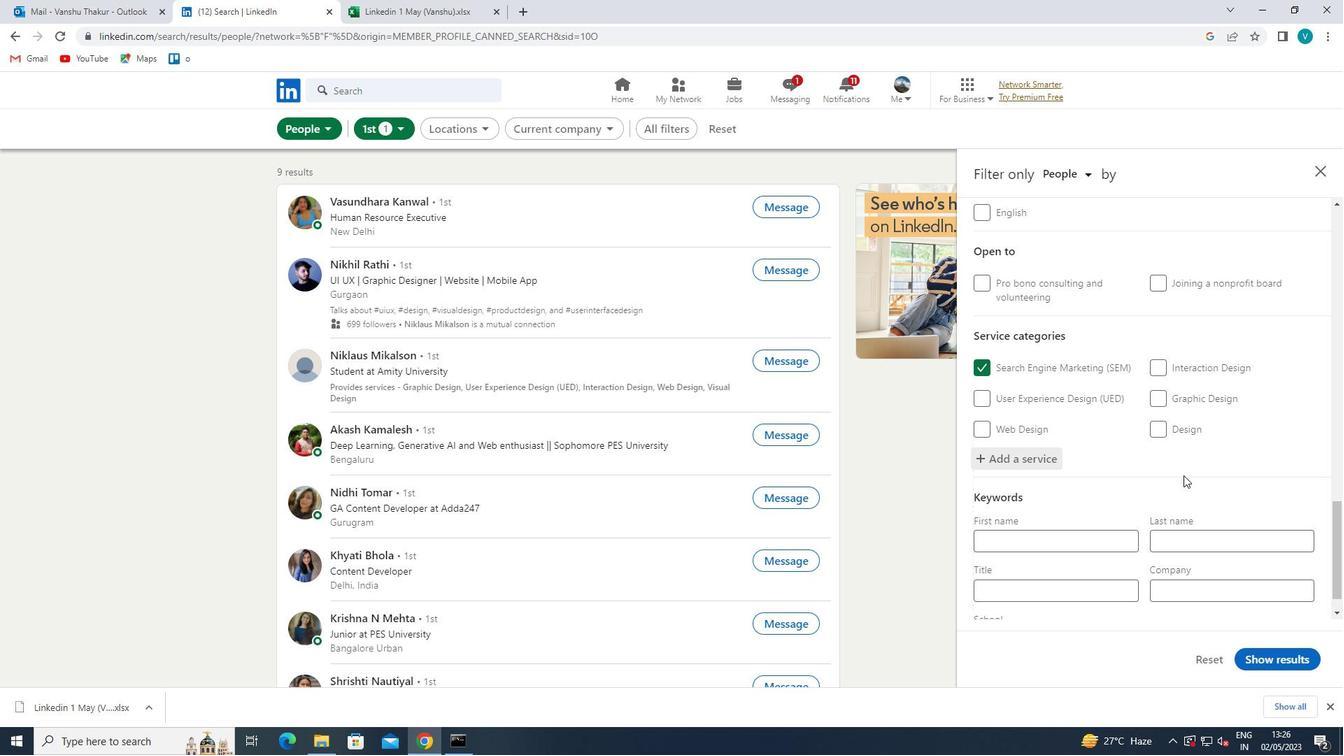 
Action: Mouse moved to (1171, 480)
Screenshot: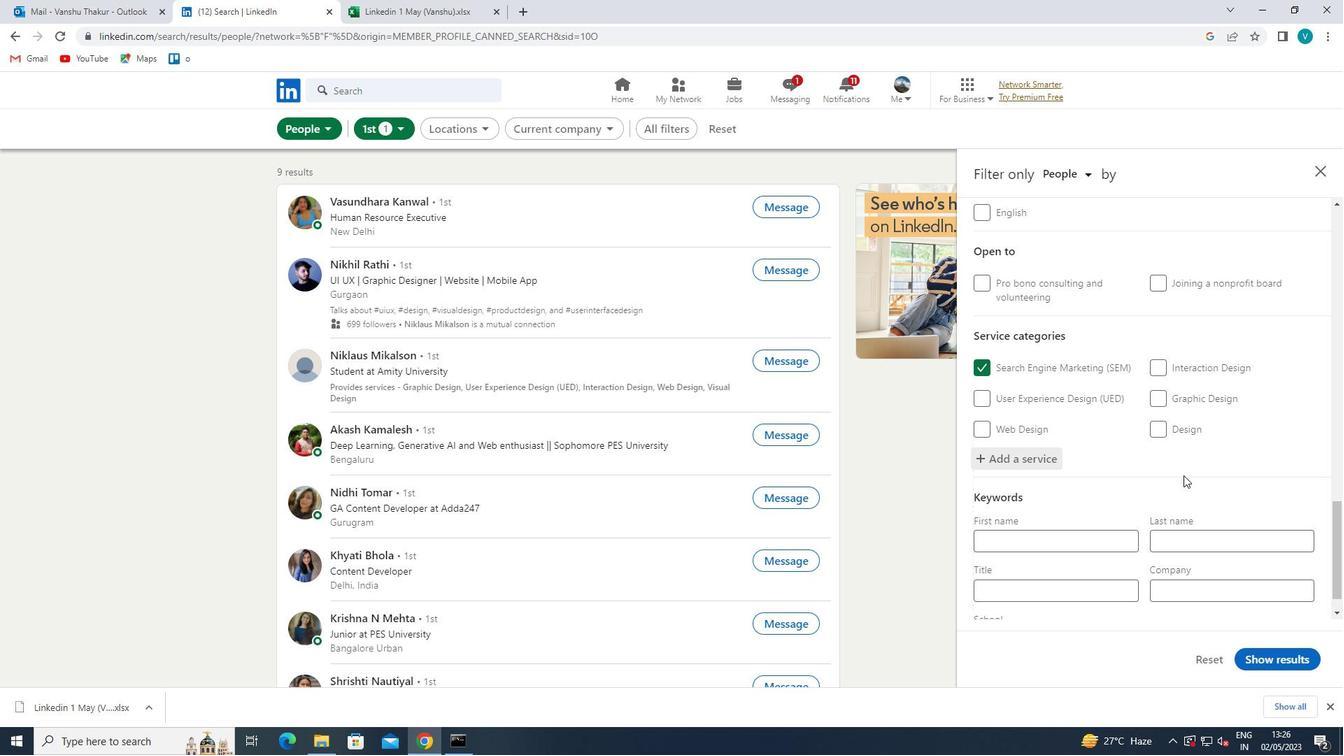 
Action: Mouse scrolled (1171, 479) with delta (0, 0)
Screenshot: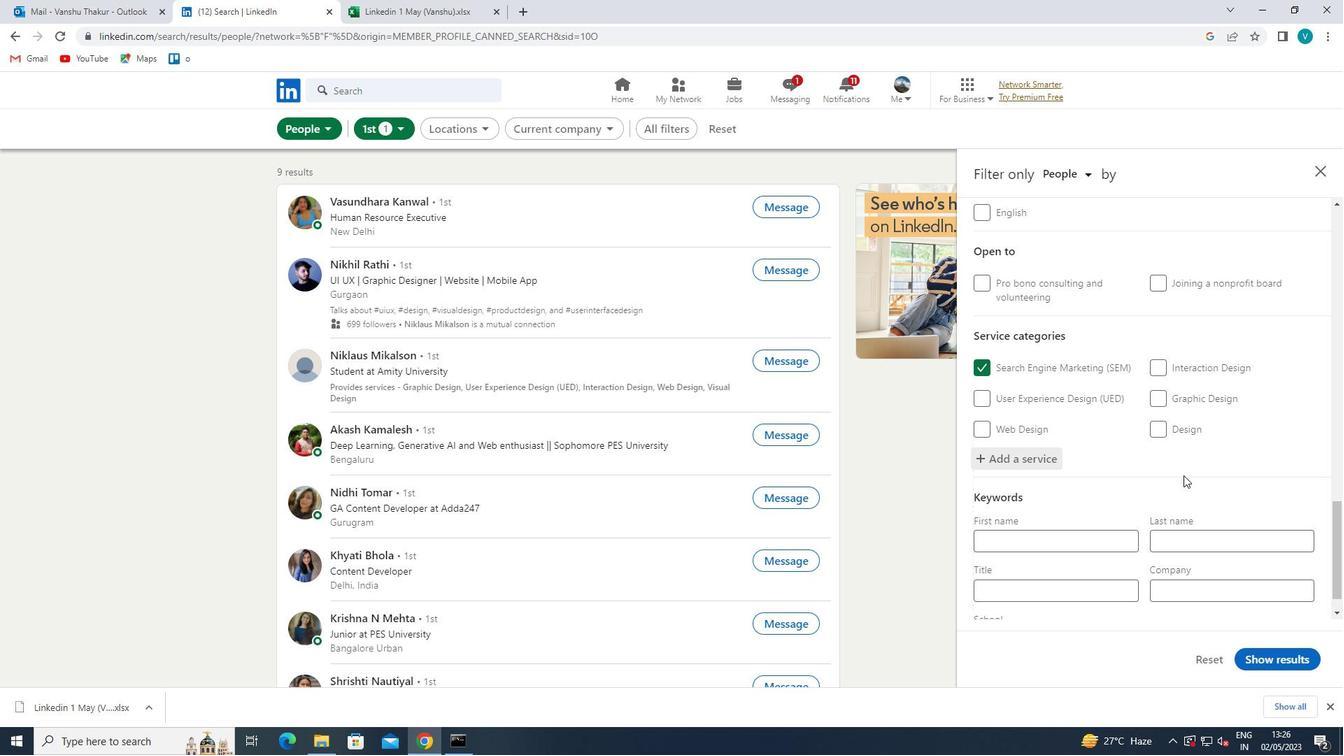 
Action: Mouse moved to (1135, 497)
Screenshot: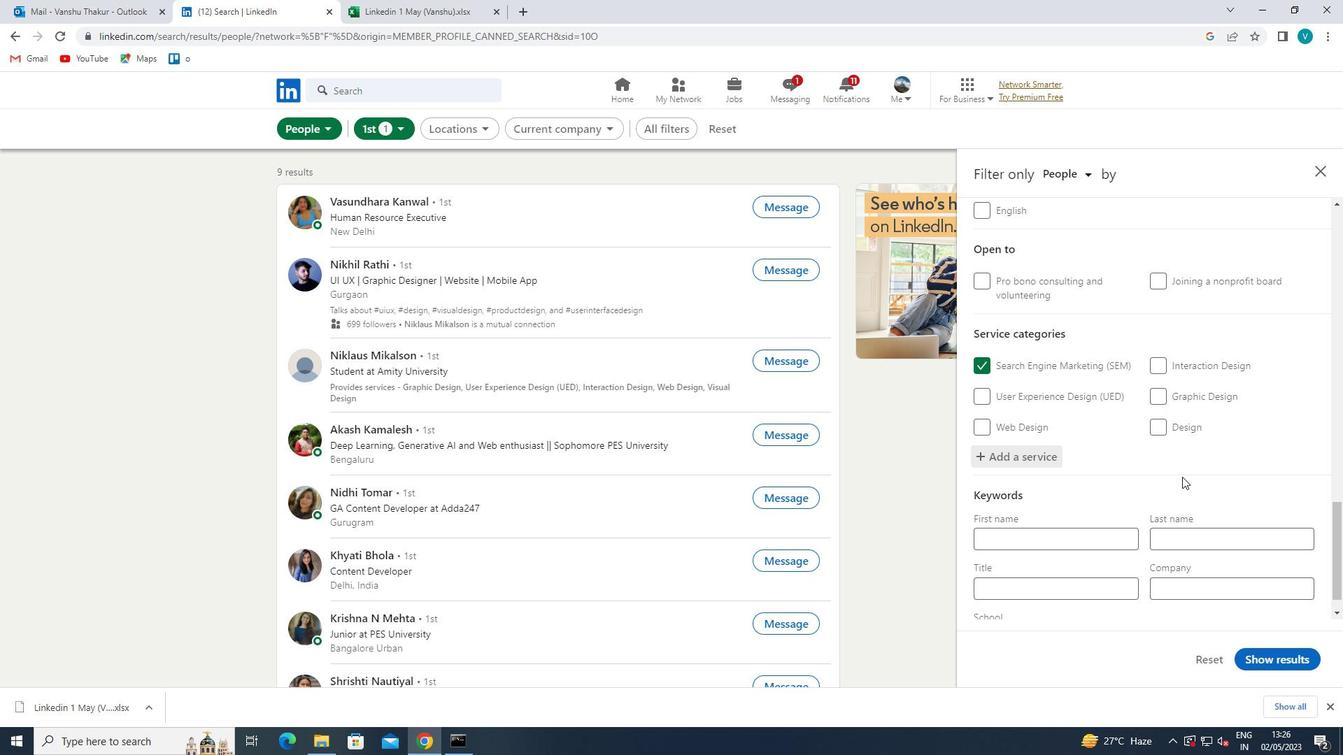
Action: Mouse scrolled (1135, 496) with delta (0, 0)
Screenshot: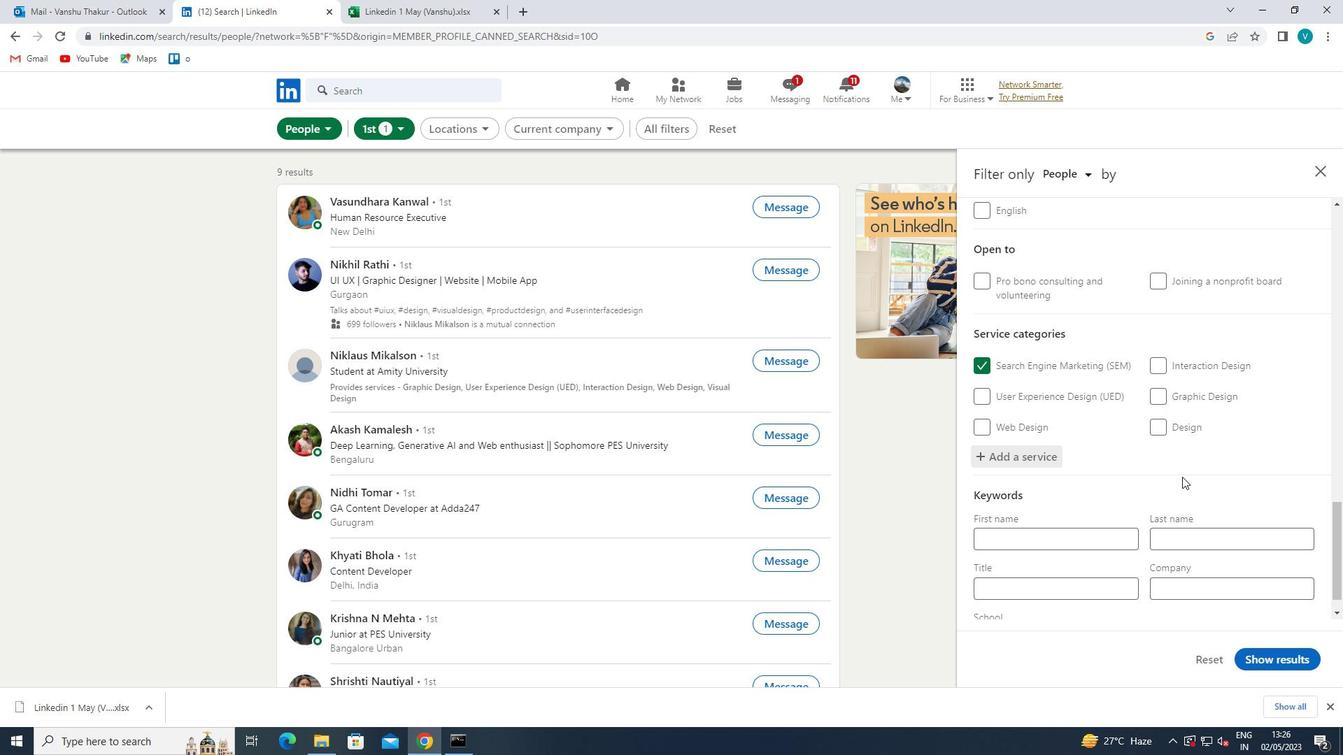 
Action: Mouse moved to (1098, 548)
Screenshot: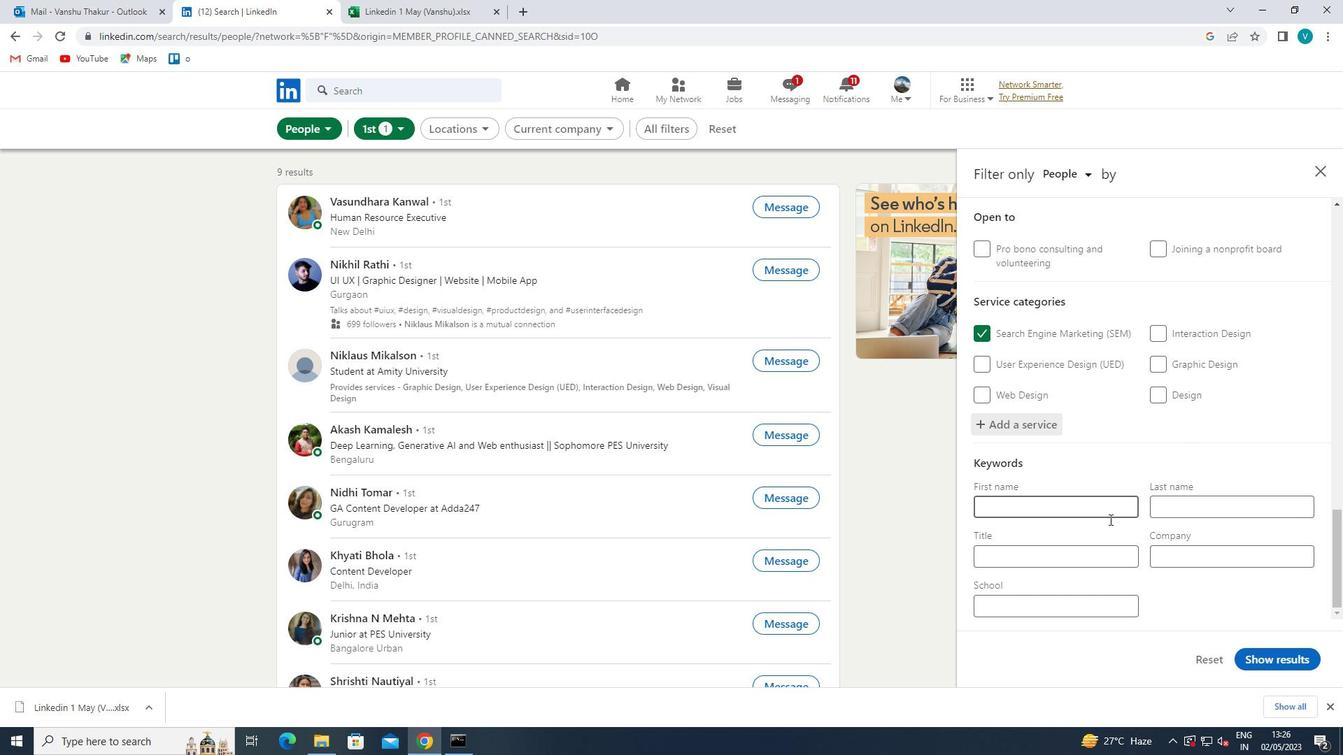 
Action: Mouse pressed left at (1098, 548)
Screenshot: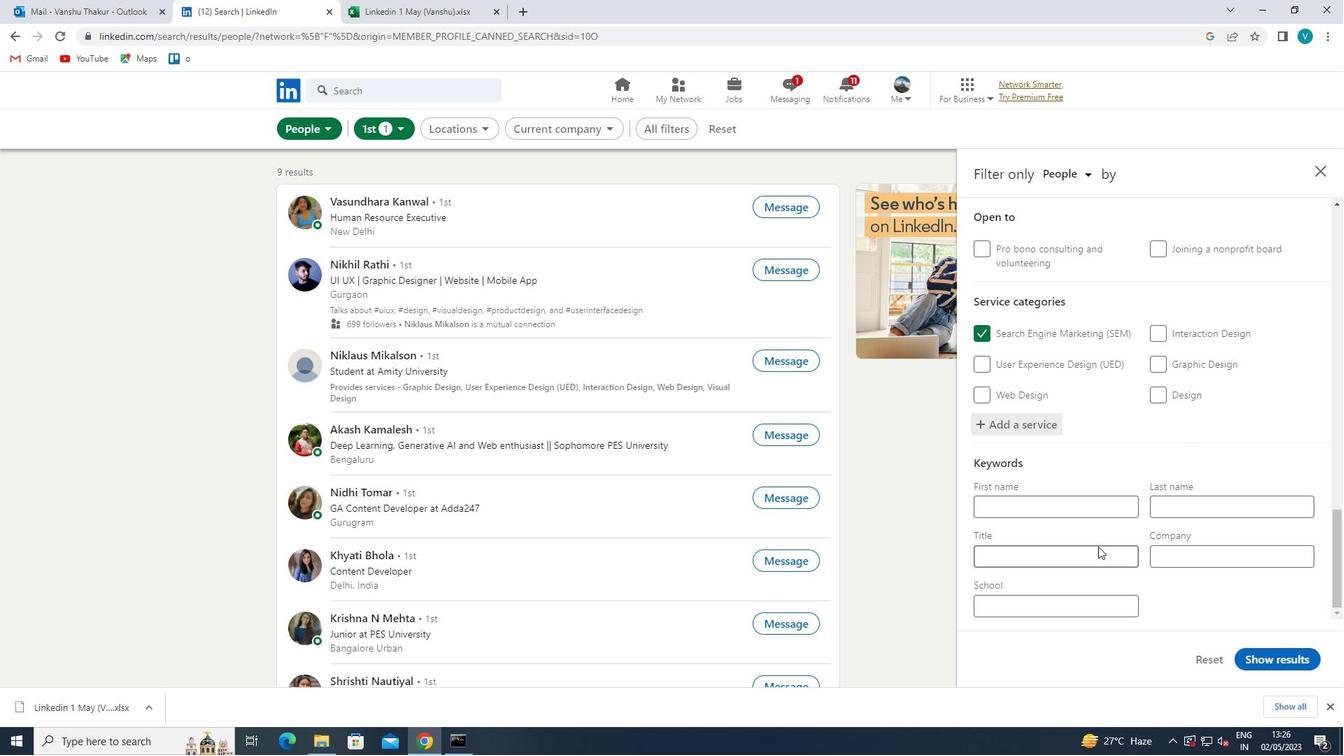 
Action: Mouse moved to (1099, 548)
Screenshot: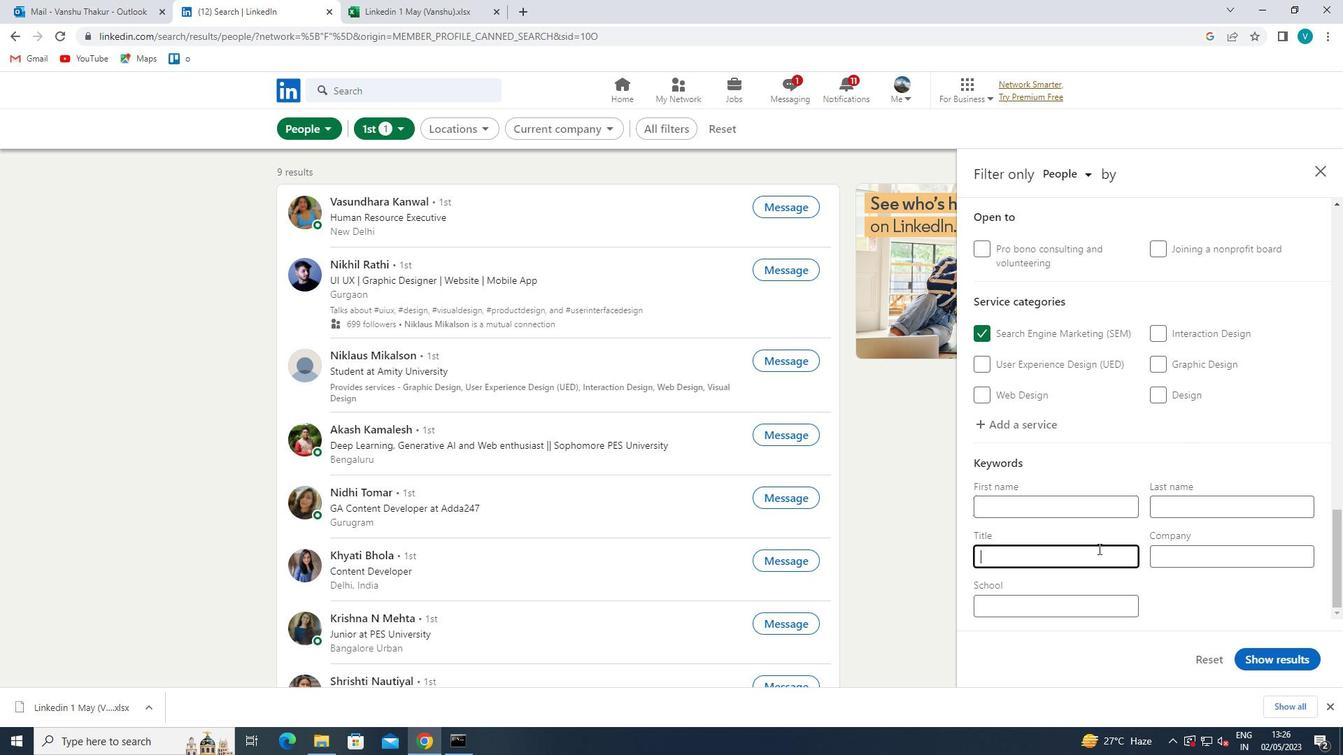 
Action: Key pressed <Key.shift>EVENTS<Key.space><Key.shift>MANAGER<Key.space>
Screenshot: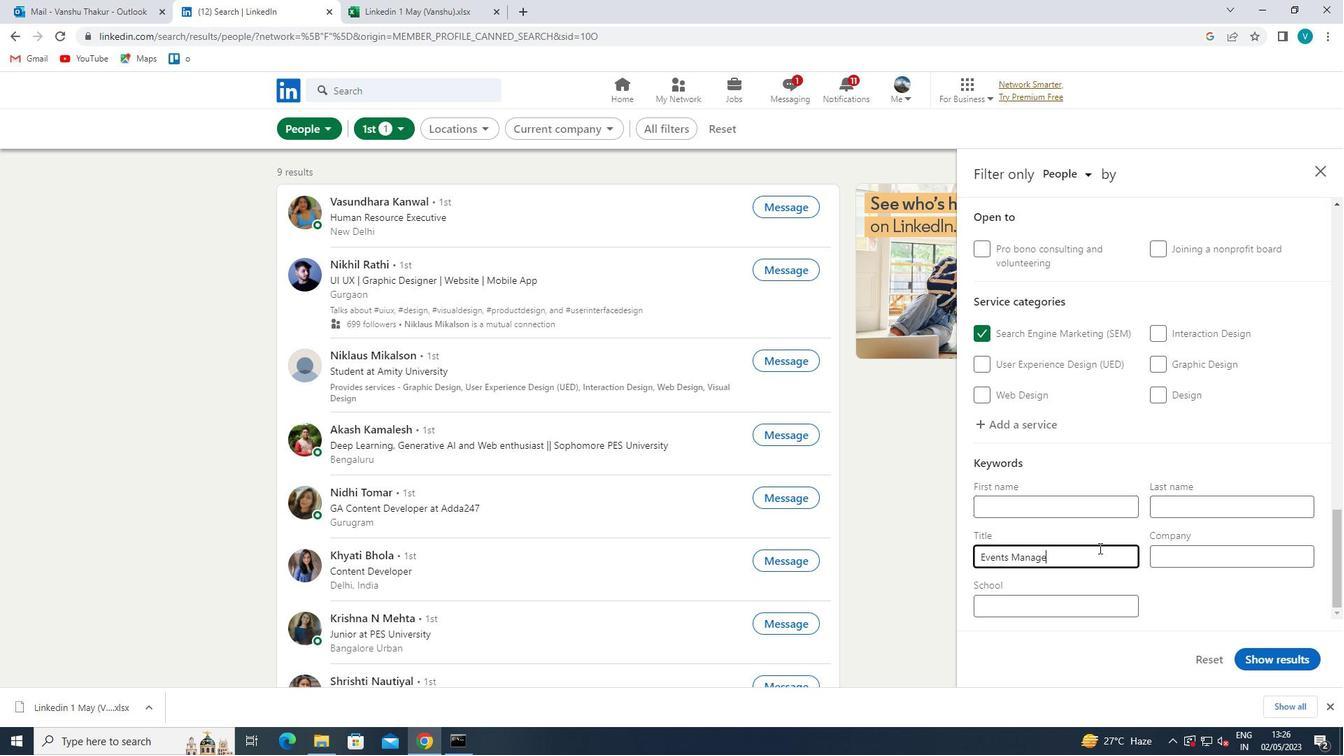 
Action: Mouse moved to (1282, 650)
Screenshot: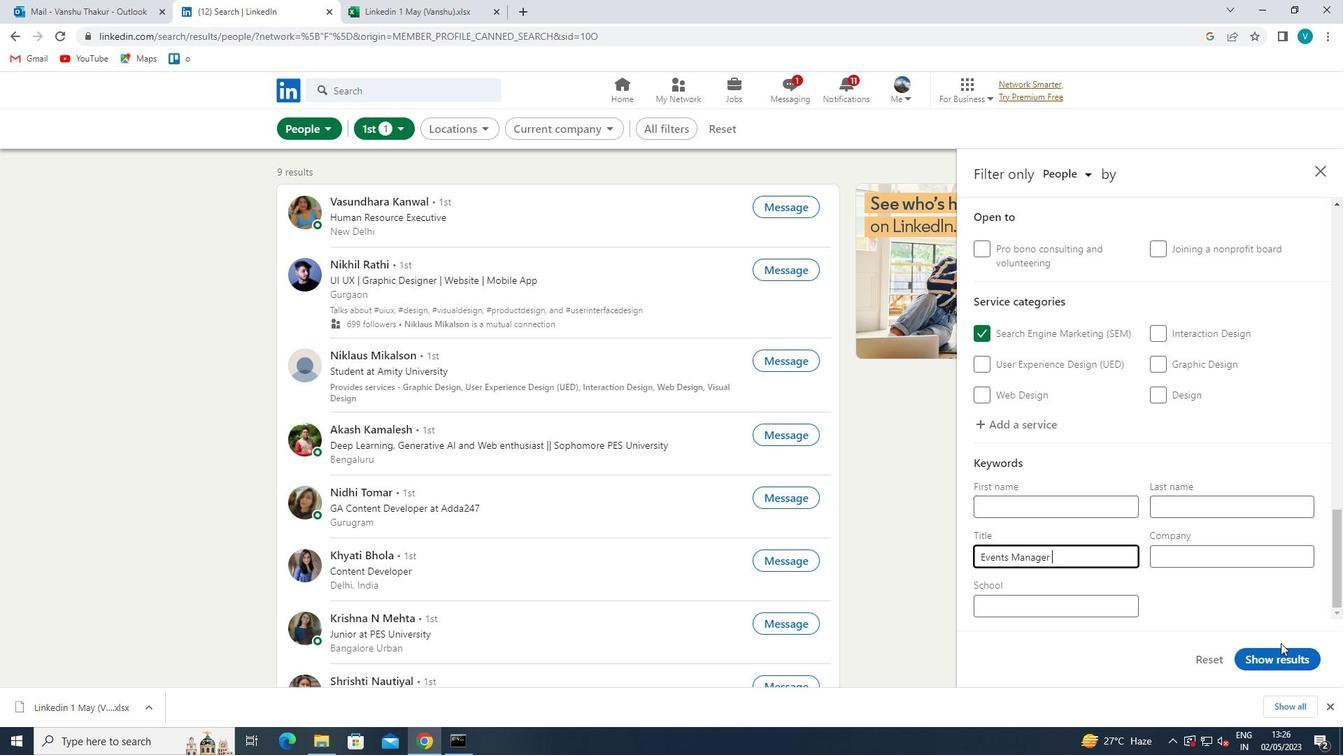 
Action: Mouse pressed left at (1282, 650)
Screenshot: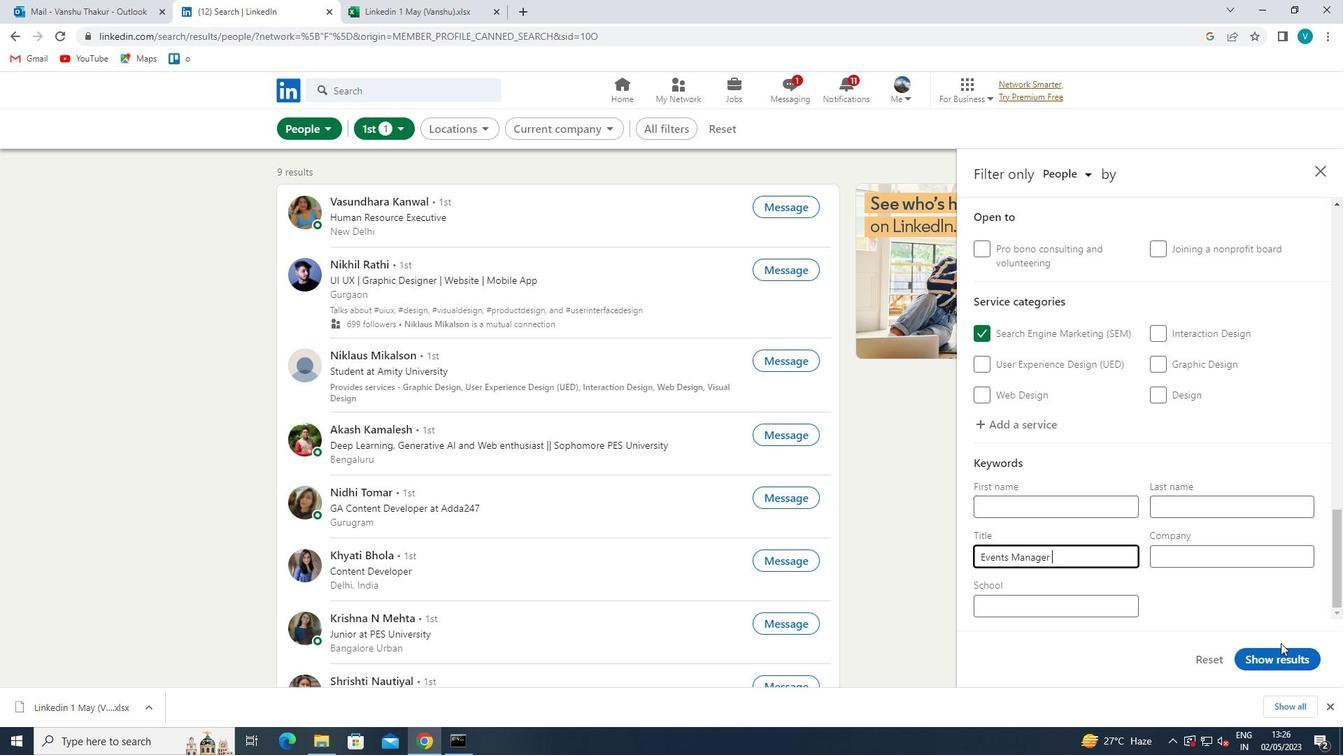 
Action: Mouse moved to (1283, 651)
Screenshot: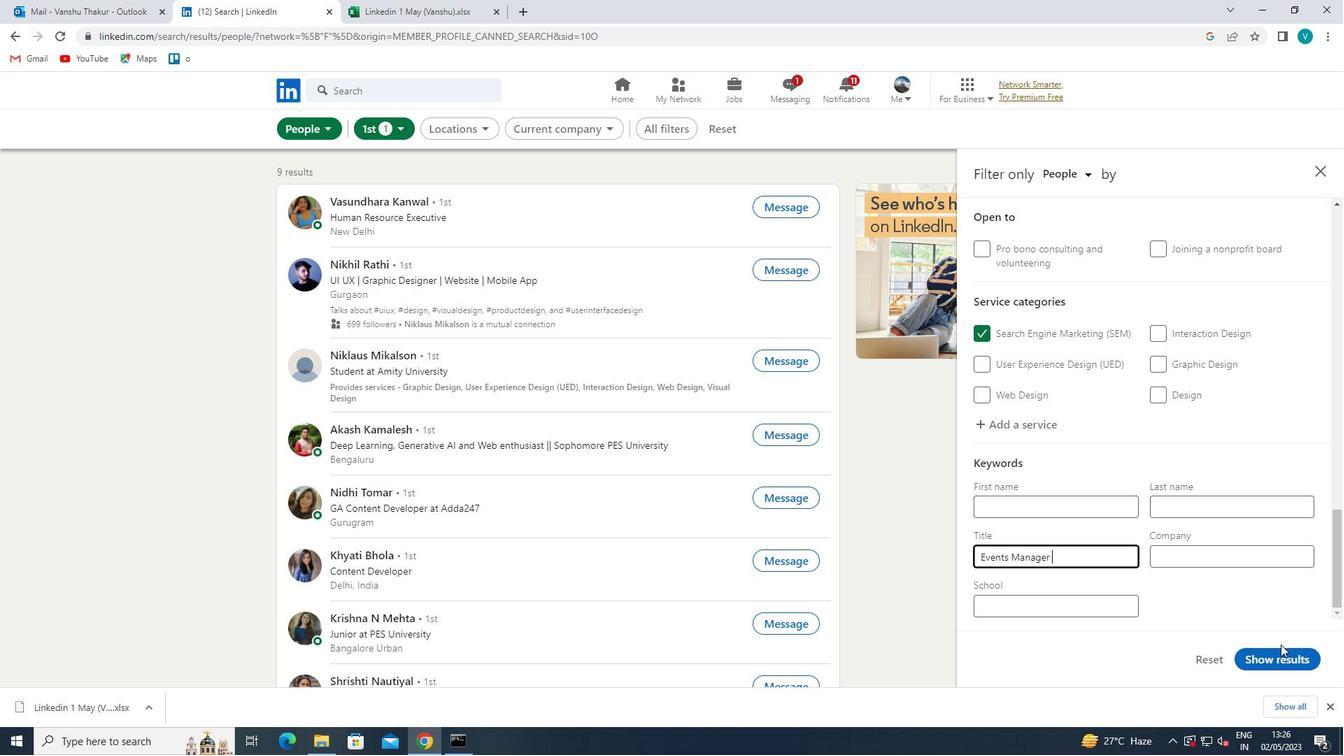 
